 Task: Open Card IT Security Review in Board Brand Development Best Practices to Workspace Coworking Spaces and add a team member Softage.1@softage.net, a label Red, a checklist Big Data, an attachment from your computer, a color Red and finally, add a card description 'Develop and launch new email marketing campaign for lead generation' and a comment 'Let us approach this task with a sense of risk-taking, recognizing that calculated risks can lead to new opportunities and growth.'. Add a start date 'Jan 01, 1900' with a due date 'Jan 08, 1900'
Action: Mouse moved to (71, 294)
Screenshot: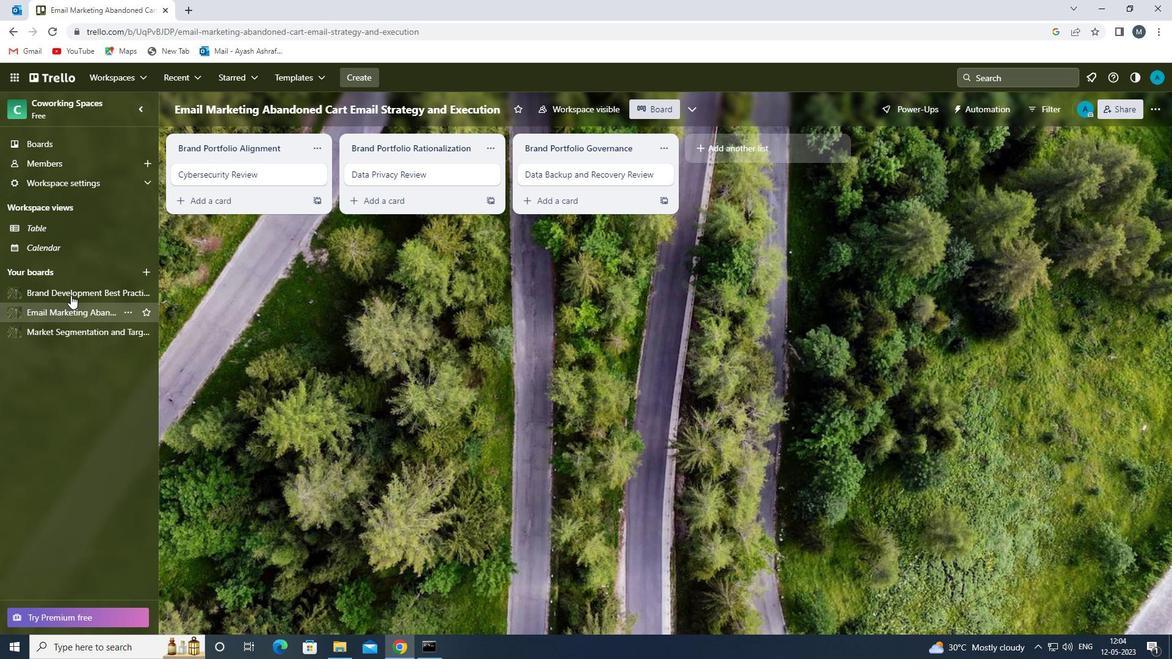 
Action: Mouse pressed left at (71, 294)
Screenshot: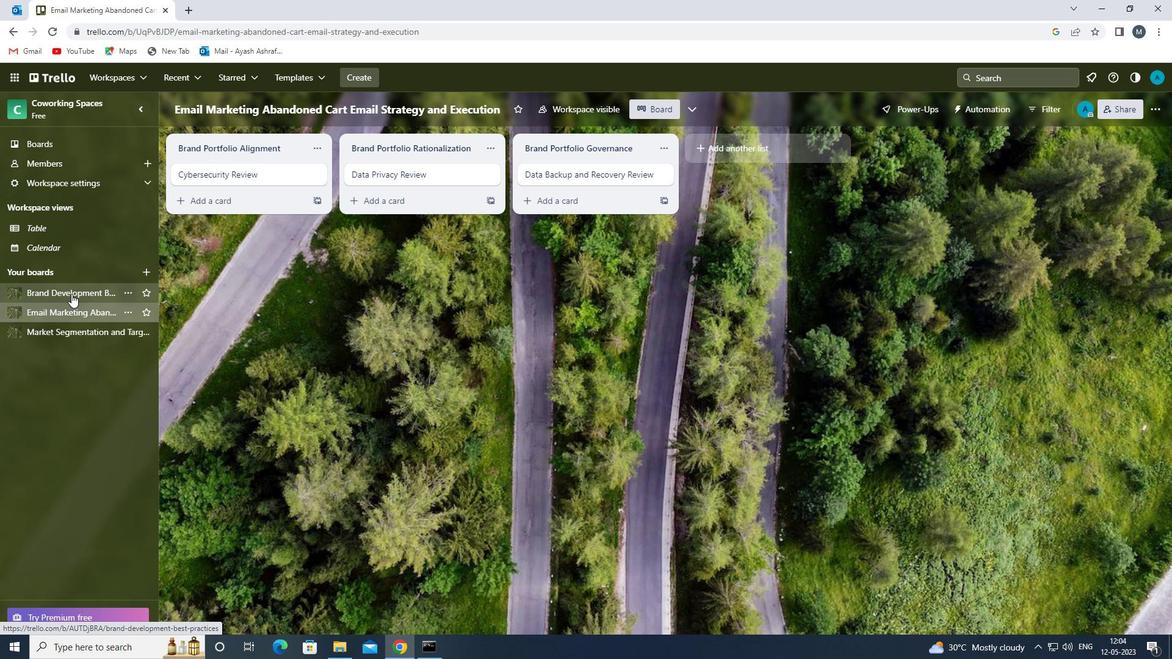 
Action: Mouse moved to (221, 175)
Screenshot: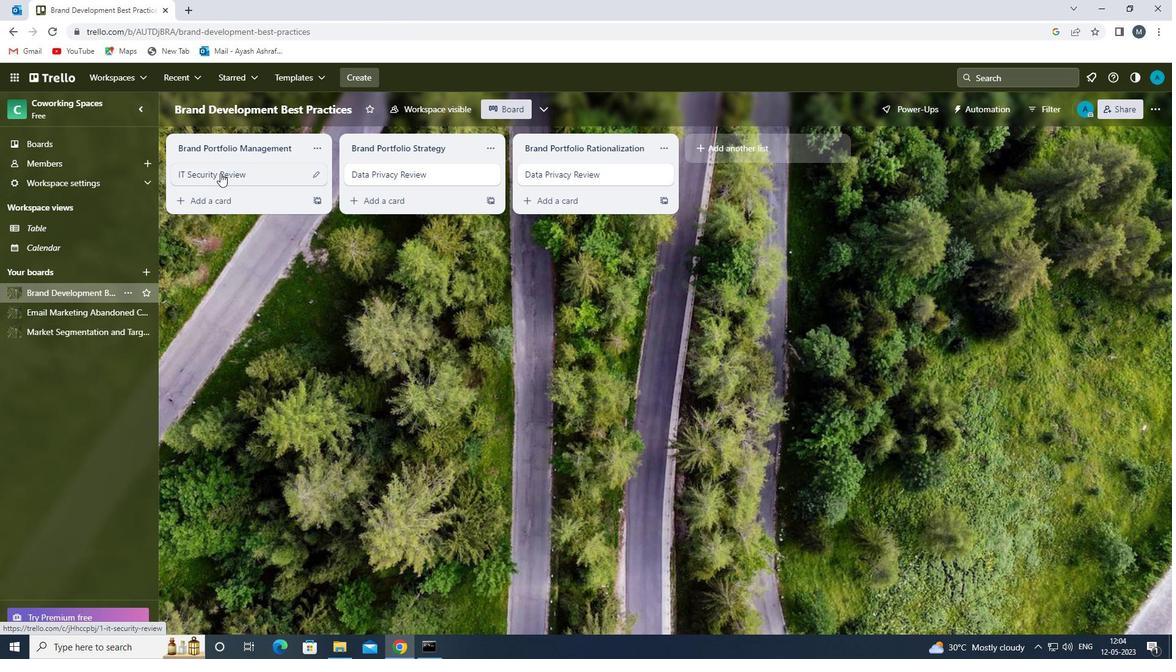 
Action: Mouse pressed left at (221, 175)
Screenshot: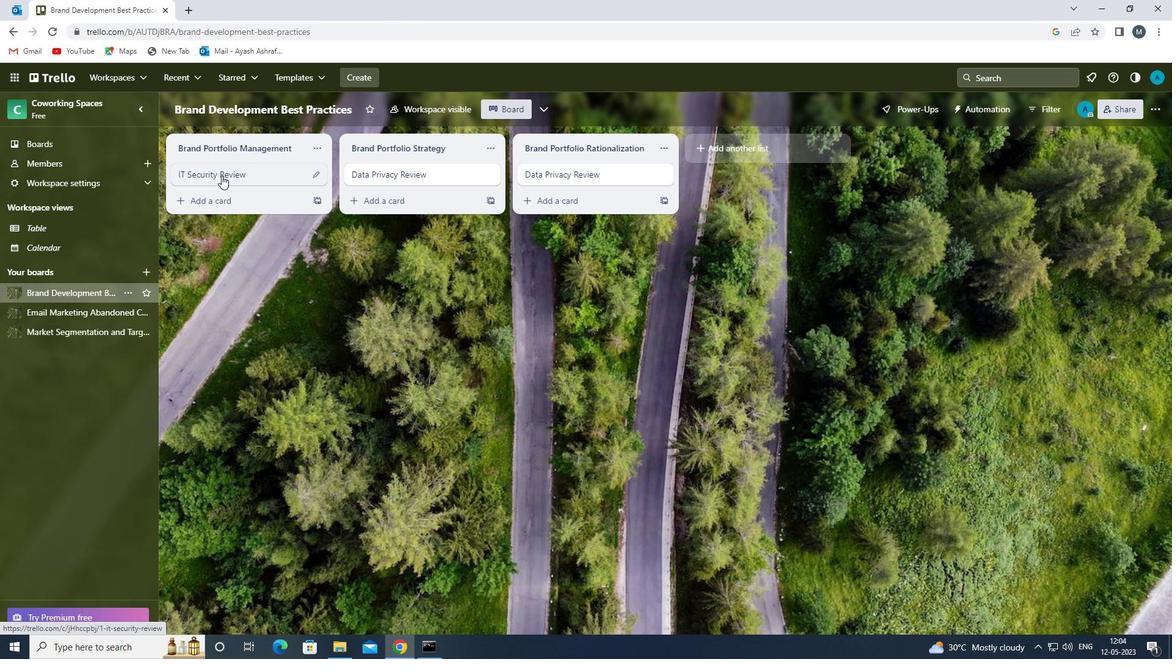 
Action: Mouse moved to (743, 172)
Screenshot: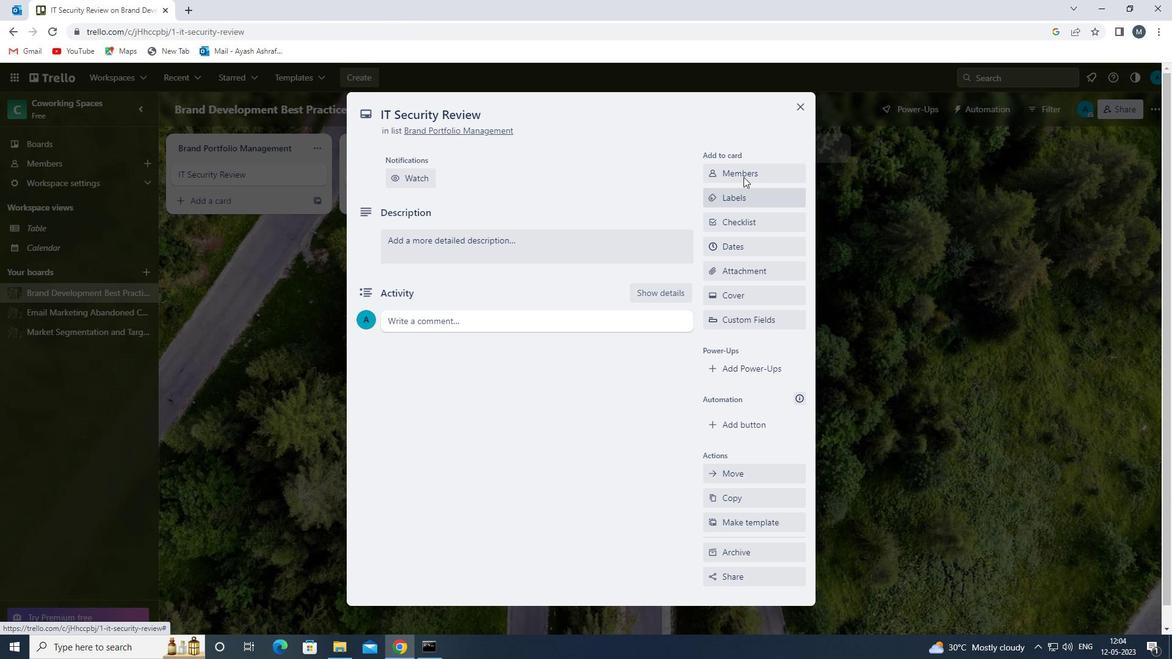 
Action: Mouse pressed left at (743, 172)
Screenshot: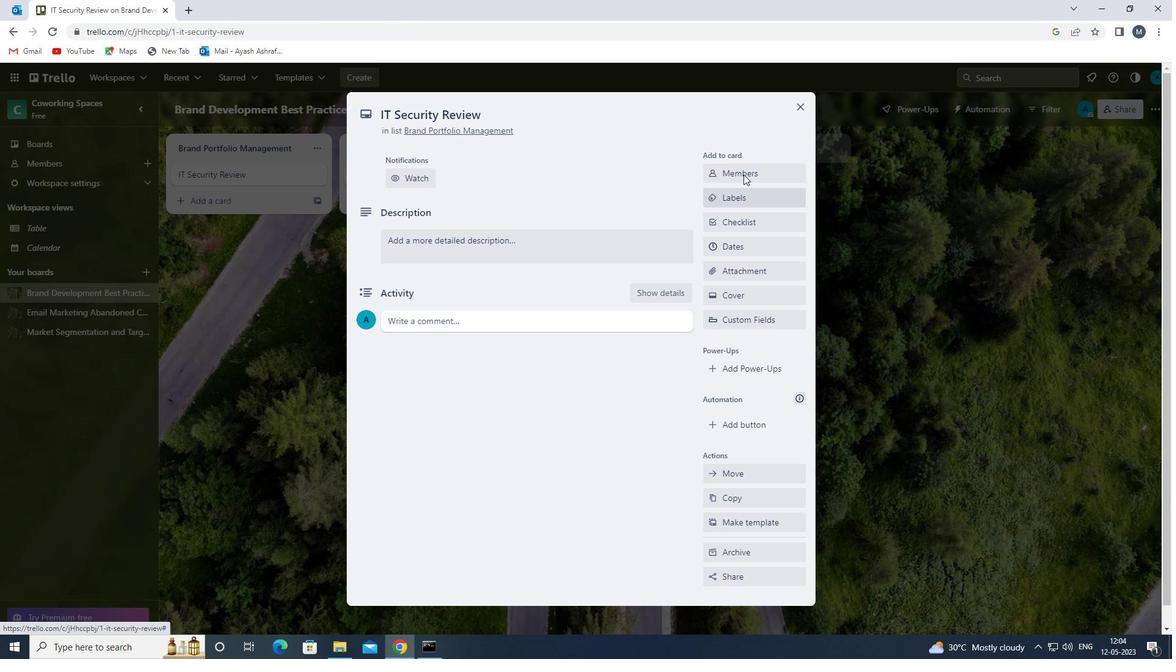 
Action: Mouse moved to (752, 211)
Screenshot: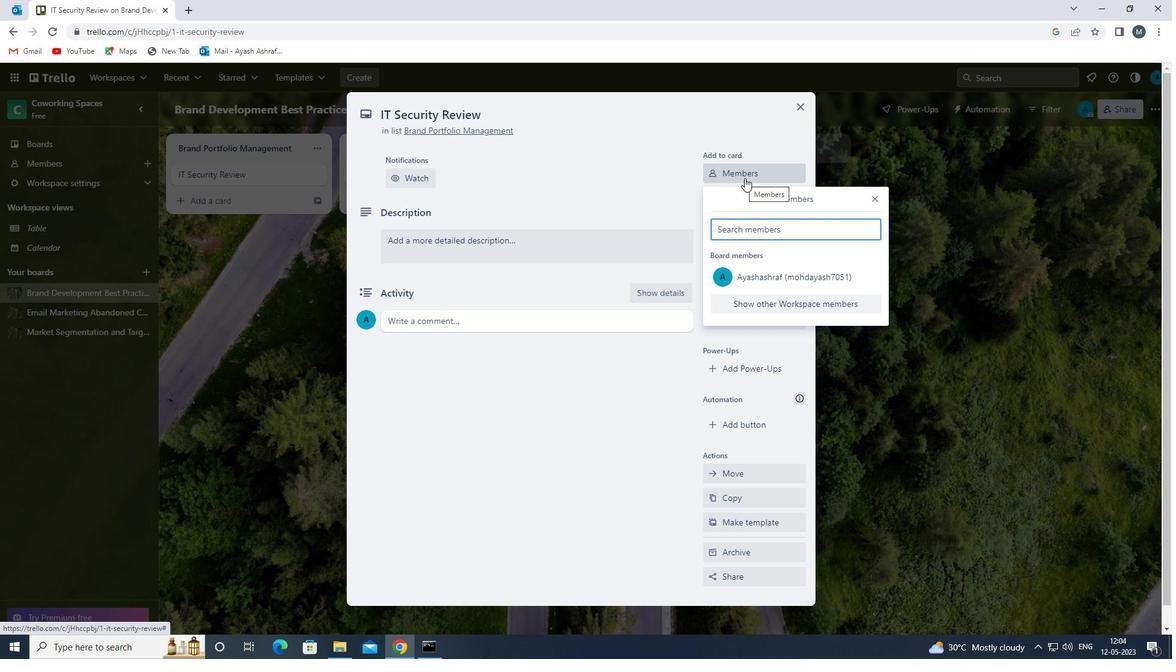 
Action: Key pressed s
Screenshot: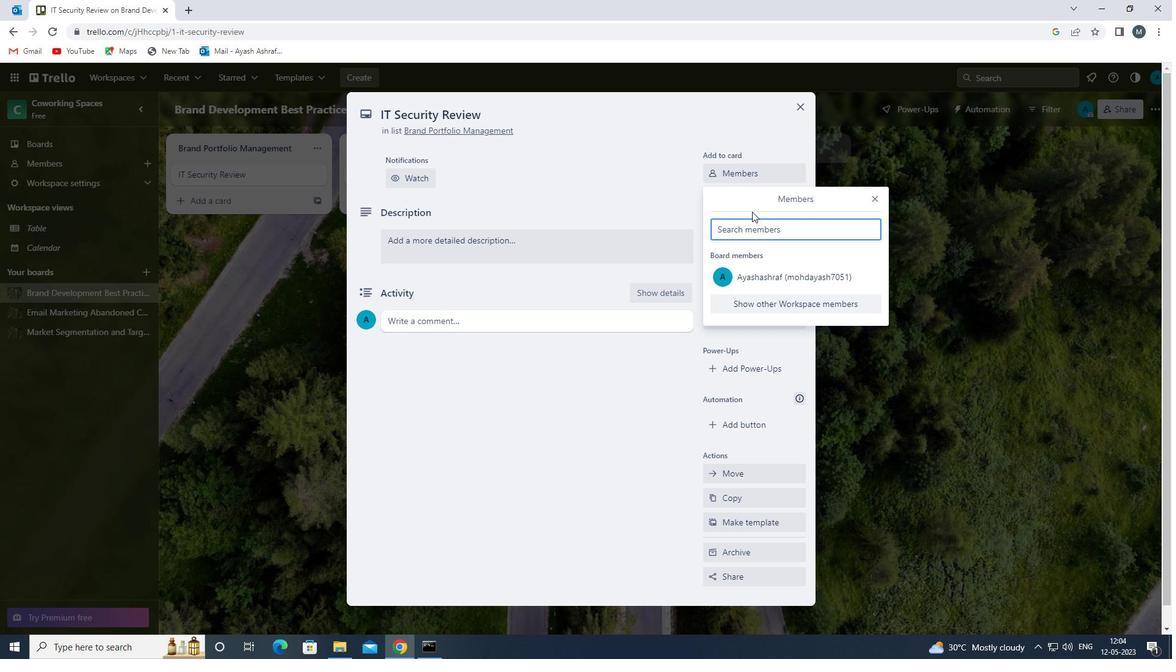 
Action: Mouse moved to (778, 344)
Screenshot: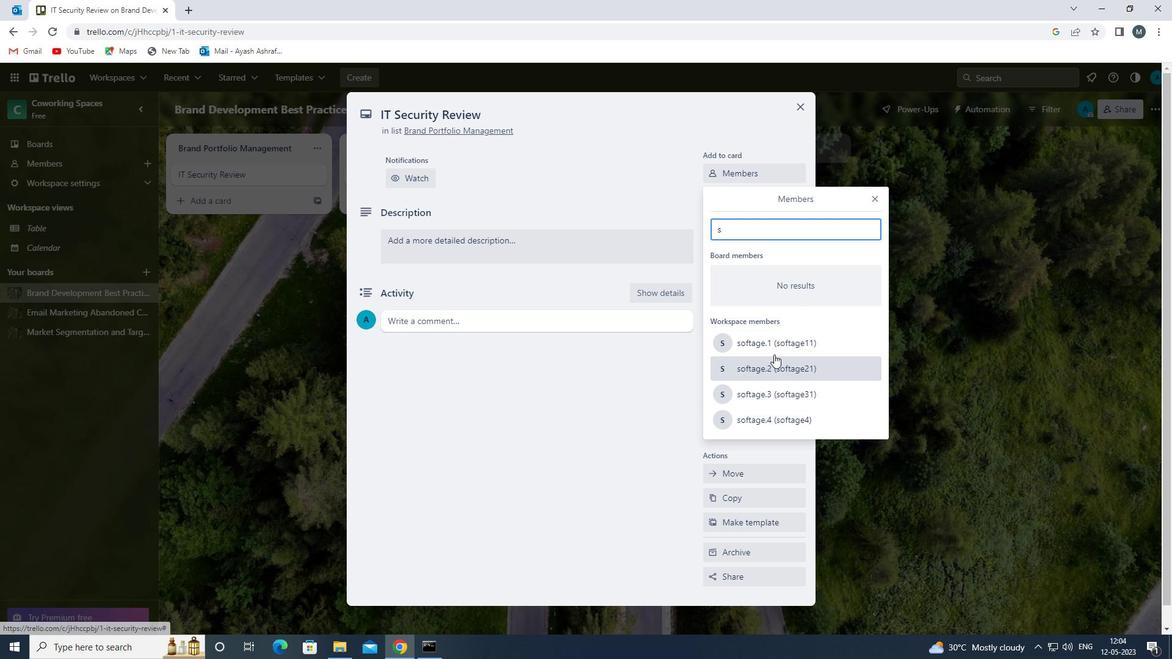 
Action: Mouse pressed left at (778, 344)
Screenshot: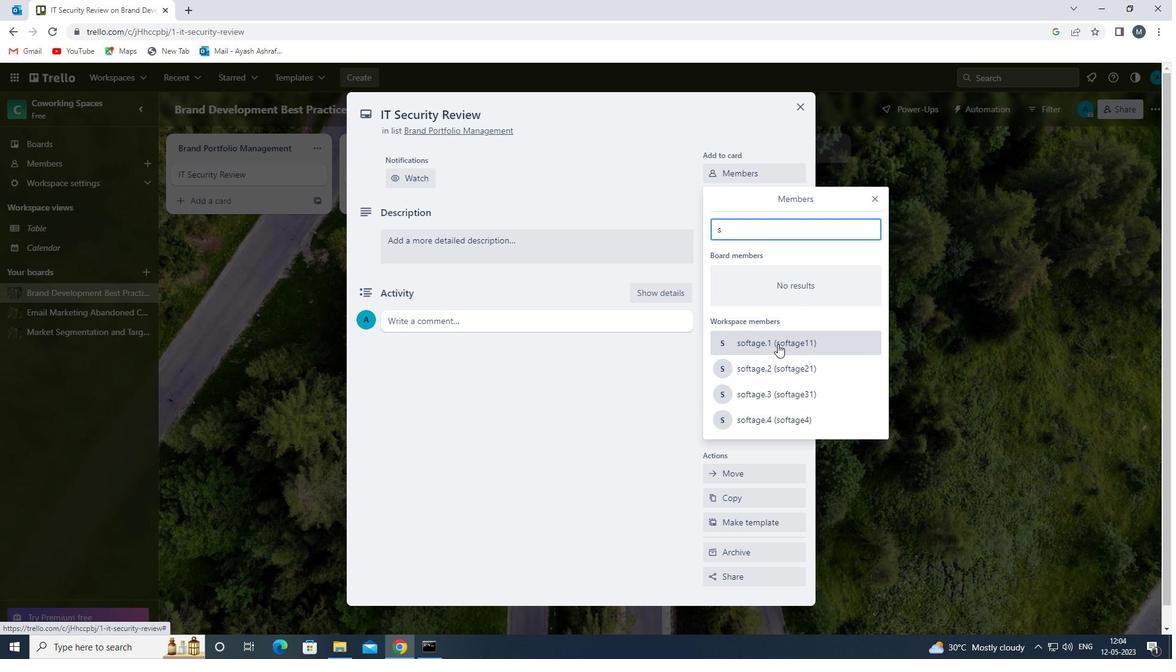 
Action: Mouse moved to (877, 201)
Screenshot: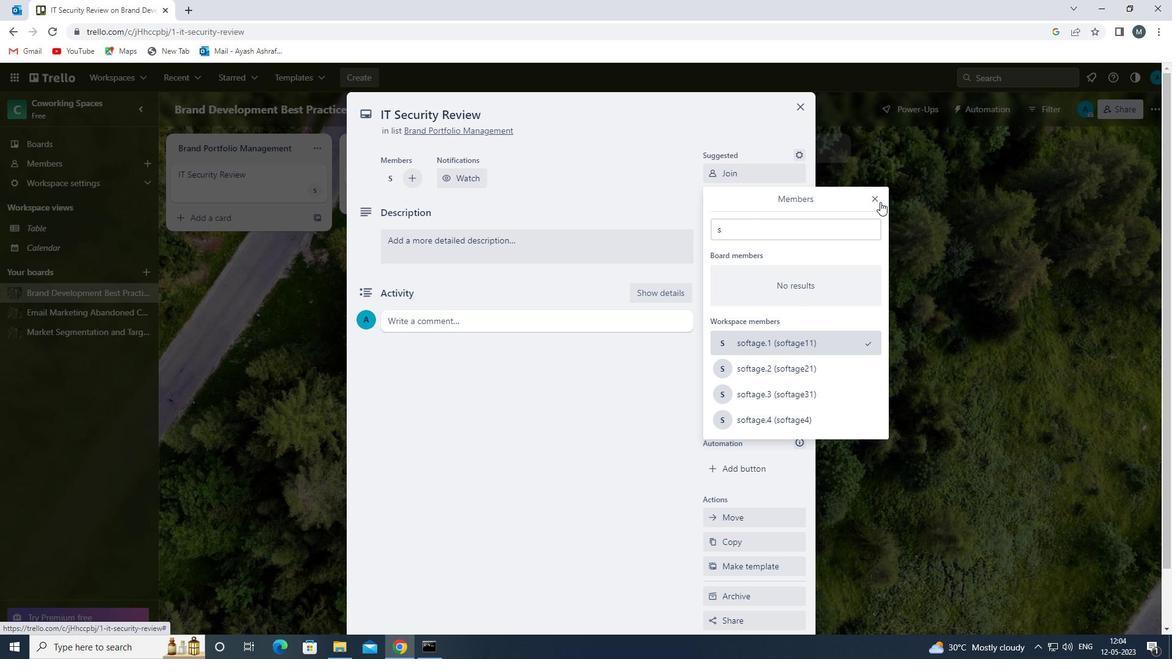 
Action: Mouse pressed left at (877, 201)
Screenshot: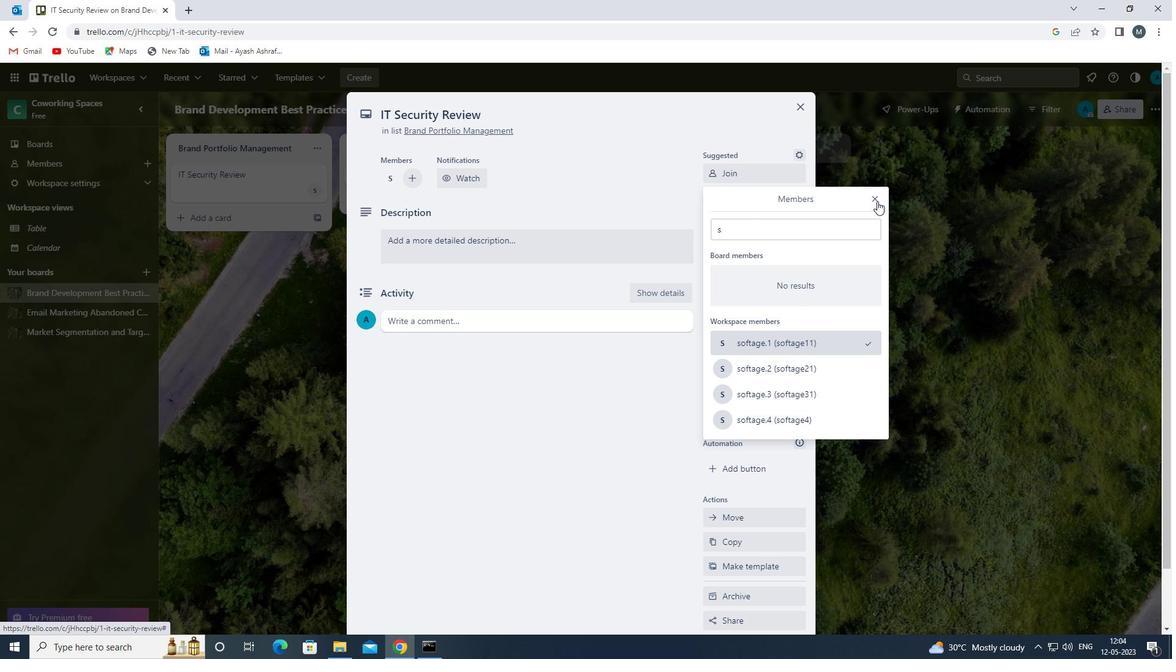 
Action: Mouse moved to (747, 237)
Screenshot: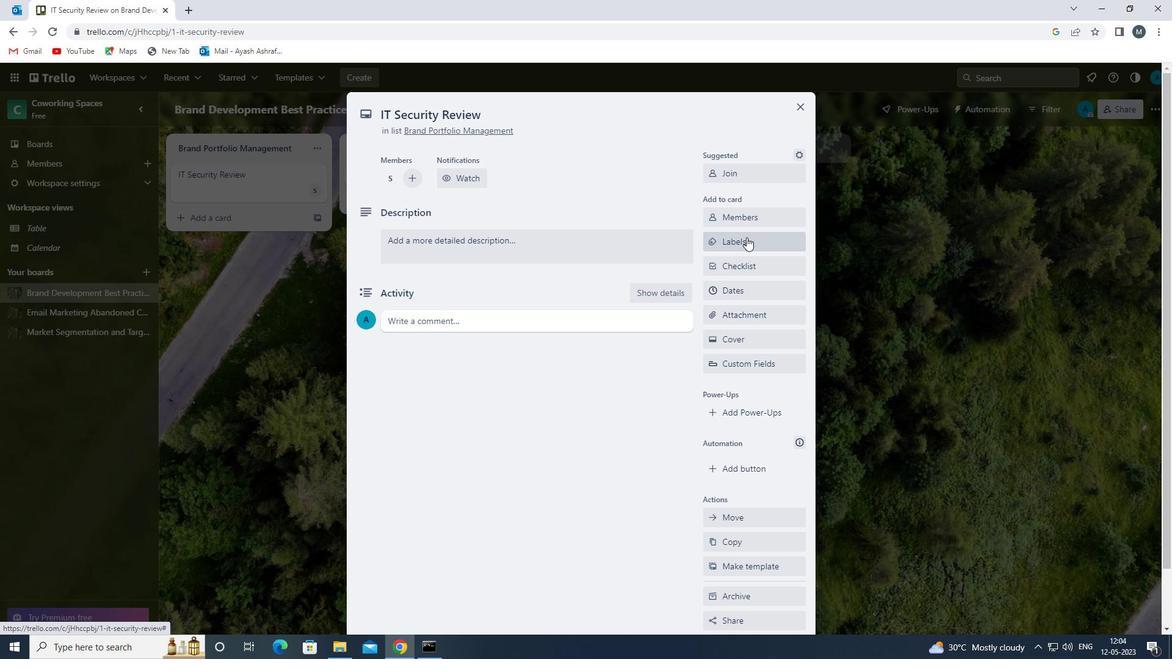 
Action: Mouse pressed left at (747, 237)
Screenshot: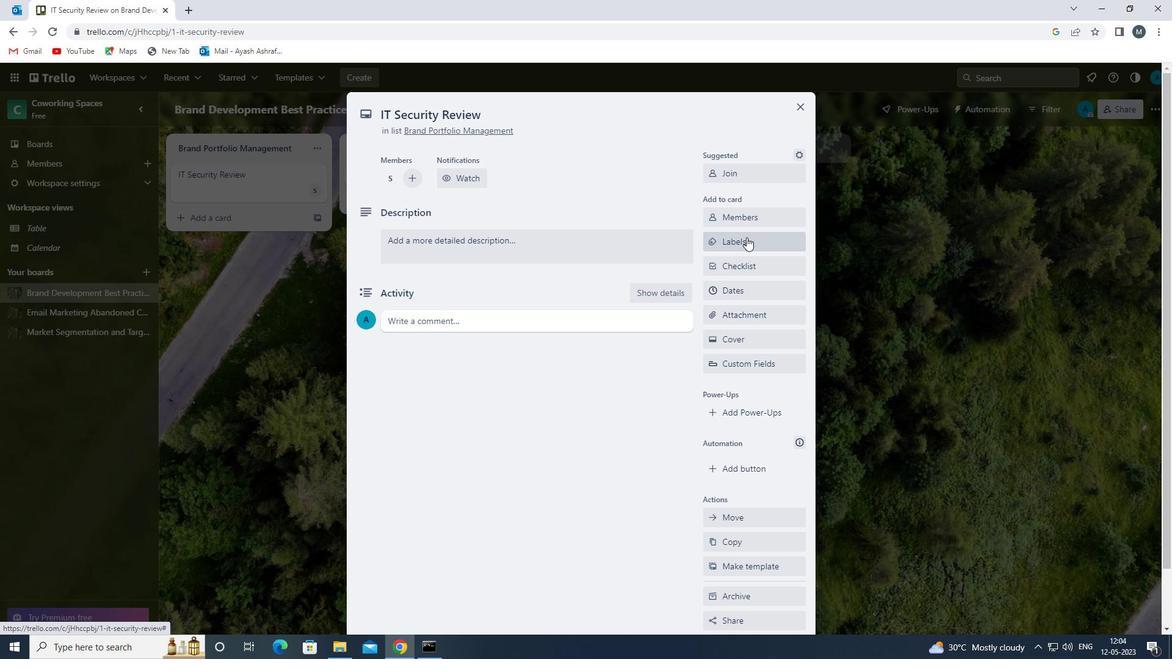 
Action: Mouse moved to (719, 408)
Screenshot: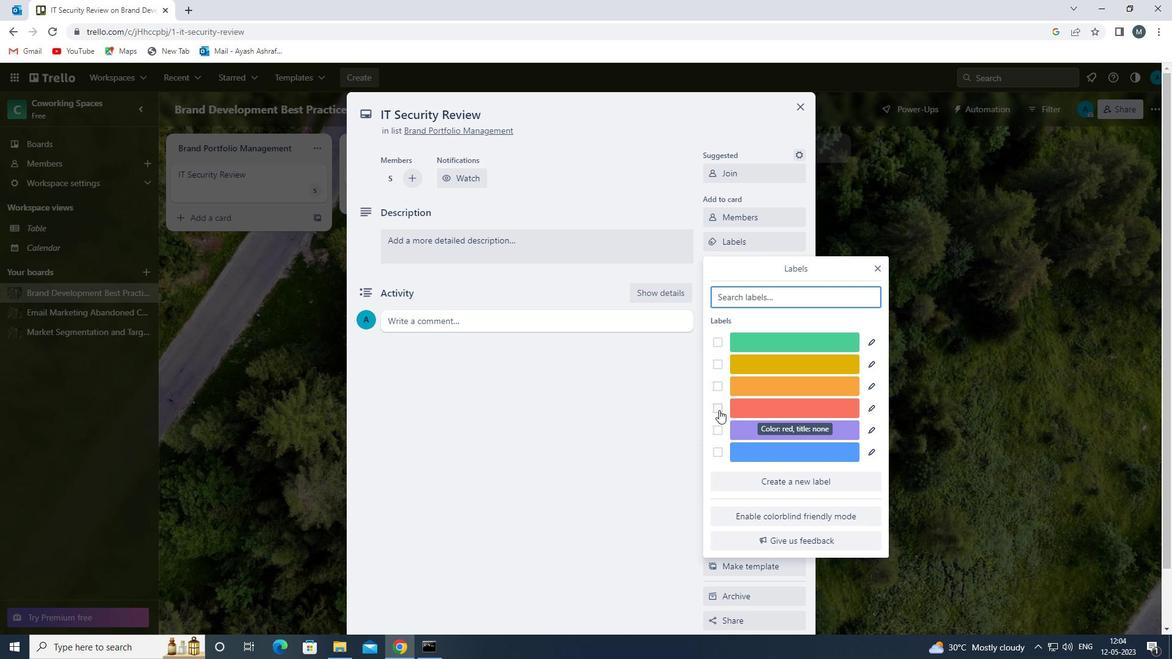 
Action: Mouse pressed left at (719, 408)
Screenshot: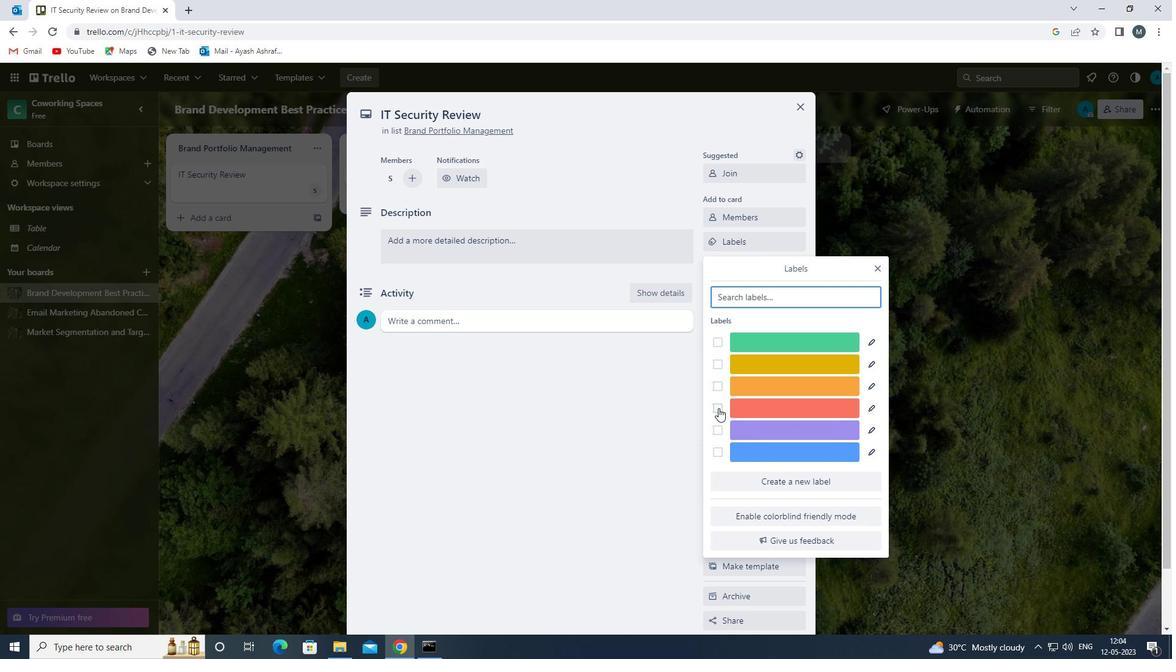 
Action: Mouse moved to (875, 270)
Screenshot: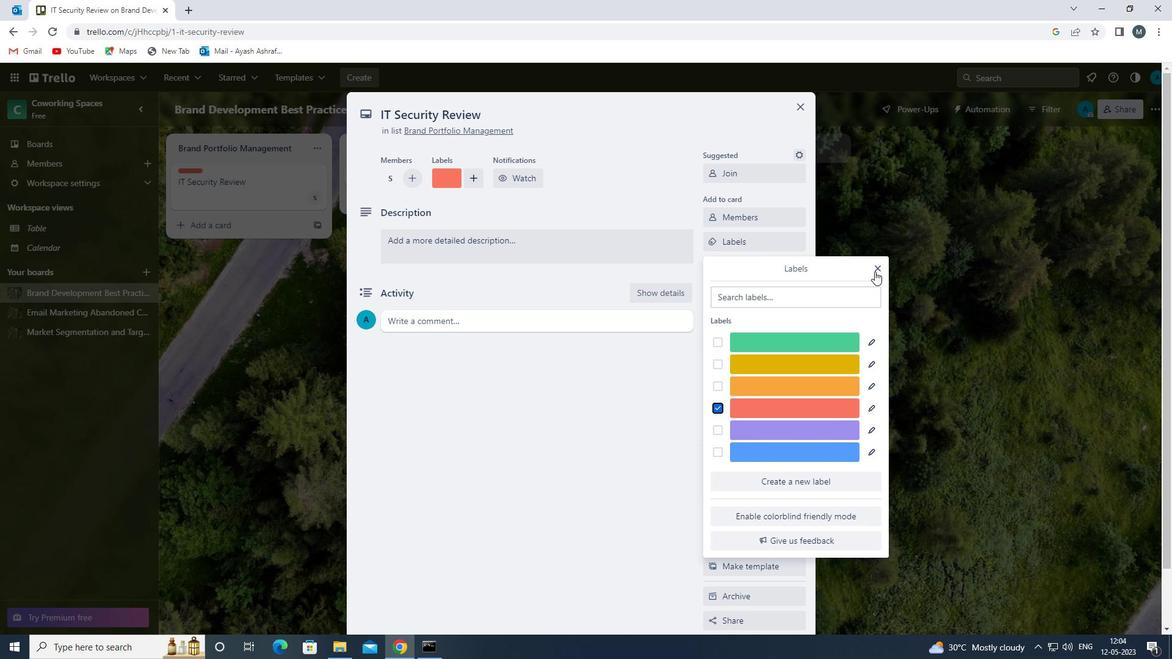 
Action: Mouse pressed left at (875, 270)
Screenshot: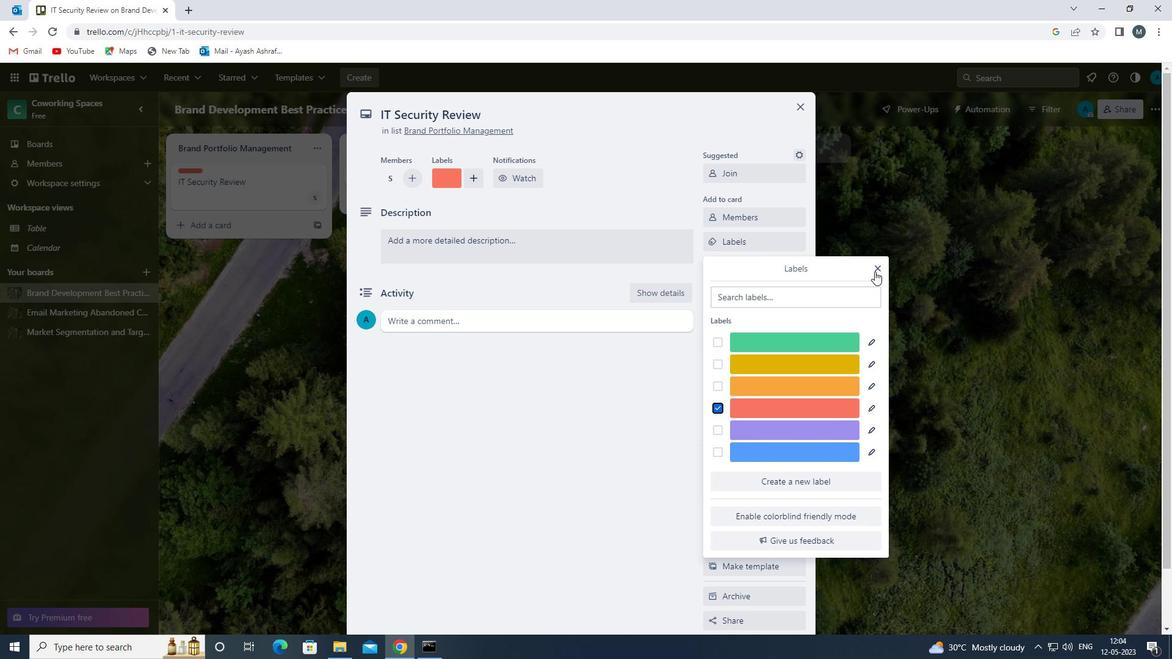 
Action: Mouse moved to (739, 268)
Screenshot: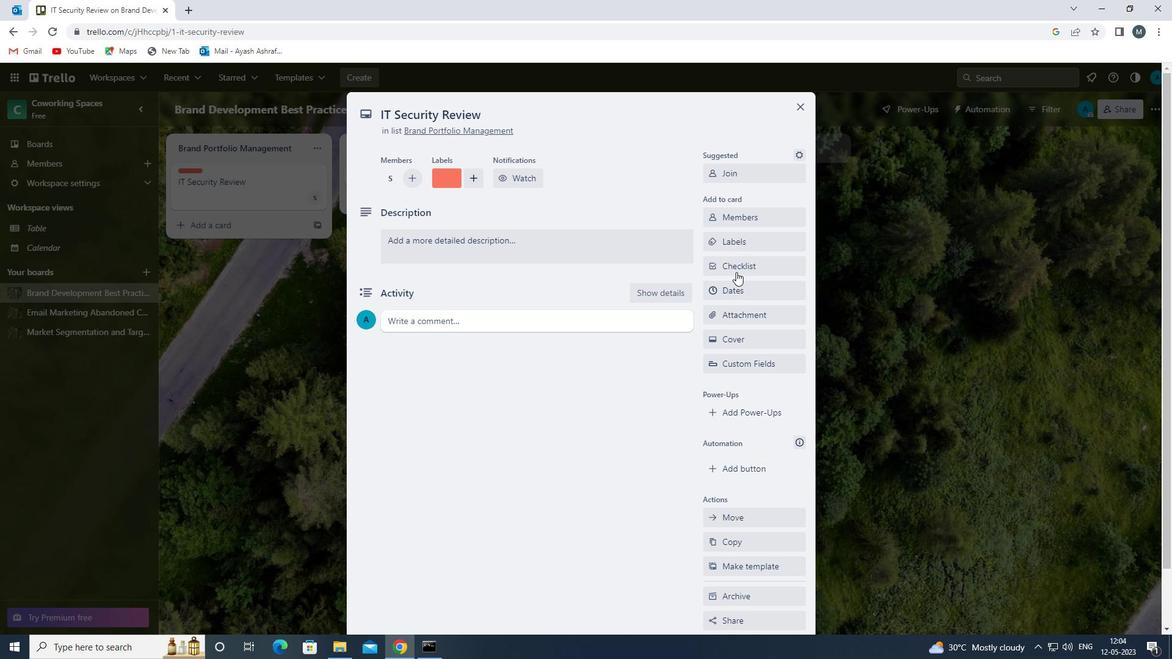 
Action: Mouse pressed left at (739, 268)
Screenshot: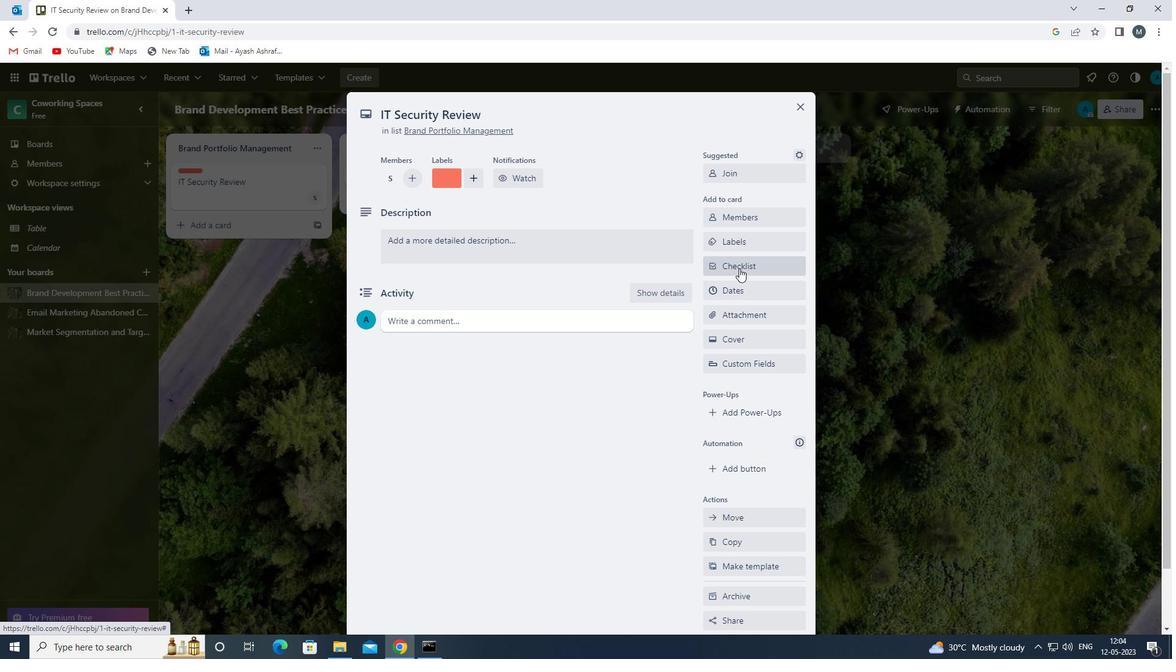 
Action: Mouse moved to (758, 305)
Screenshot: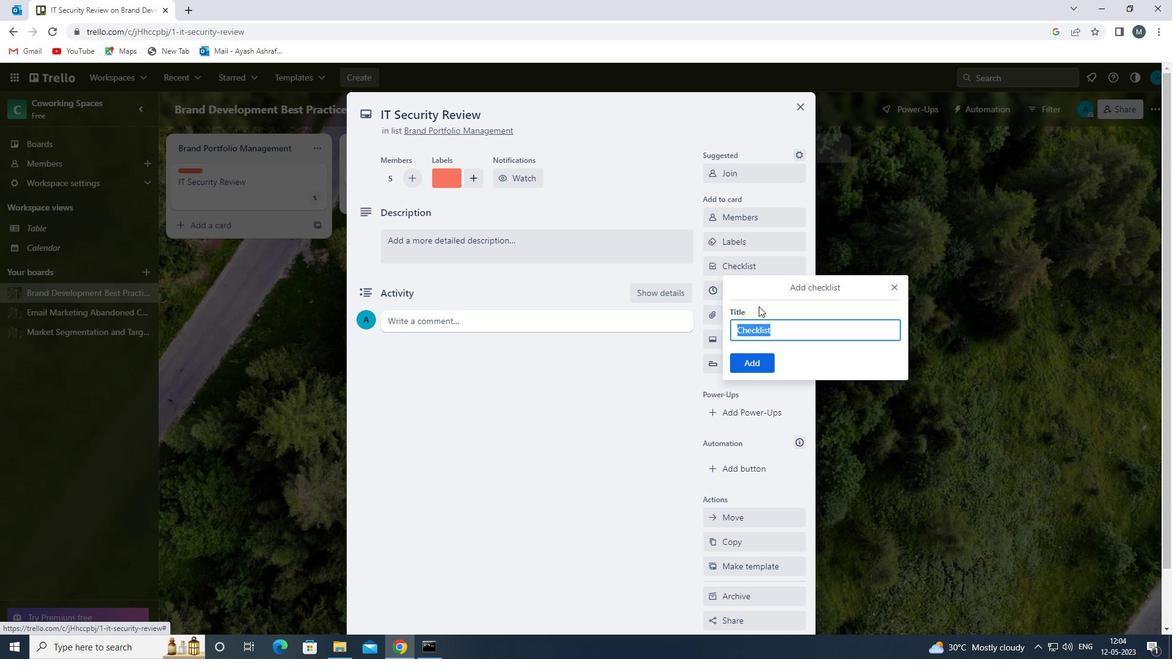 
Action: Key pressed <Key.shift>BIG<Key.space><Key.shift>DATA<Key.space>
Screenshot: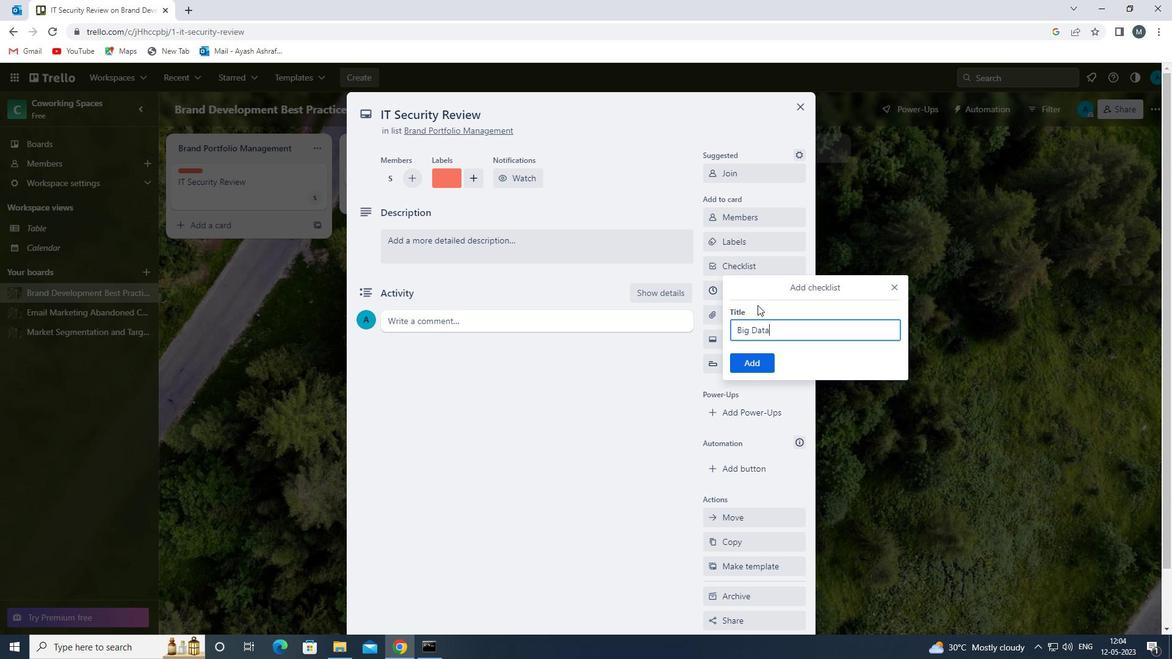
Action: Mouse moved to (761, 361)
Screenshot: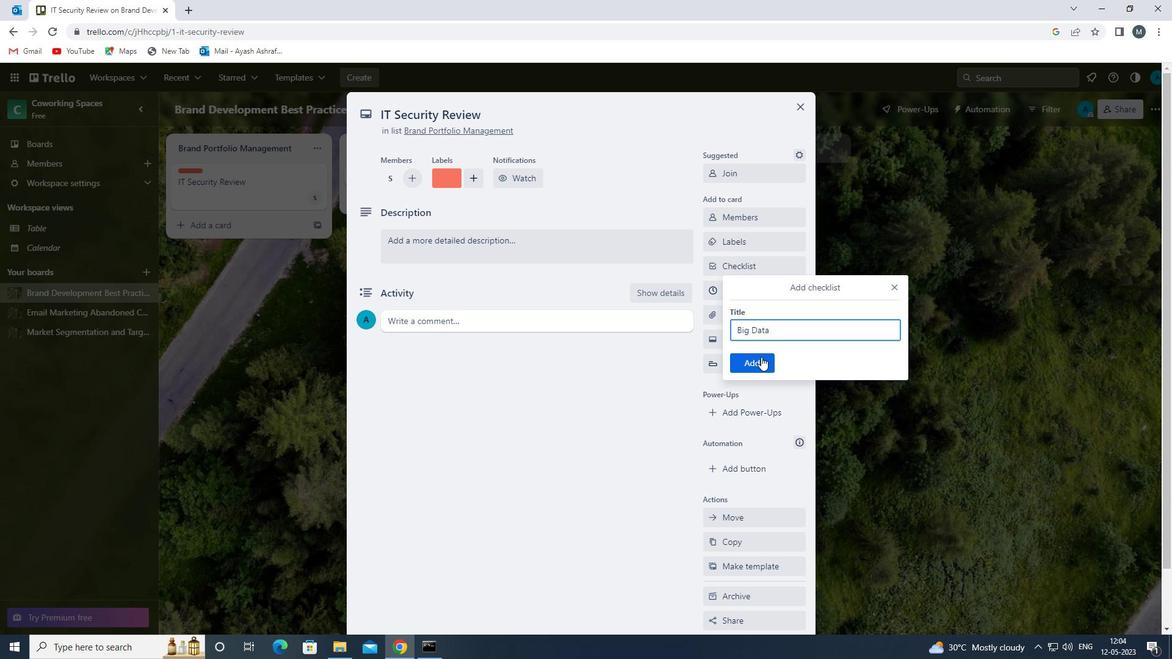 
Action: Mouse pressed left at (761, 361)
Screenshot: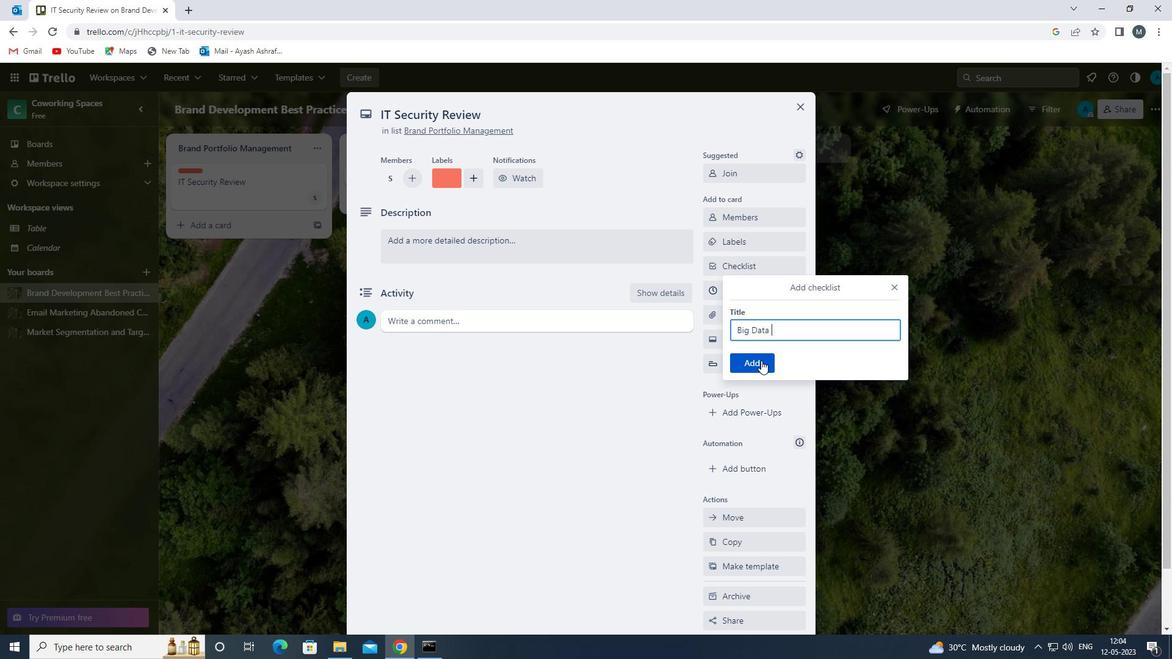 
Action: Mouse moved to (755, 318)
Screenshot: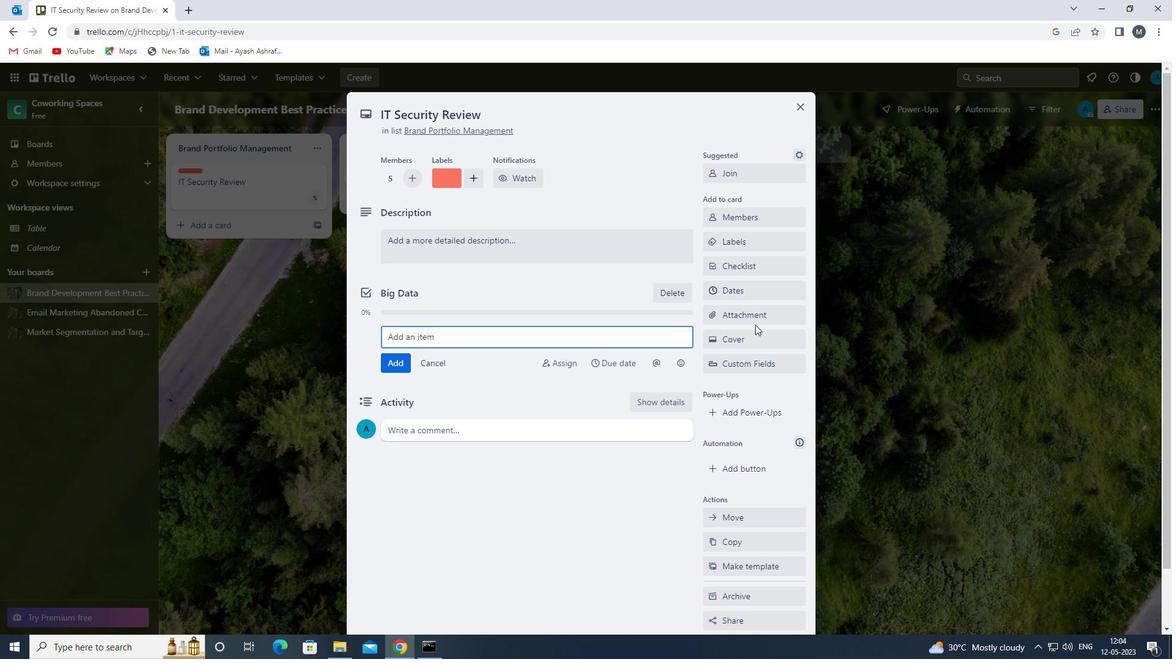 
Action: Mouse pressed left at (755, 318)
Screenshot: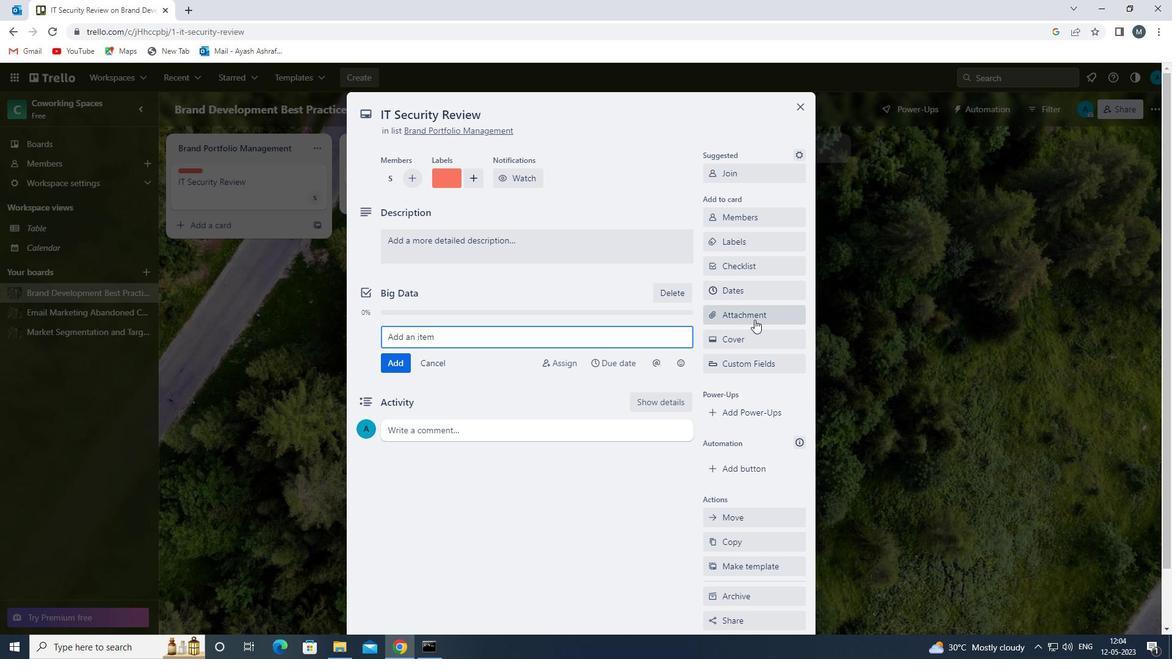 
Action: Mouse moved to (733, 364)
Screenshot: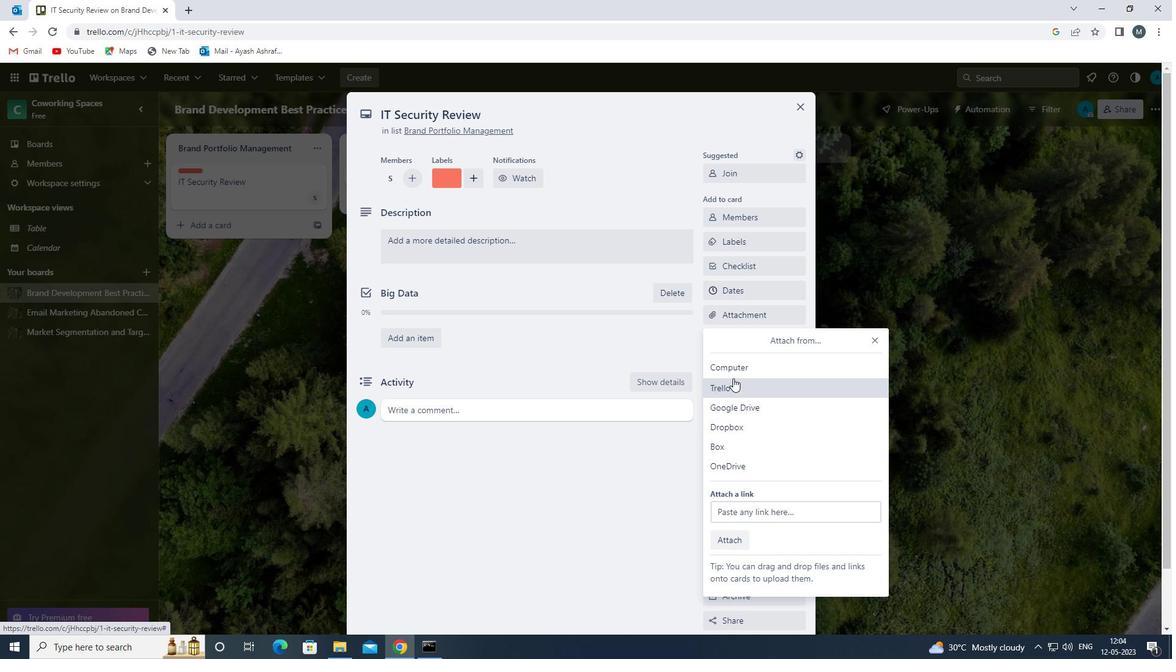 
Action: Mouse pressed left at (733, 364)
Screenshot: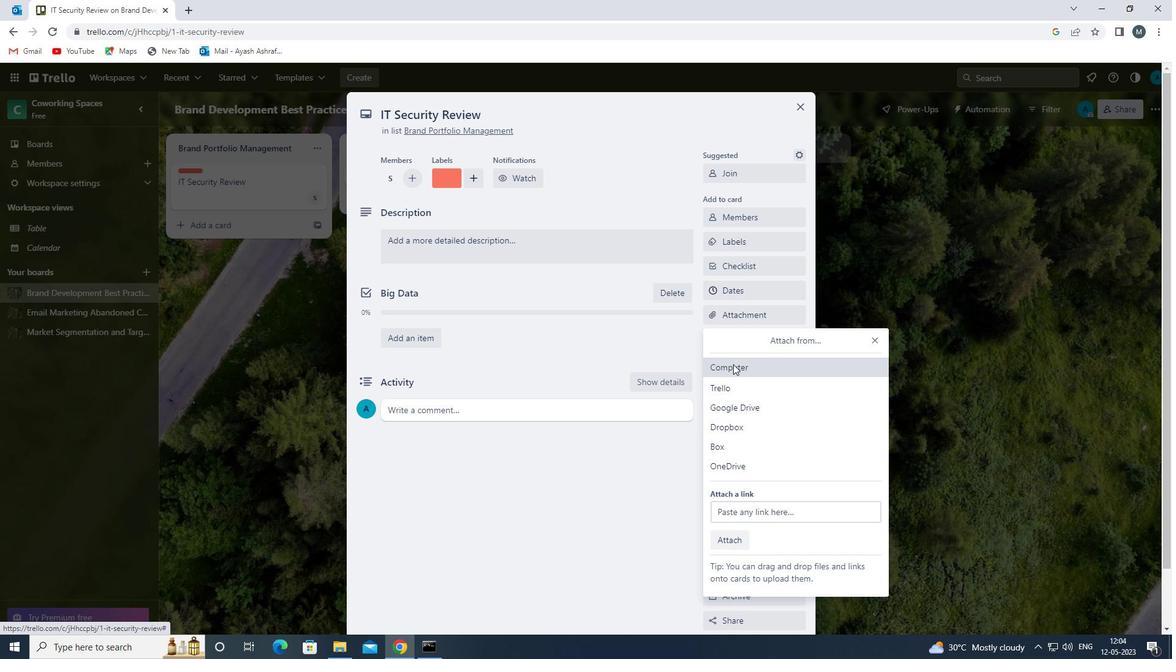 
Action: Mouse moved to (375, 226)
Screenshot: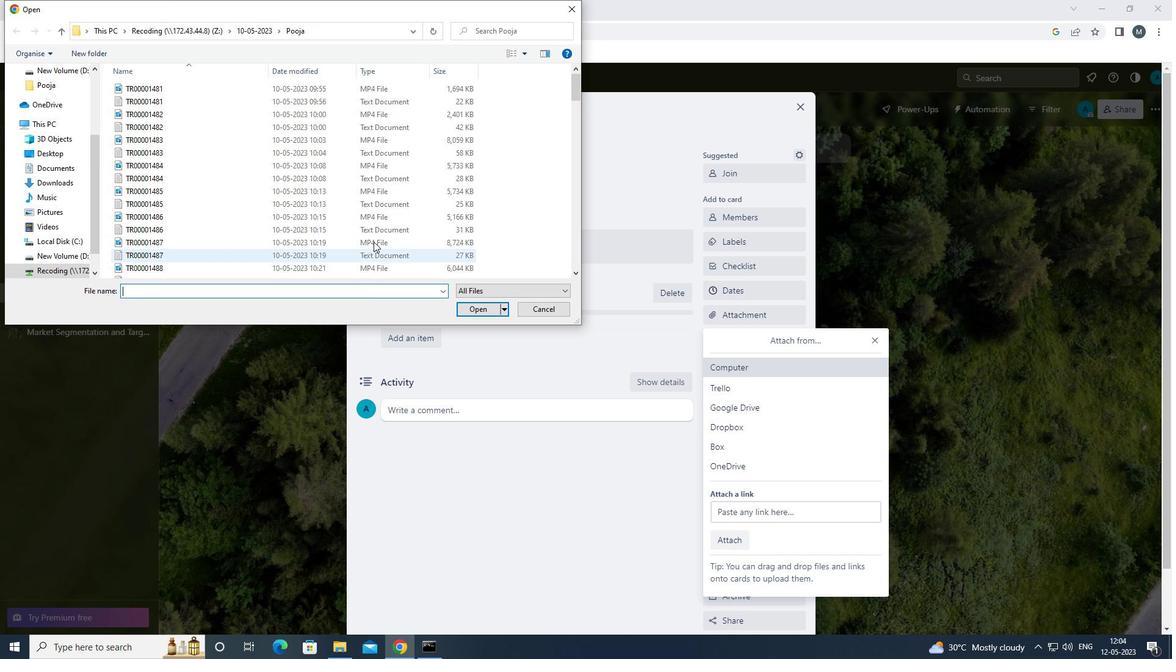 
Action: Mouse pressed left at (375, 226)
Screenshot: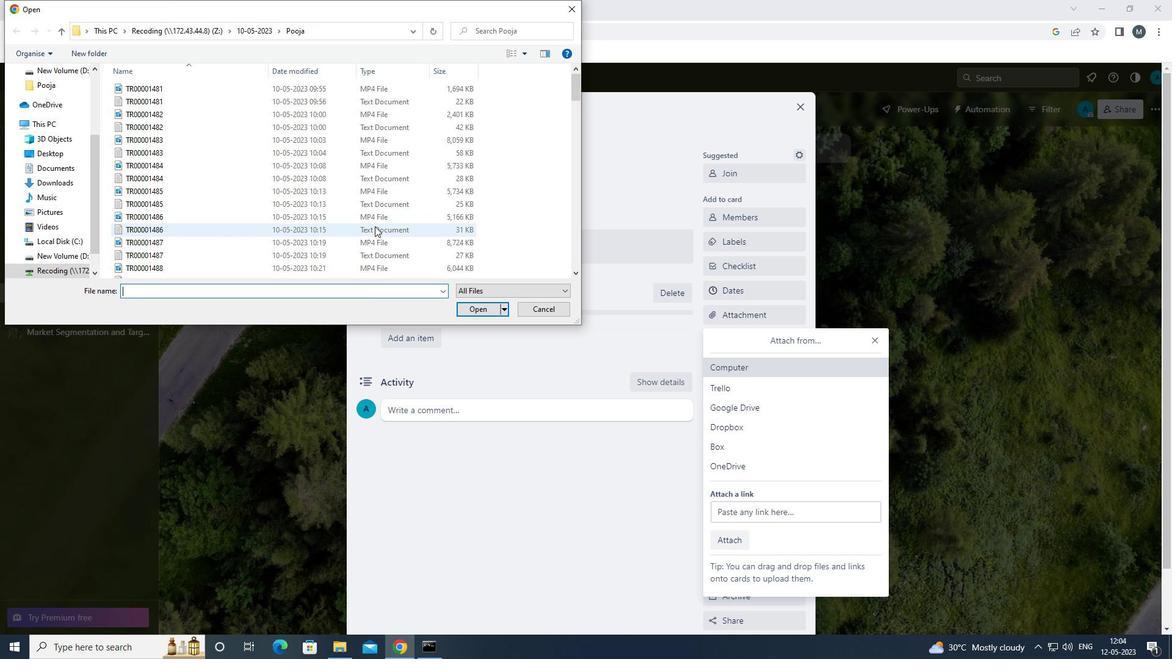 
Action: Mouse moved to (465, 313)
Screenshot: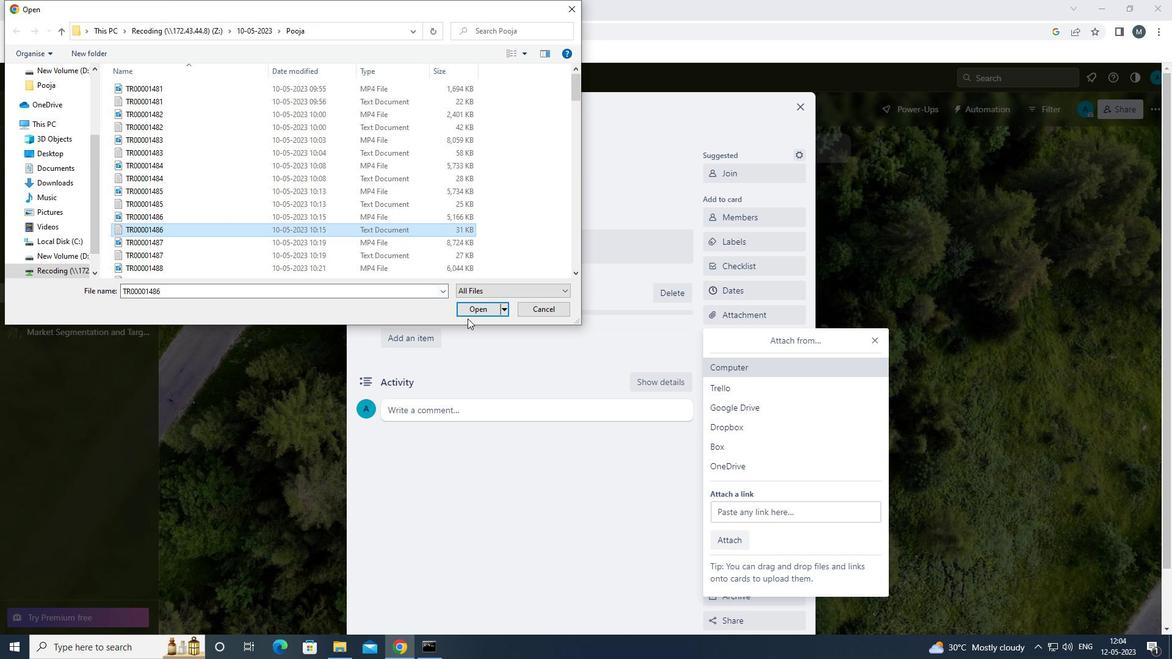 
Action: Mouse pressed left at (465, 313)
Screenshot: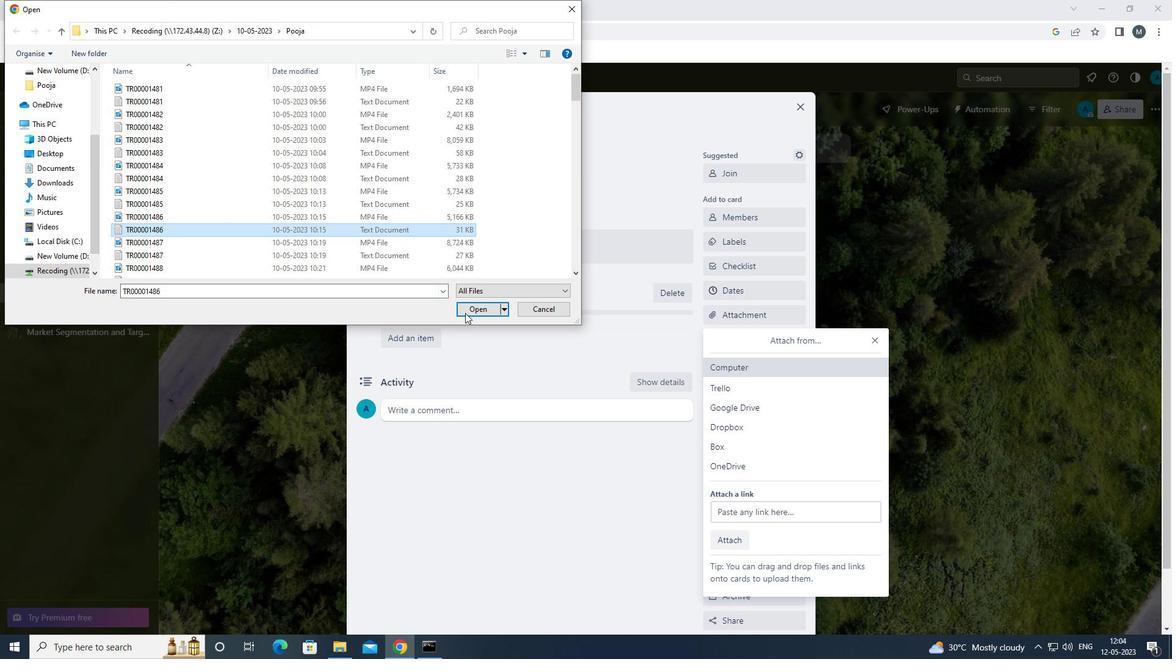 
Action: Mouse moved to (742, 340)
Screenshot: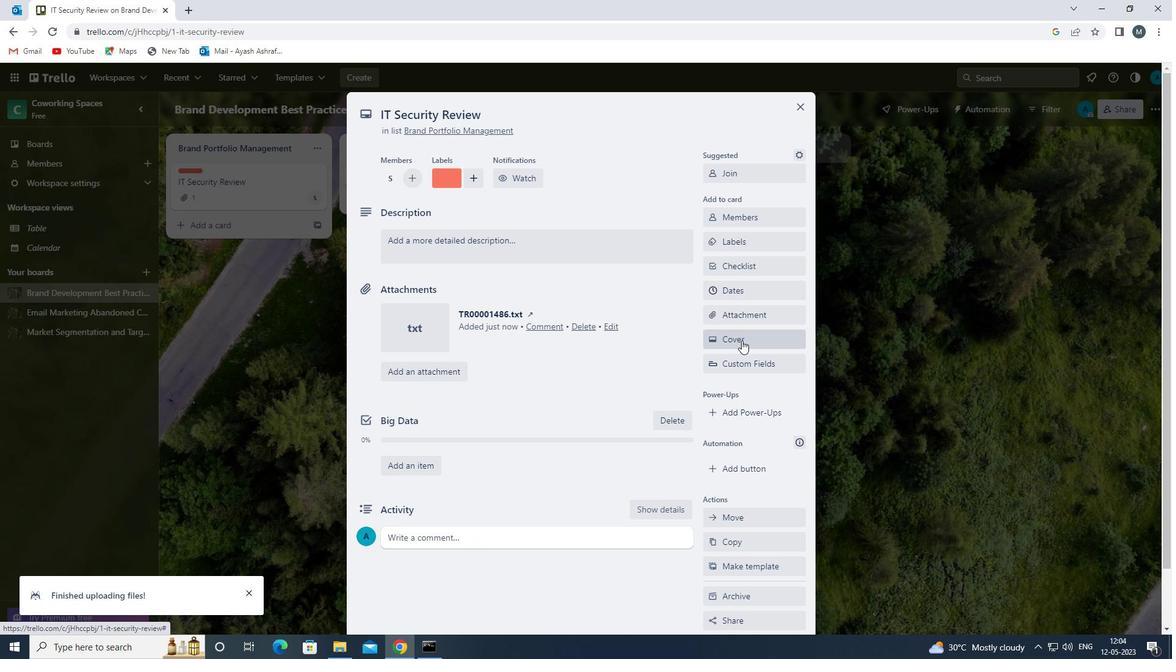 
Action: Mouse pressed left at (742, 340)
Screenshot: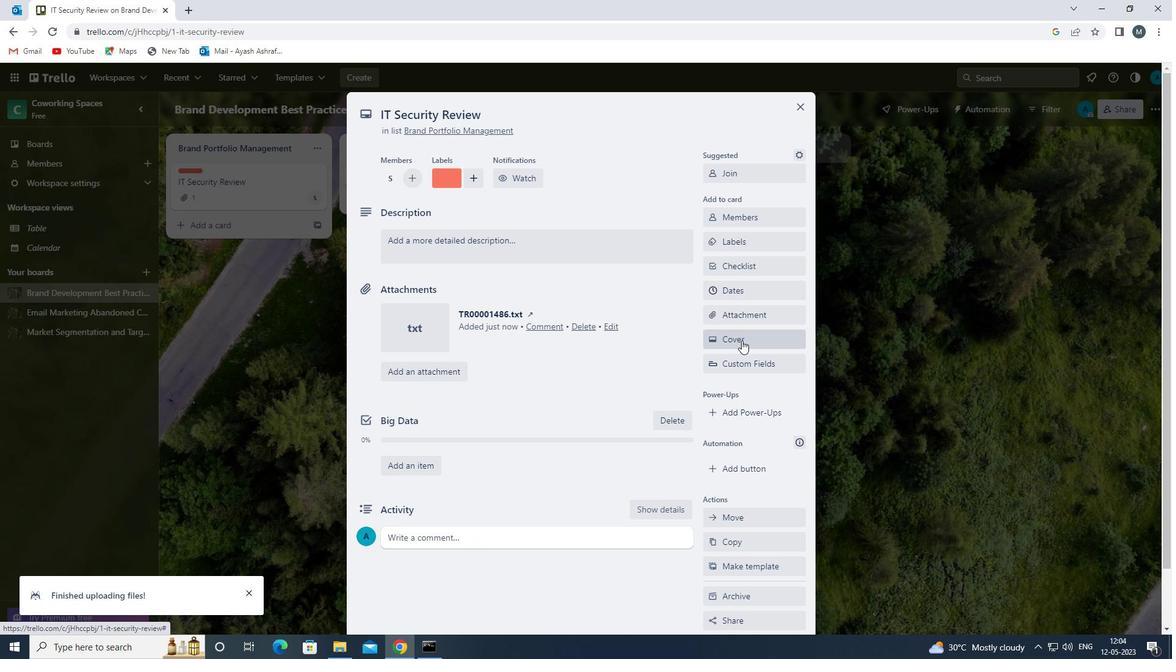 
Action: Mouse moved to (829, 388)
Screenshot: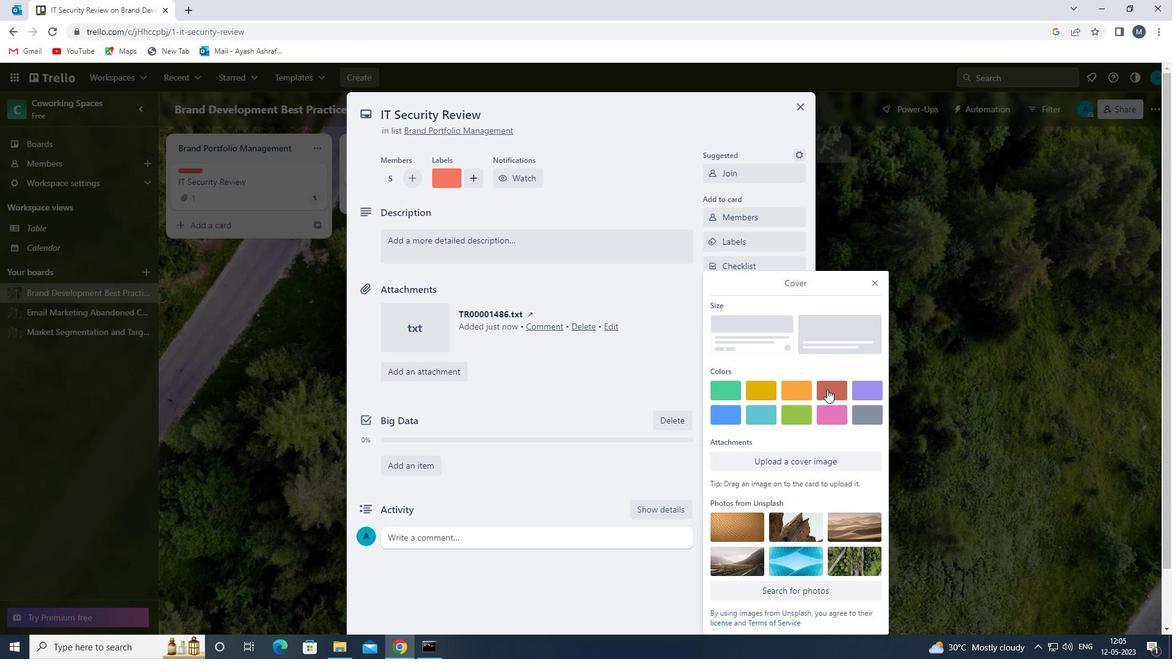 
Action: Mouse pressed left at (829, 388)
Screenshot: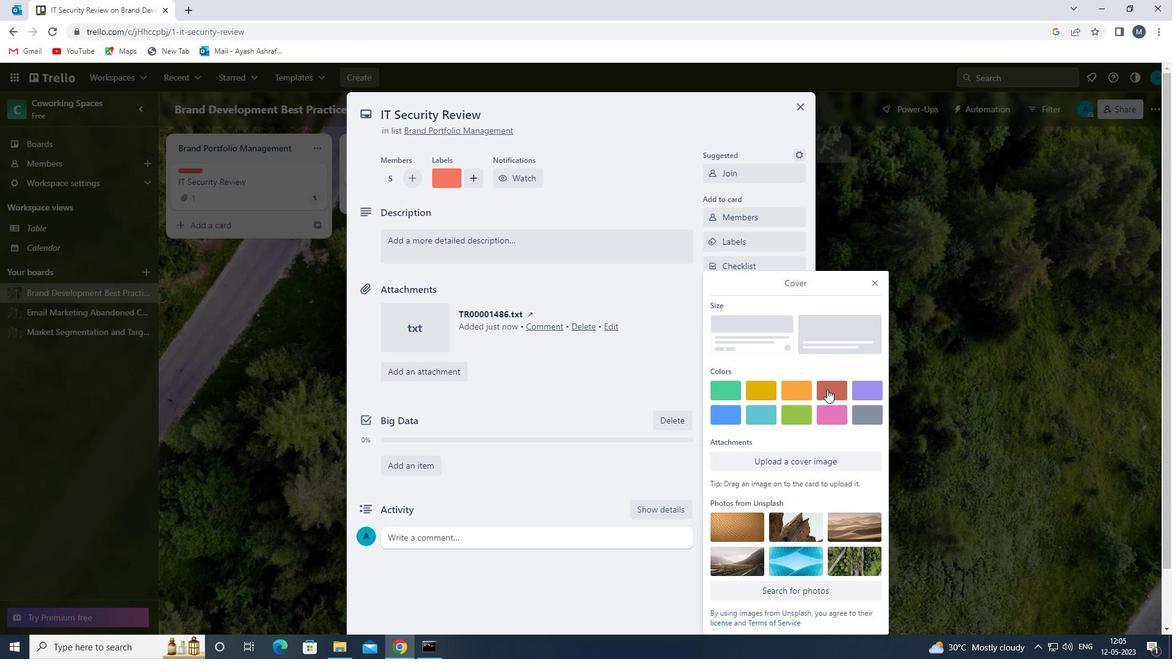 
Action: Mouse moved to (878, 259)
Screenshot: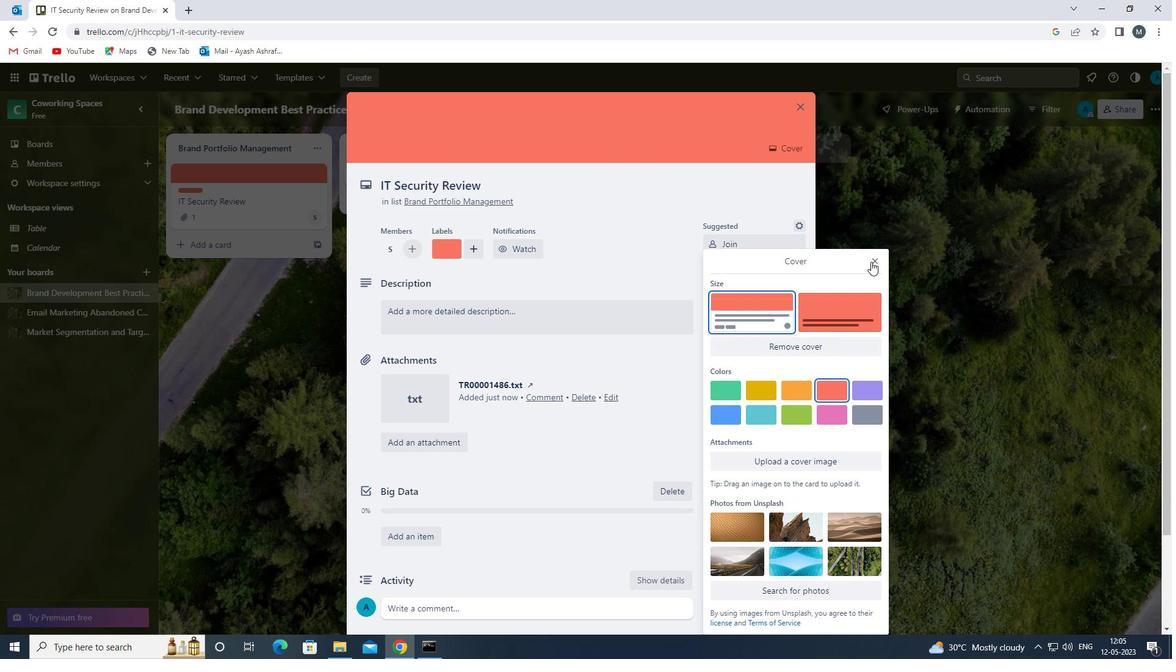 
Action: Mouse pressed left at (878, 259)
Screenshot: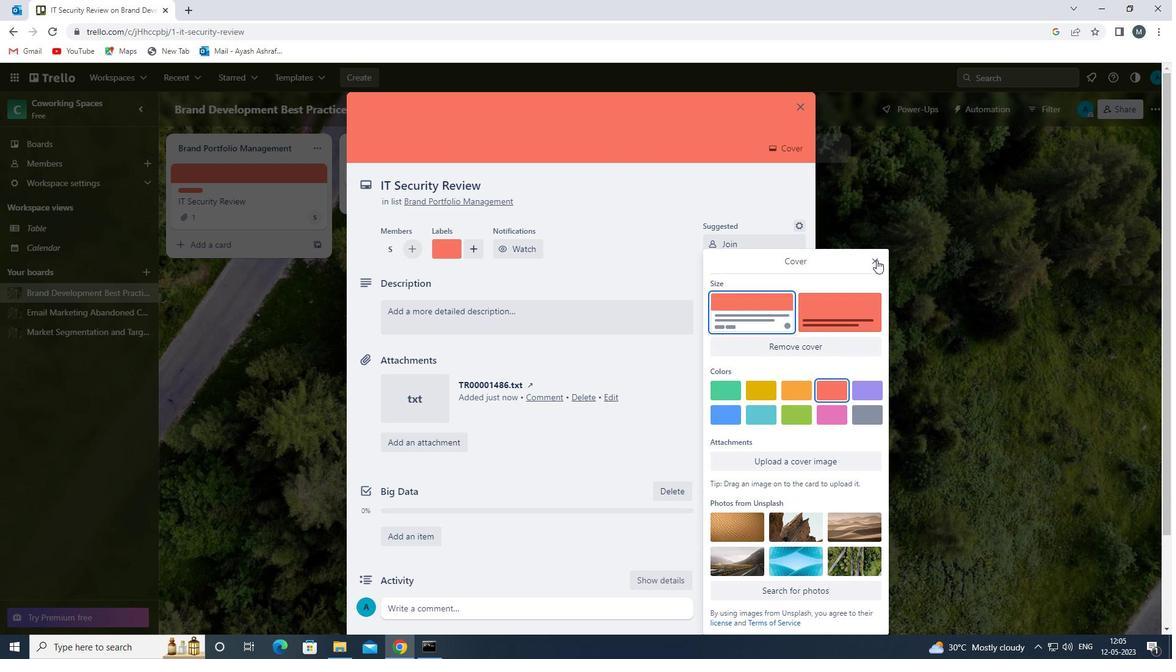 
Action: Mouse moved to (514, 323)
Screenshot: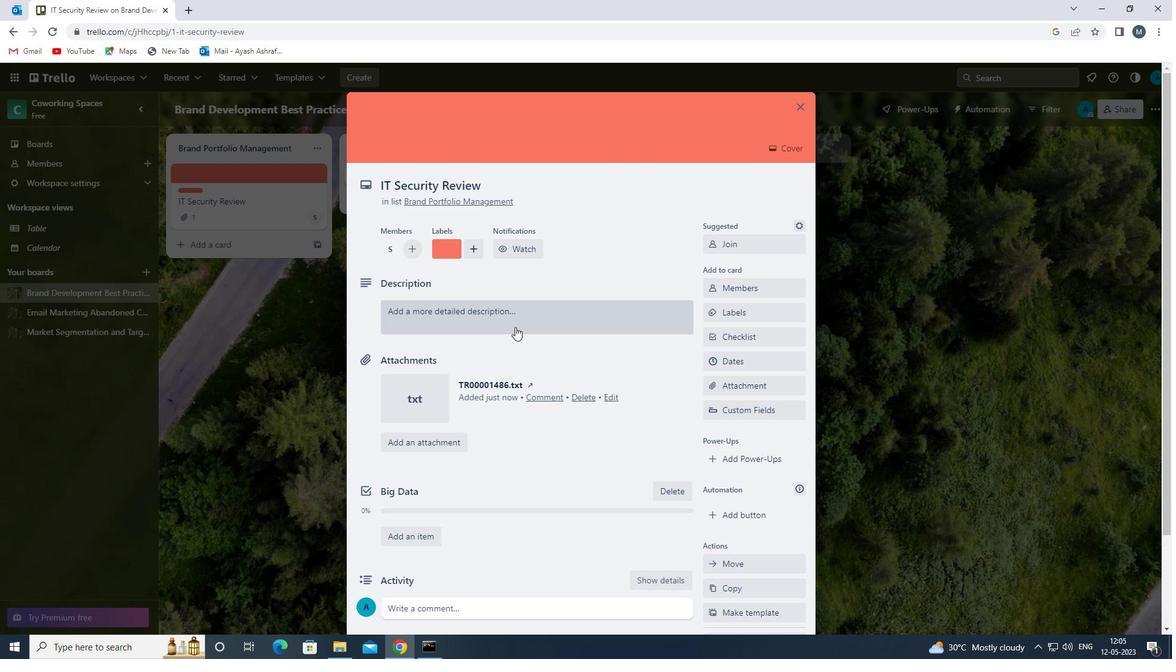 
Action: Mouse pressed left at (514, 323)
Screenshot: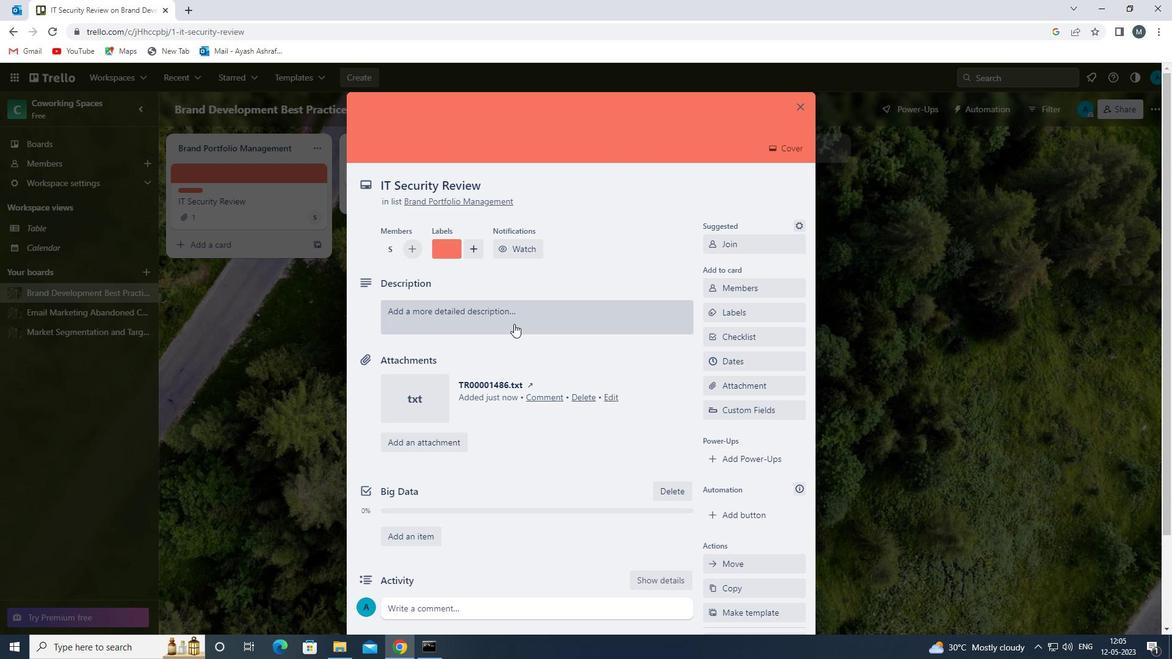 
Action: Mouse moved to (453, 361)
Screenshot: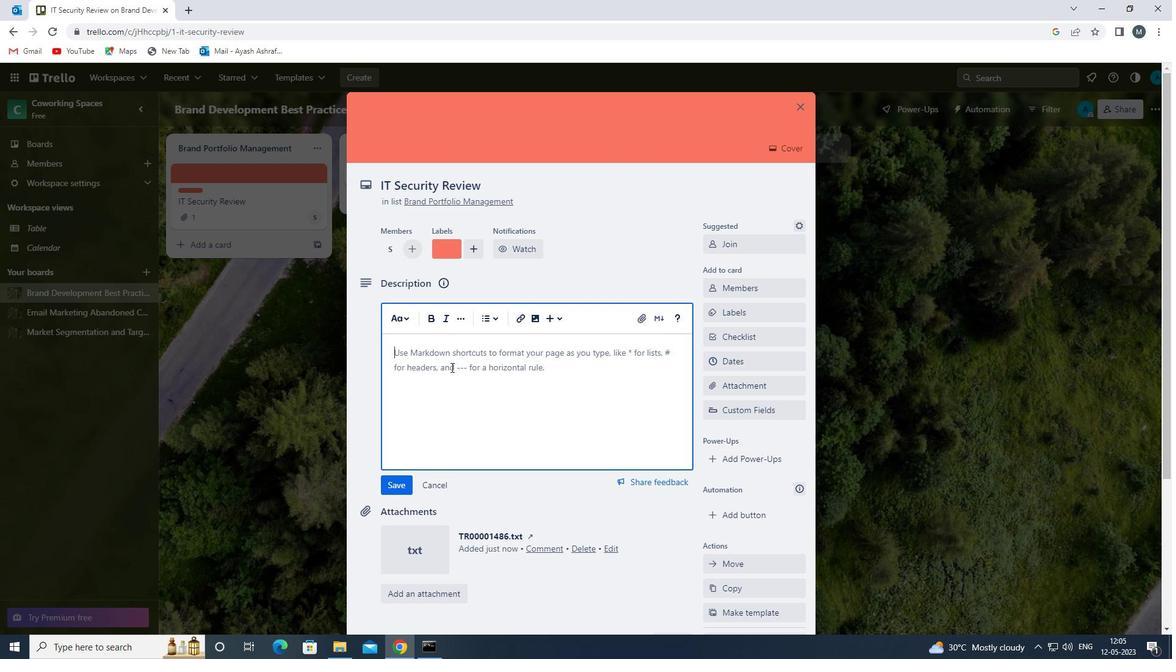
Action: Mouse pressed left at (453, 361)
Screenshot: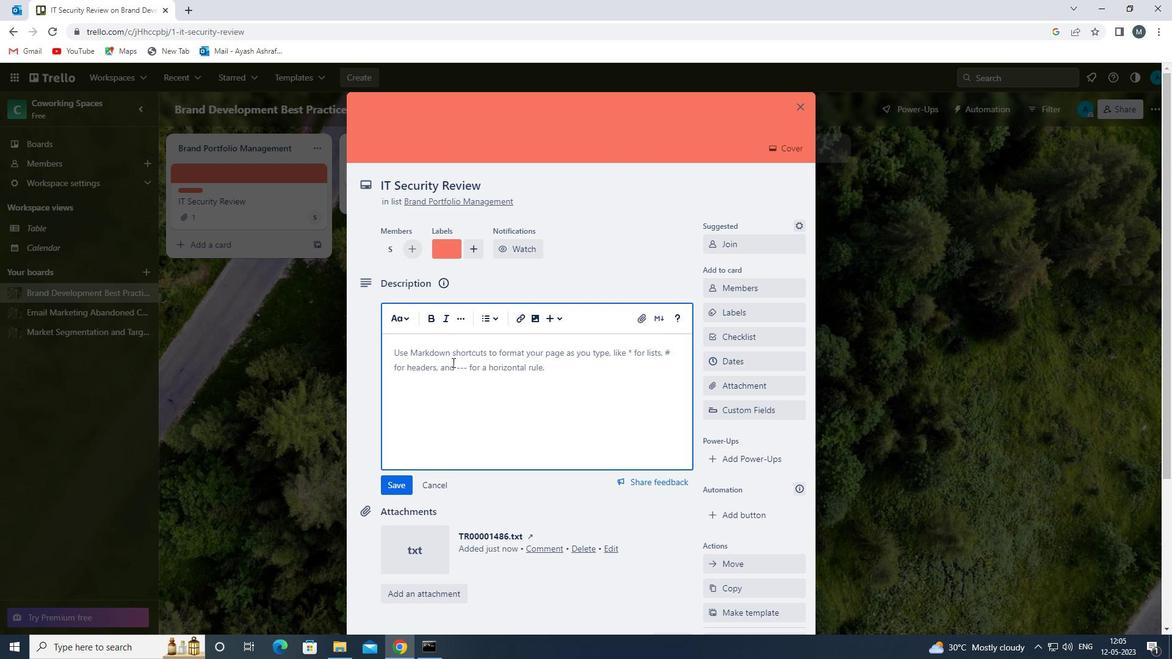 
Action: Mouse moved to (453, 370)
Screenshot: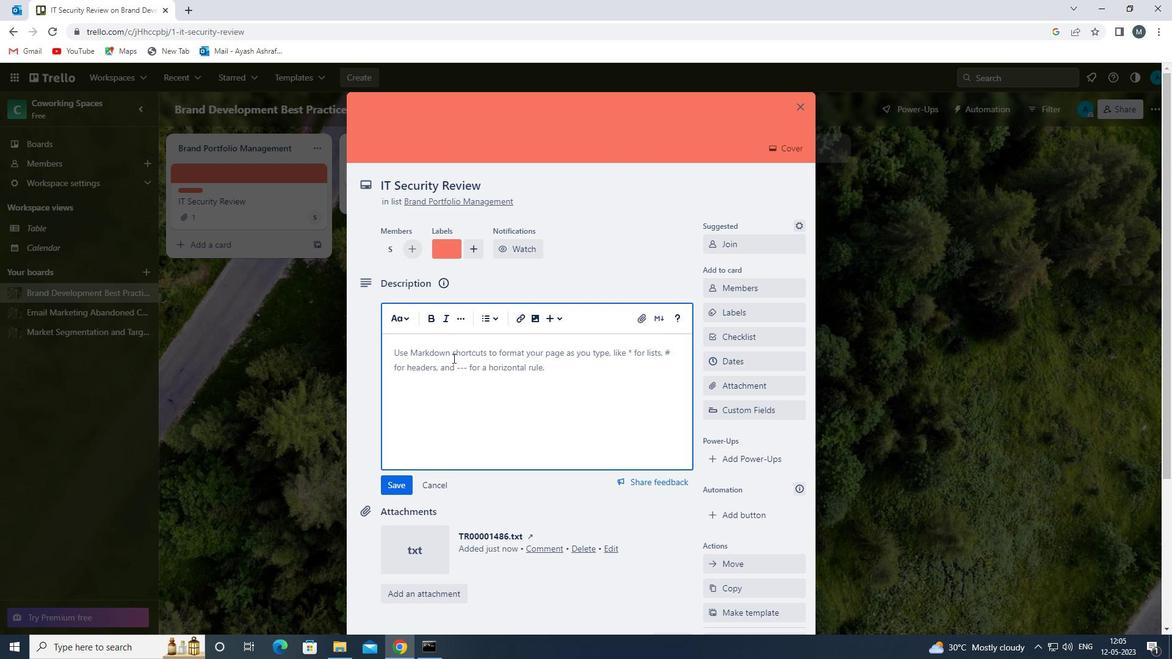 
Action: Key pressed <Key.shift>DEVELOP<Key.space>AND<Key.space><Key.shift><Key.shift><Key.shift><Key.shift><Key.shift><Key.shift><Key.shift><Key.shift><Key.shift><Key.shift><Key.shift><Key.shift><Key.shift><Key.shift><Key.shift>LAUNCH<Key.space><Key.backspace><Key.backspace><Key.backspace><Key.backspace><Key.backspace><Key.backspace><Key.backspace>LAUNCH<Key.space>NEW<Key.space>EMAIL<Key.space>MARKETING<Key.space>CAMPAIGN<Key.space>FOR<Key.space>LEAD<Key.space>GENR<Key.backspace>ERATION<Key.space>
Screenshot: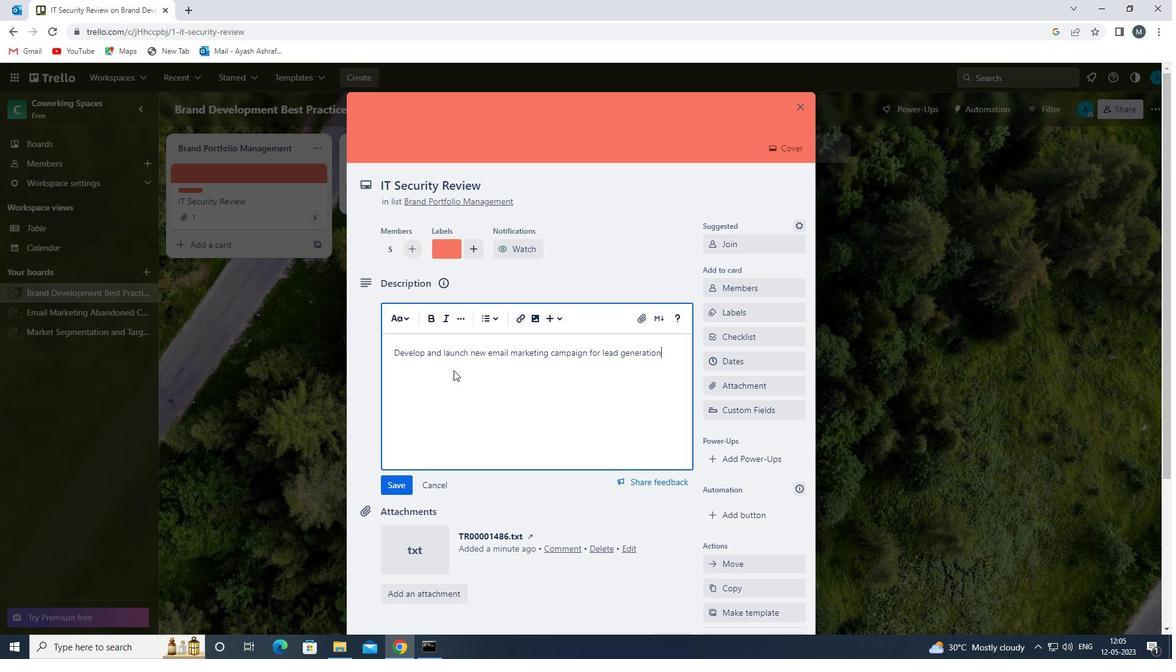 
Action: Mouse moved to (387, 485)
Screenshot: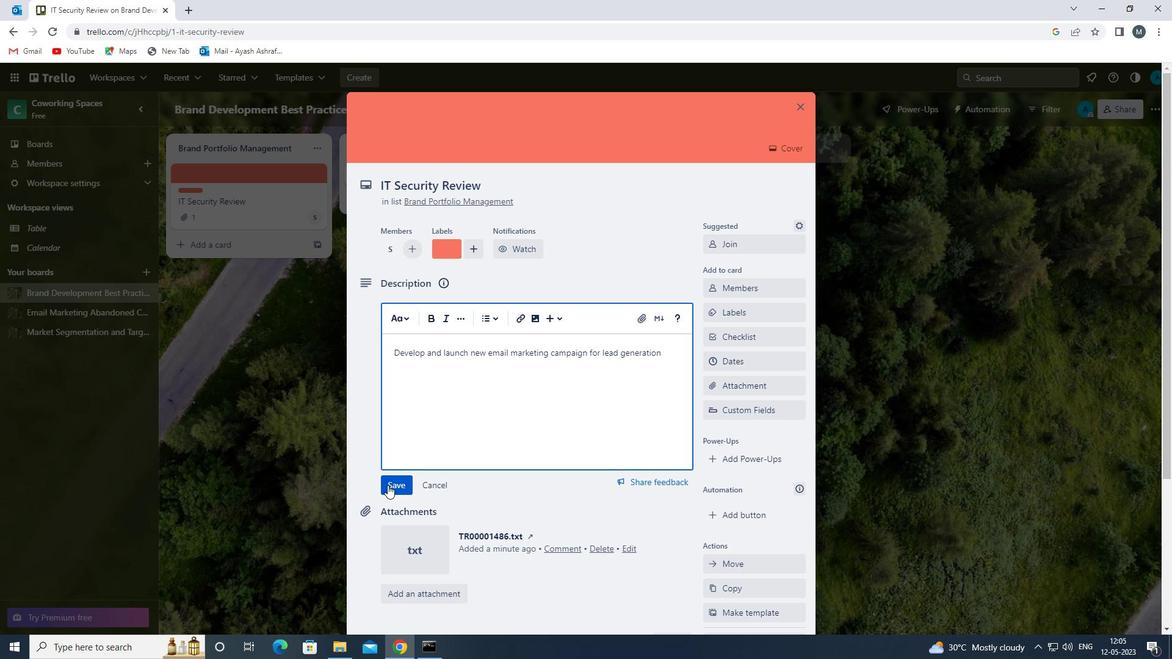 
Action: Mouse pressed left at (387, 485)
Screenshot: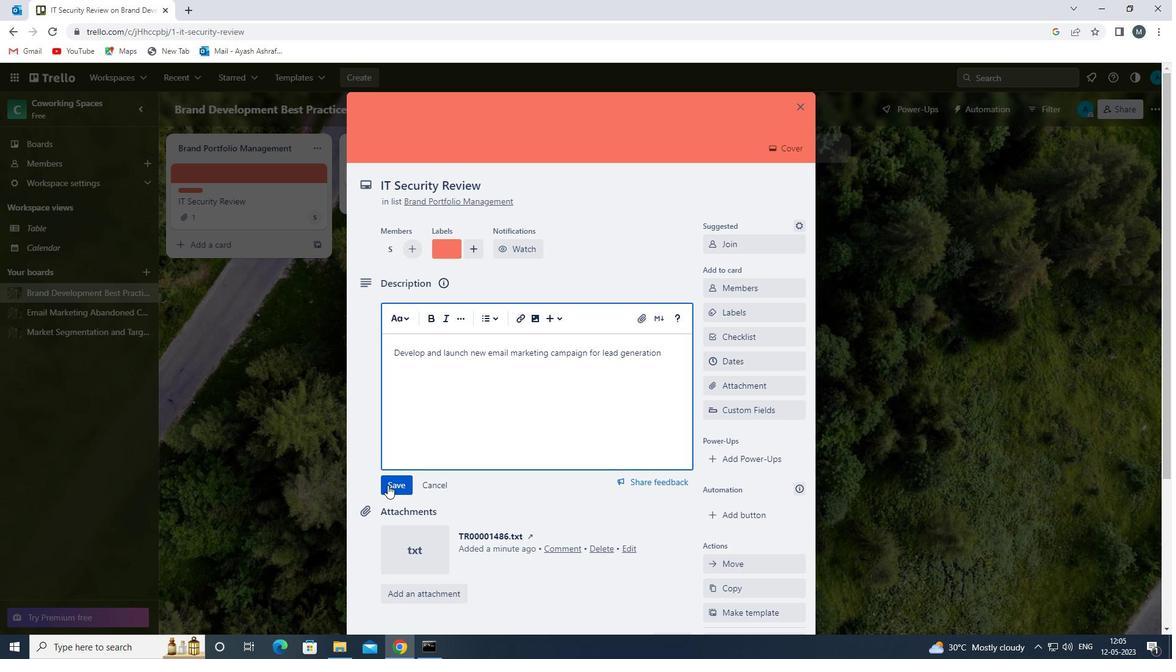 
Action: Mouse moved to (412, 463)
Screenshot: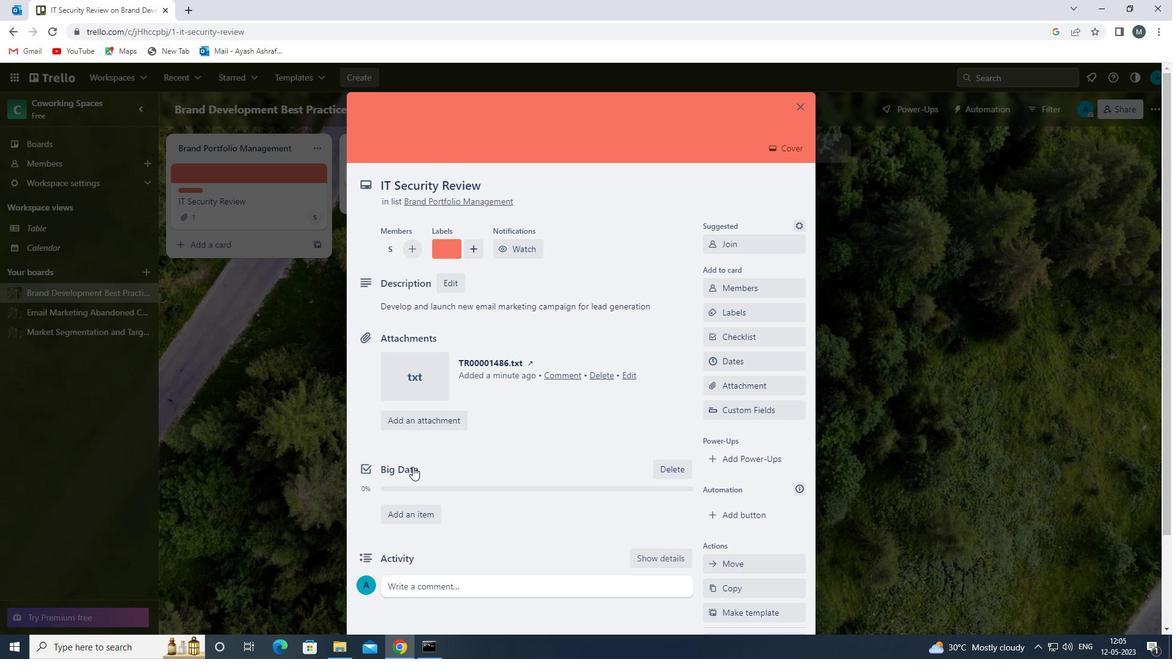 
Action: Mouse scrolled (412, 463) with delta (0, 0)
Screenshot: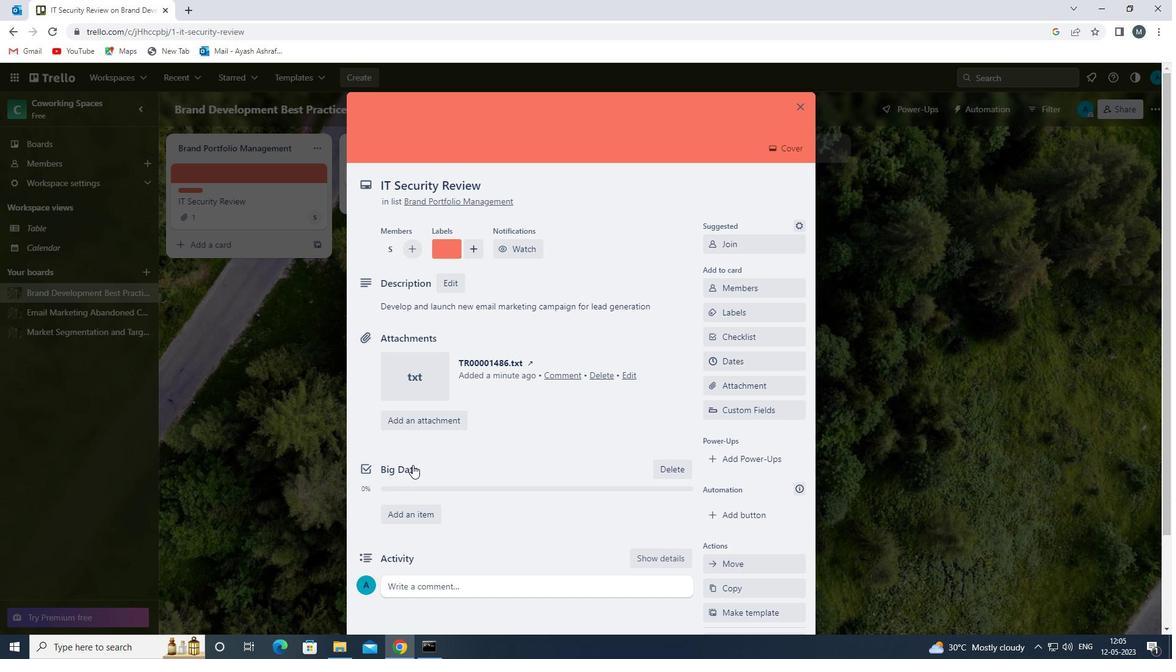 
Action: Mouse moved to (446, 522)
Screenshot: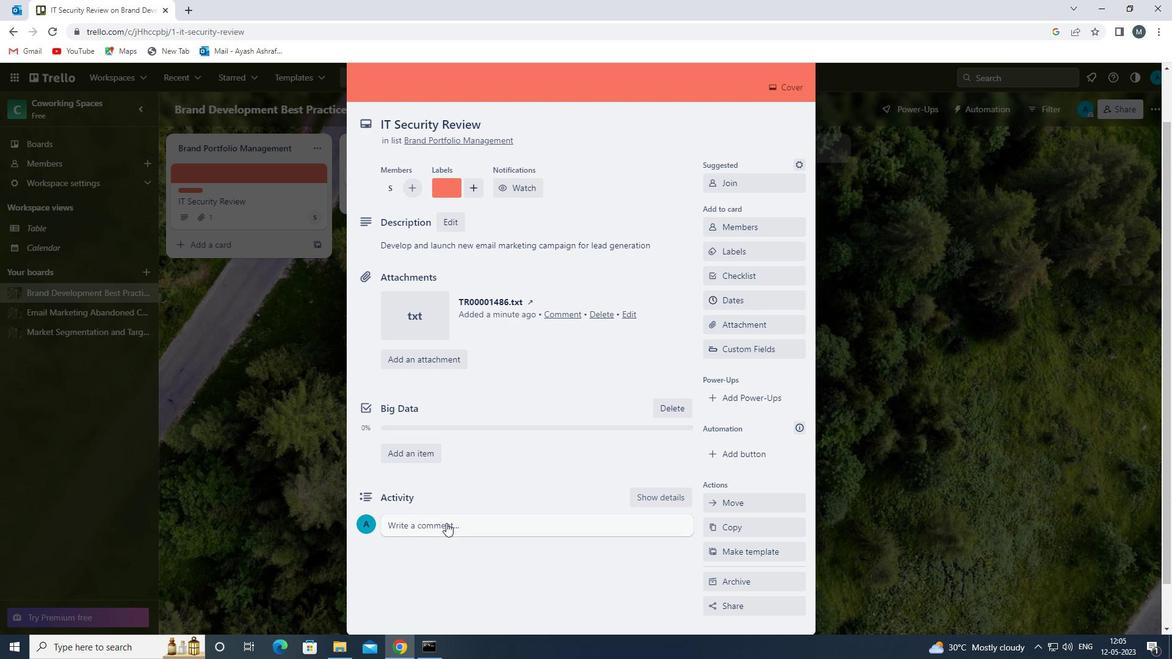 
Action: Mouse pressed left at (446, 522)
Screenshot: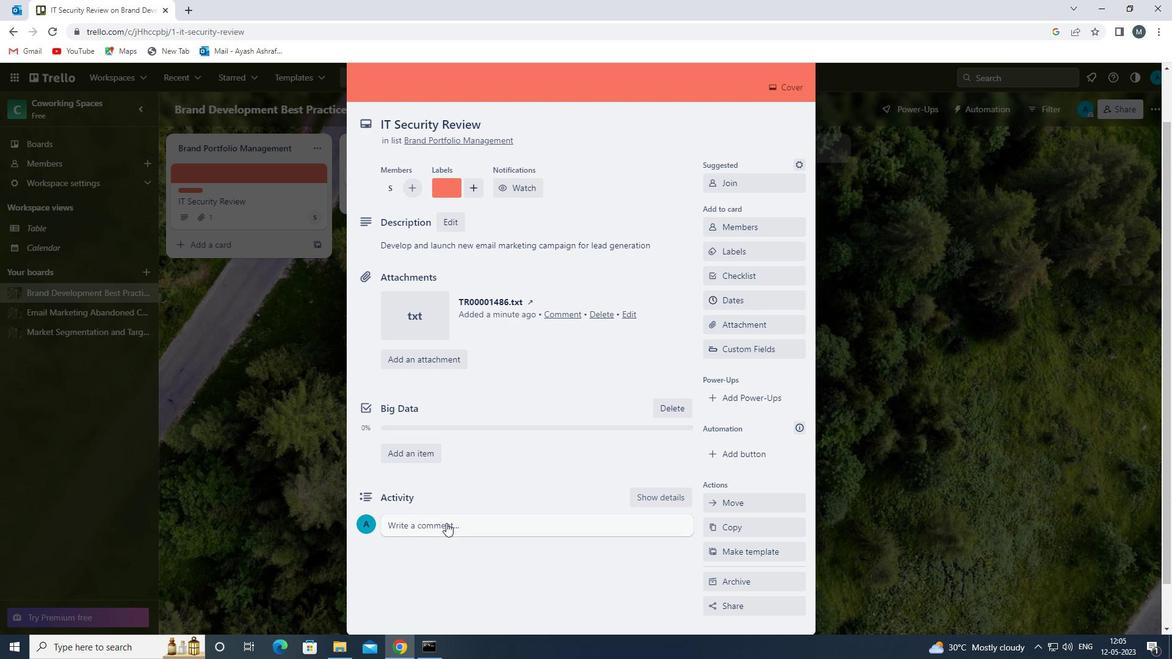 
Action: Mouse moved to (449, 507)
Screenshot: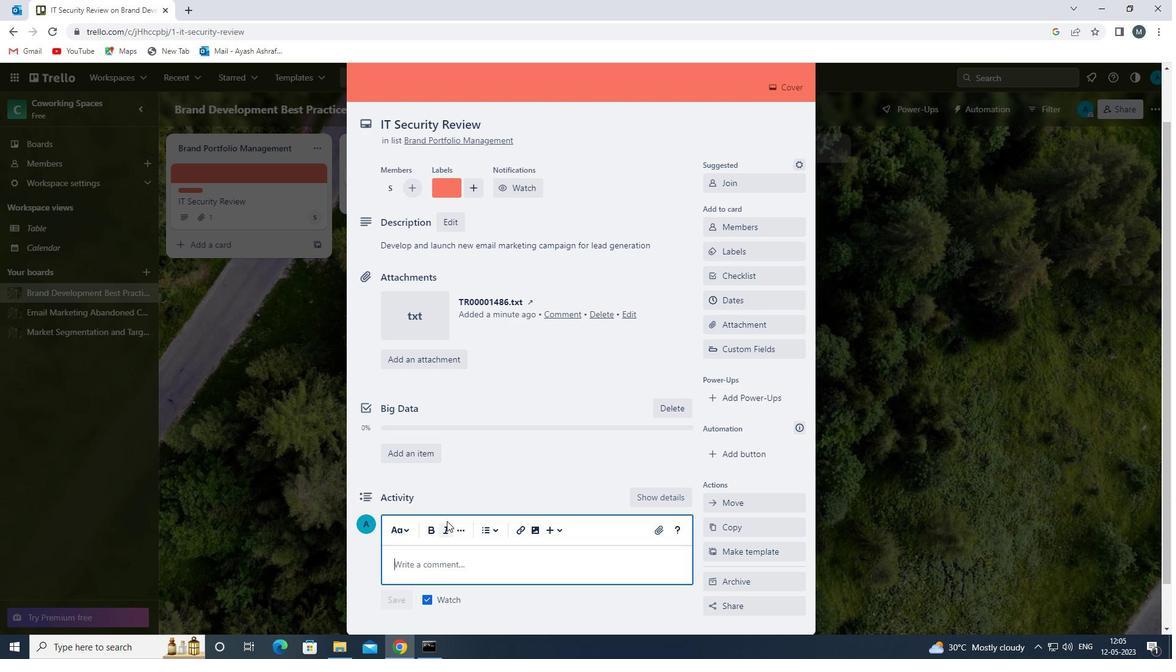 
Action: Mouse scrolled (449, 506) with delta (0, 0)
Screenshot: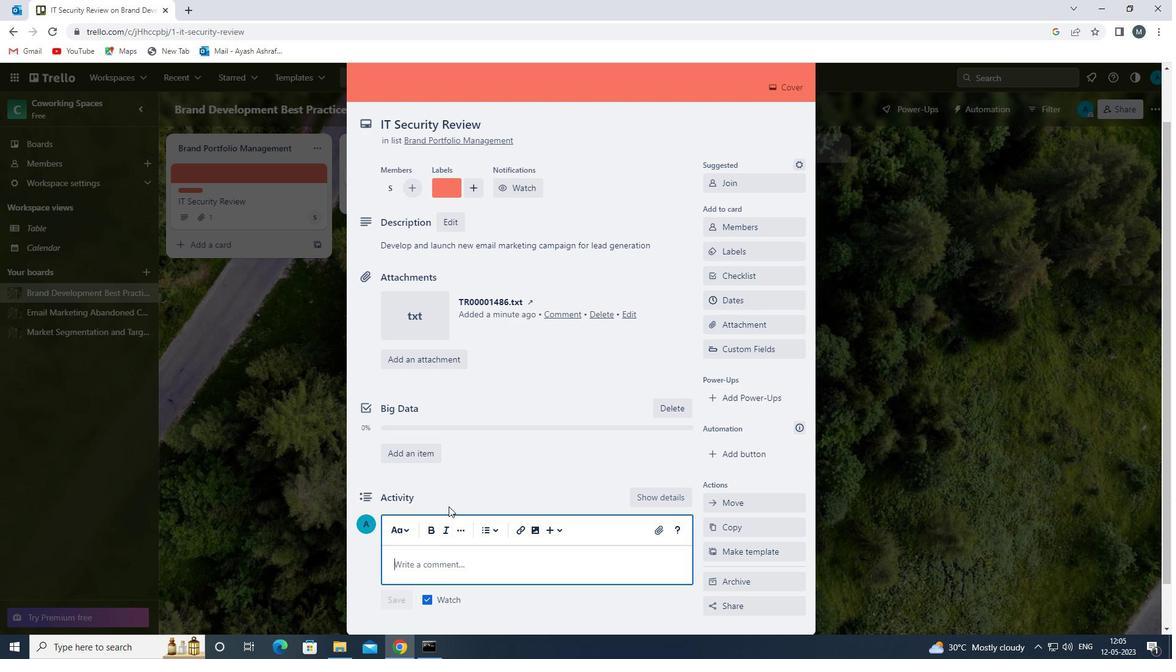 
Action: Mouse moved to (440, 519)
Screenshot: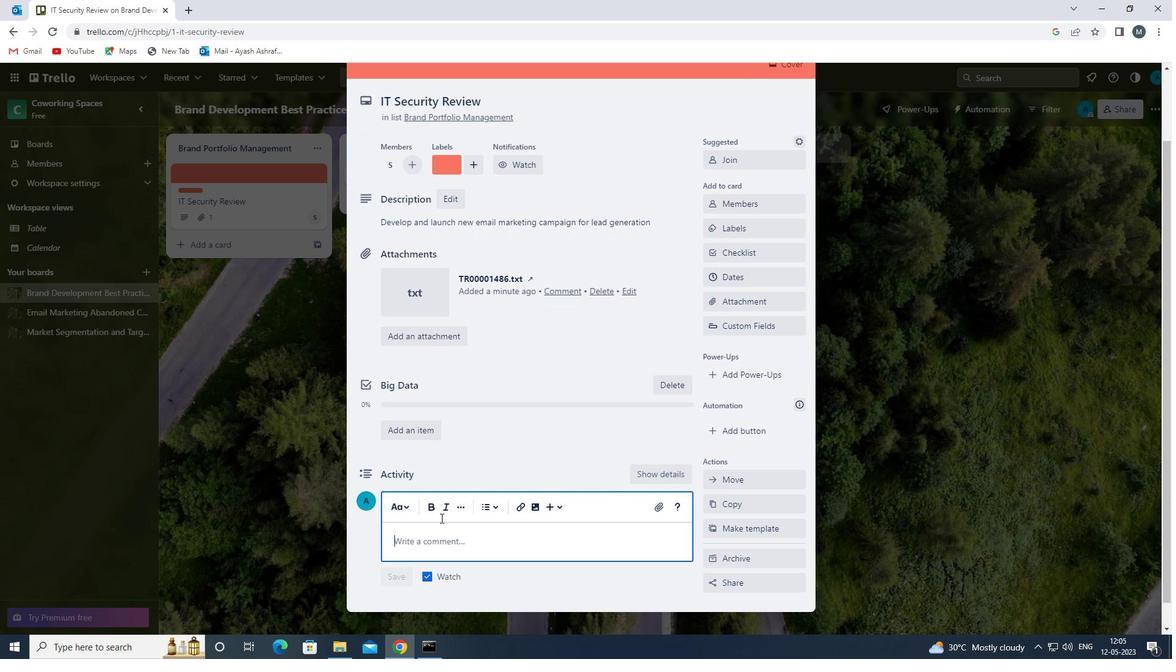 
Action: Mouse pressed left at (440, 519)
Screenshot: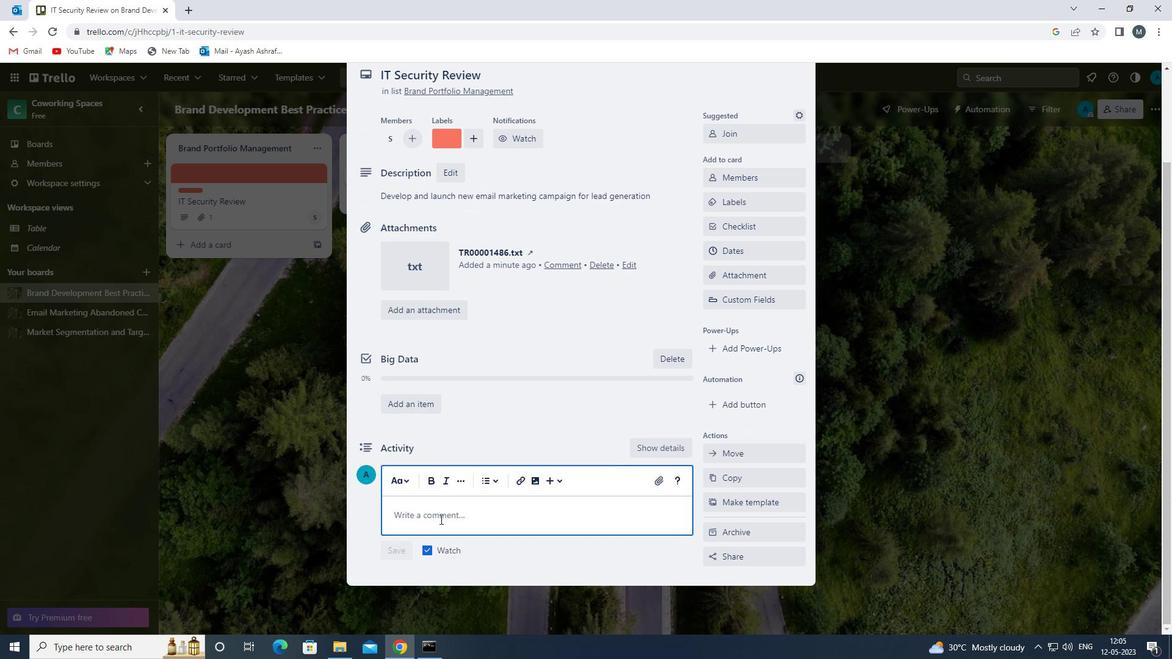 
Action: Key pressed <Key.shift>LET<Key.space>US<Key.space>APPROACH<Key.space>THIS<Key.space>TASK<Key.space>WITH<Key.space>A<Key.space>SENSE<Key.space>OF<Key.space>RISK-TAKING<Key.space><Key.backspace>,<Key.space>RECOGNIZING<Key.space>THAT<Key.space>CALCULATED<Key.space>RISKS<Key.space>CAN<Key.space>LEAD<Key.space>TO<Key.space>NEW<Key.space>OPPORTUNITIES<Key.space>AND<Key.space>F<Key.backspace>GE<Key.backspace>ROWTRH<Key.space><Key.backspace><Key.backspace><Key.backspace>H<Key.space><Key.backspace>.
Screenshot: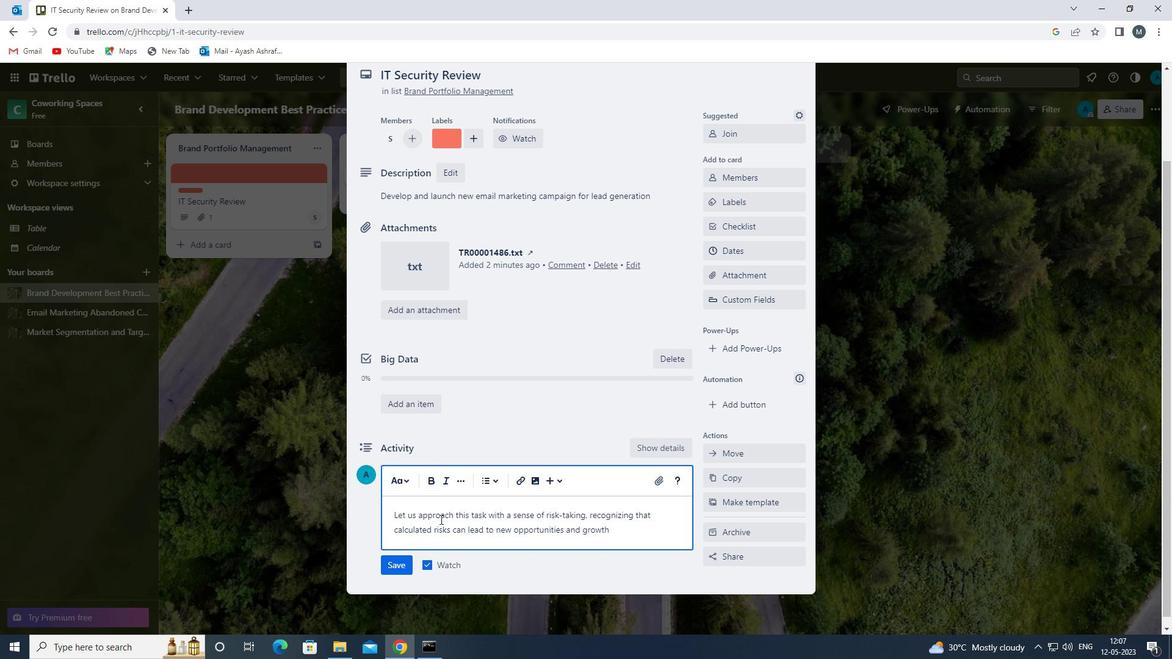 
Action: Mouse moved to (394, 563)
Screenshot: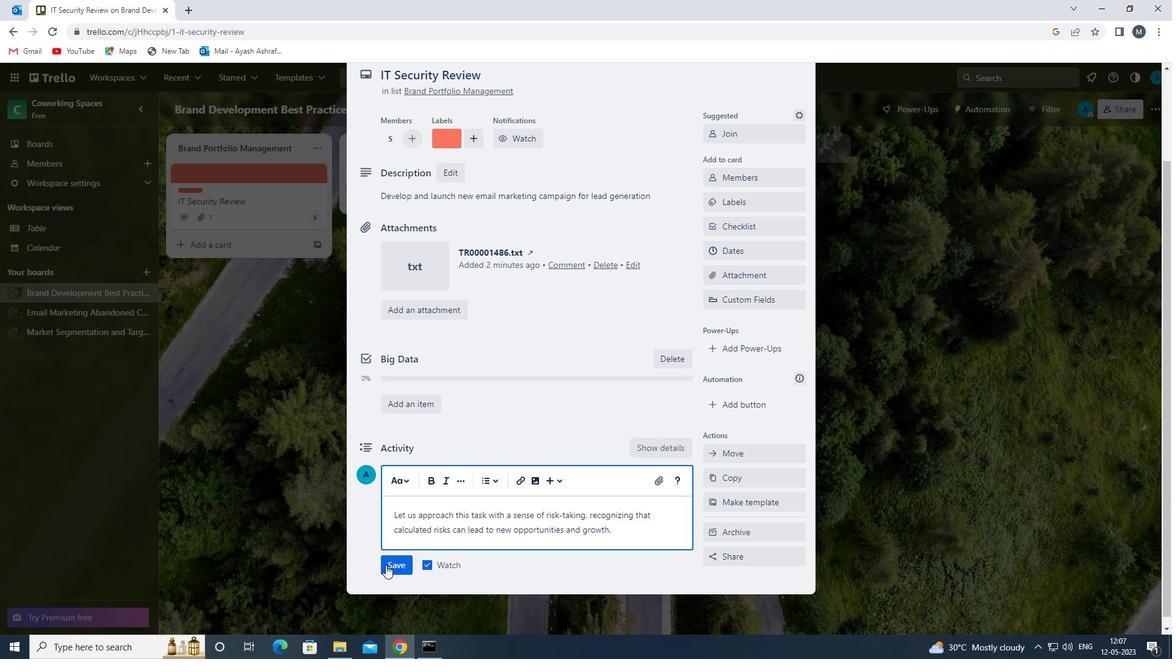 
Action: Mouse pressed left at (394, 563)
Screenshot: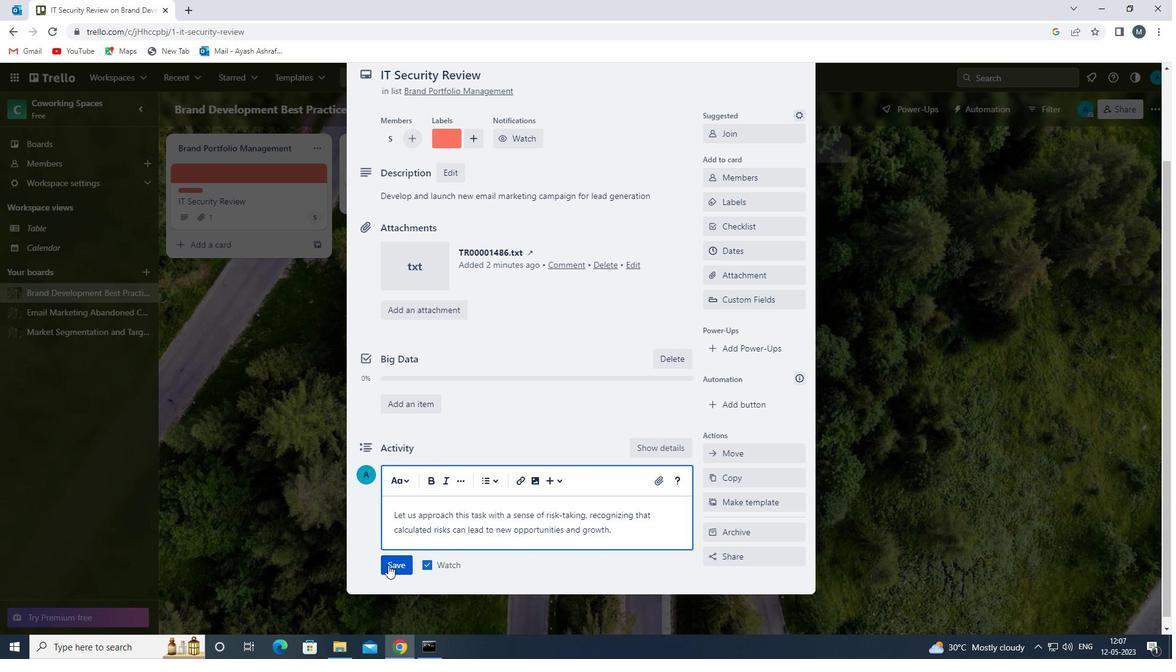 
Action: Mouse moved to (741, 255)
Screenshot: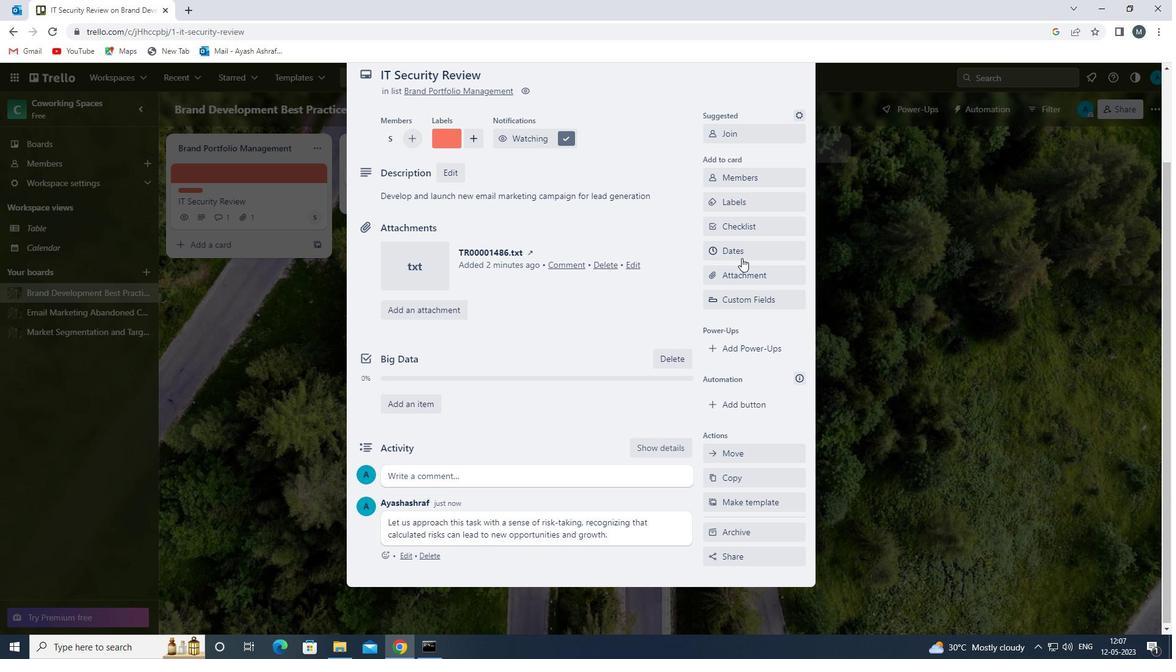 
Action: Mouse pressed left at (741, 255)
Screenshot: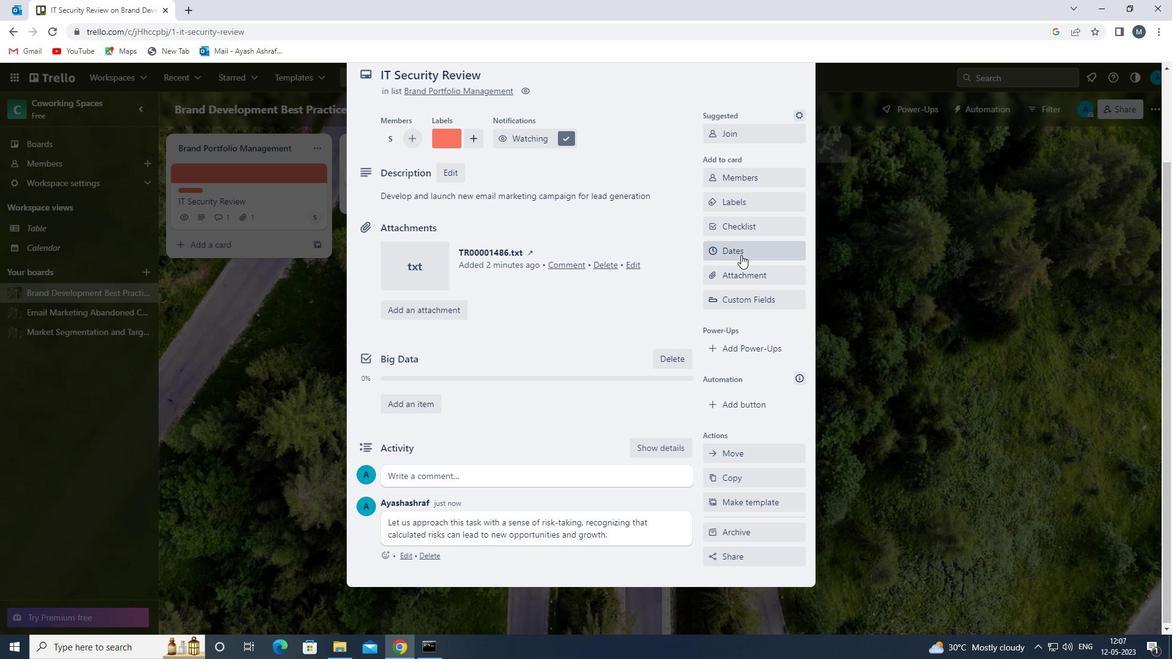 
Action: Mouse moved to (714, 331)
Screenshot: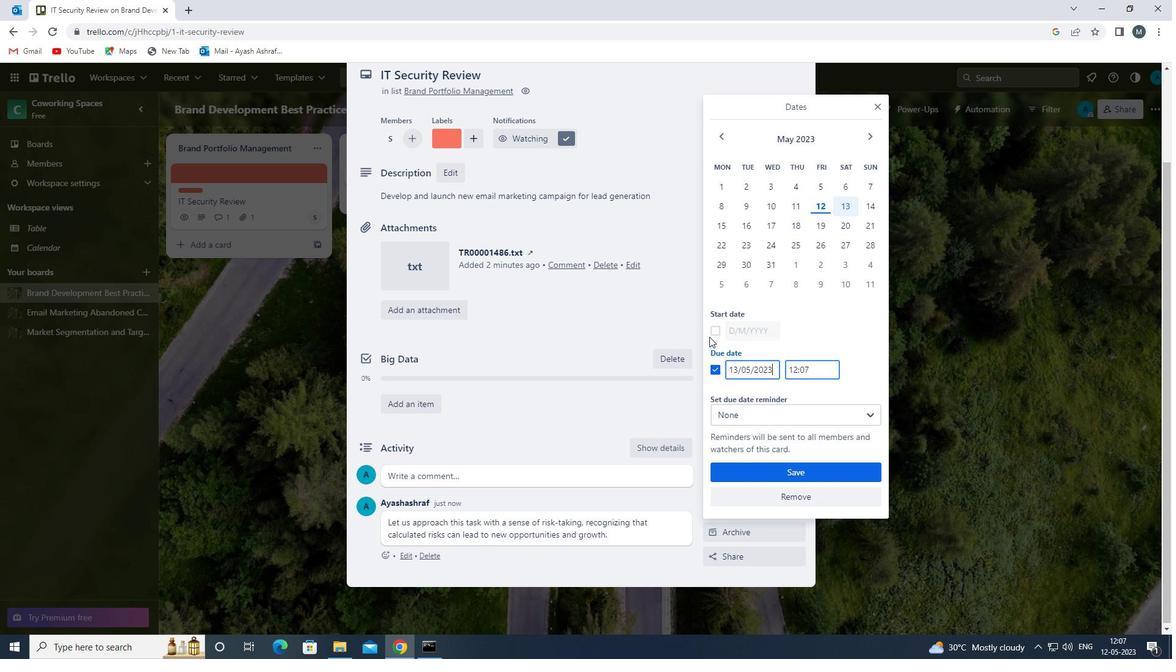 
Action: Mouse pressed left at (714, 331)
Screenshot: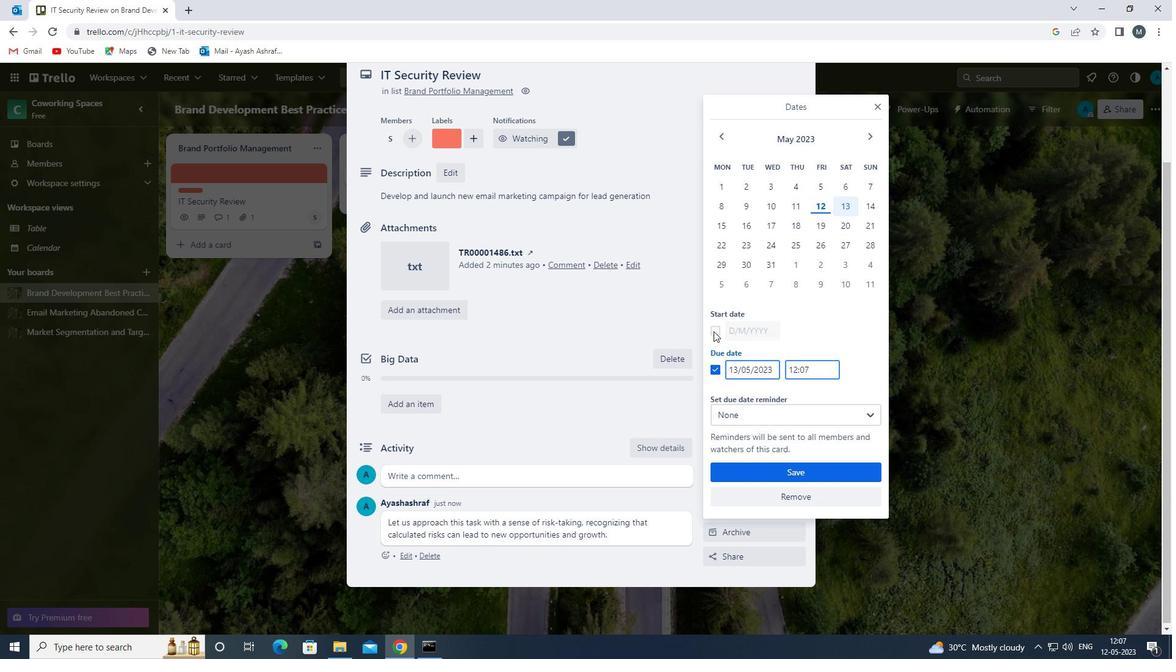 
Action: Mouse moved to (737, 331)
Screenshot: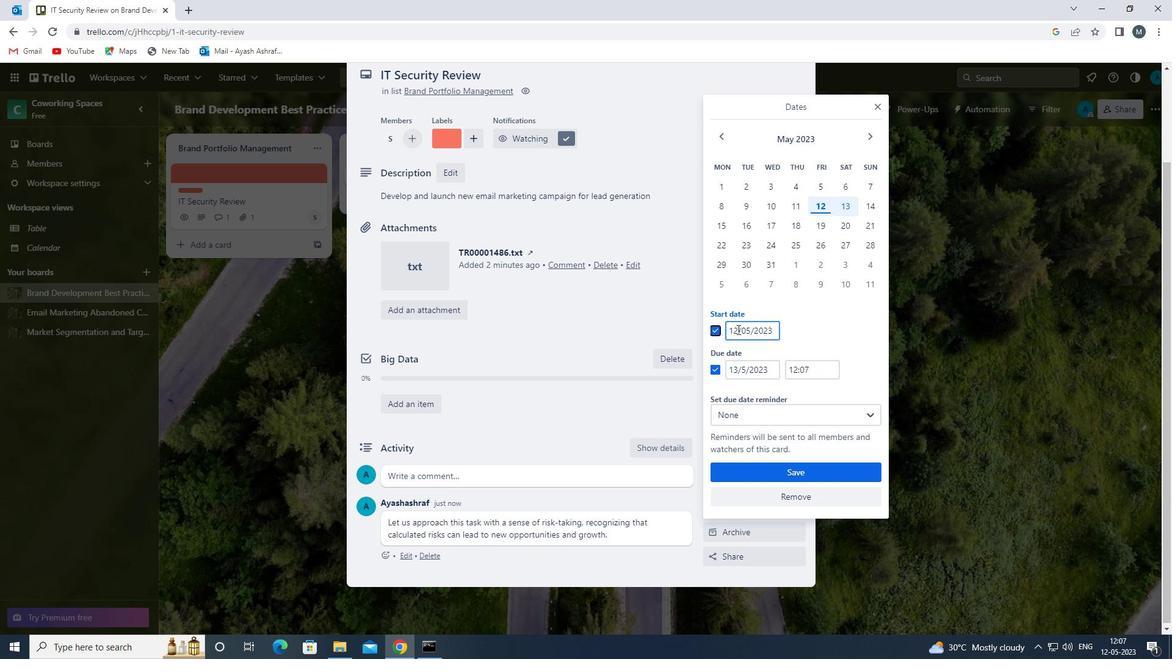 
Action: Mouse pressed left at (737, 331)
Screenshot: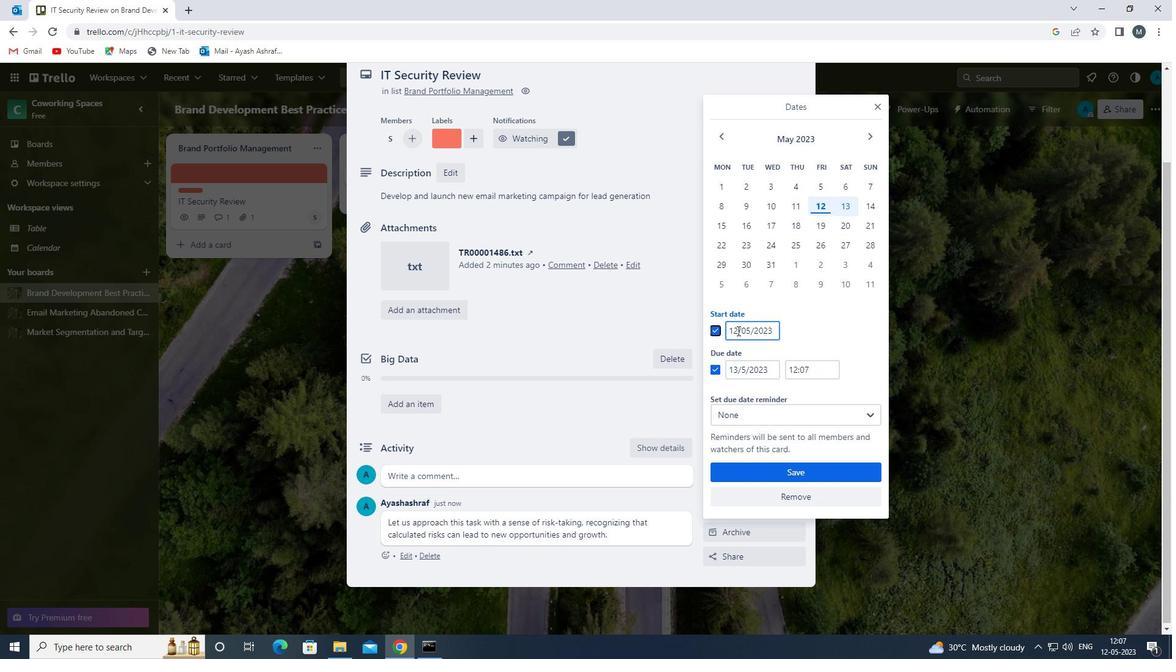 
Action: Mouse moved to (741, 332)
Screenshot: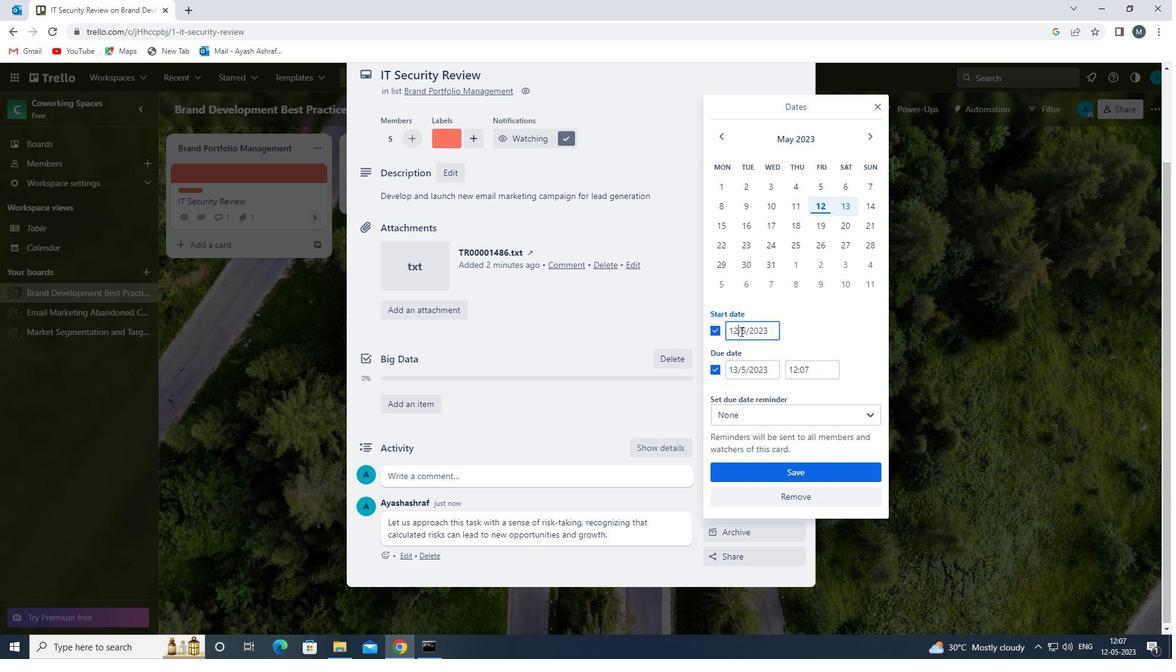 
Action: Key pressed <<96>><<97>>
Screenshot: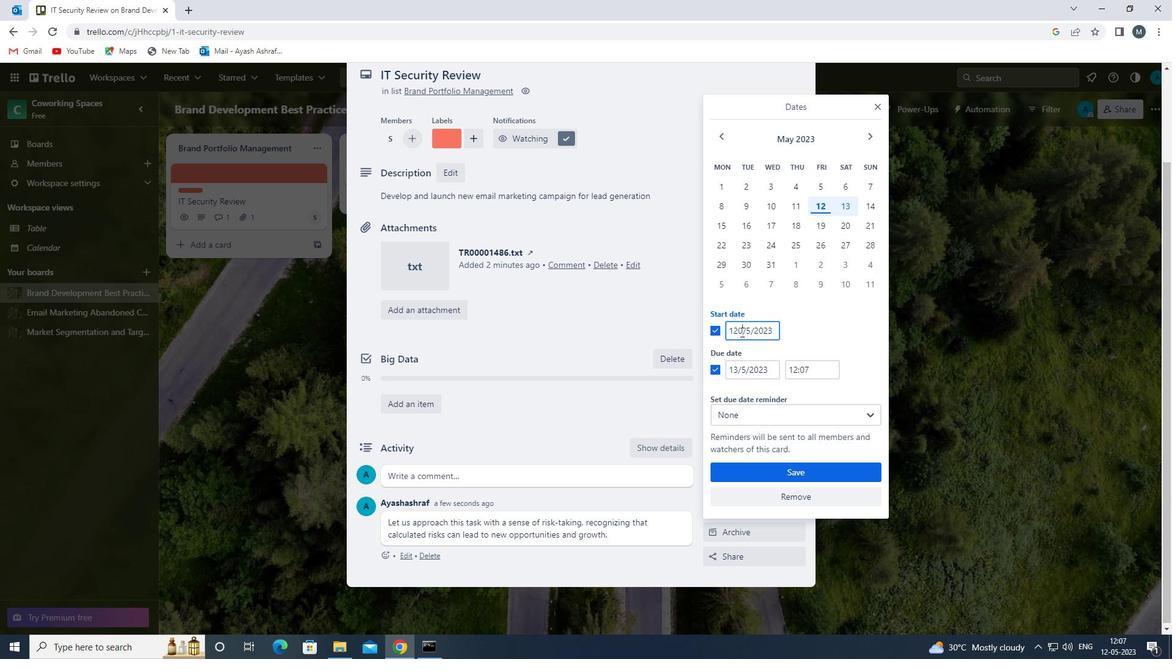 
Action: Mouse moved to (736, 332)
Screenshot: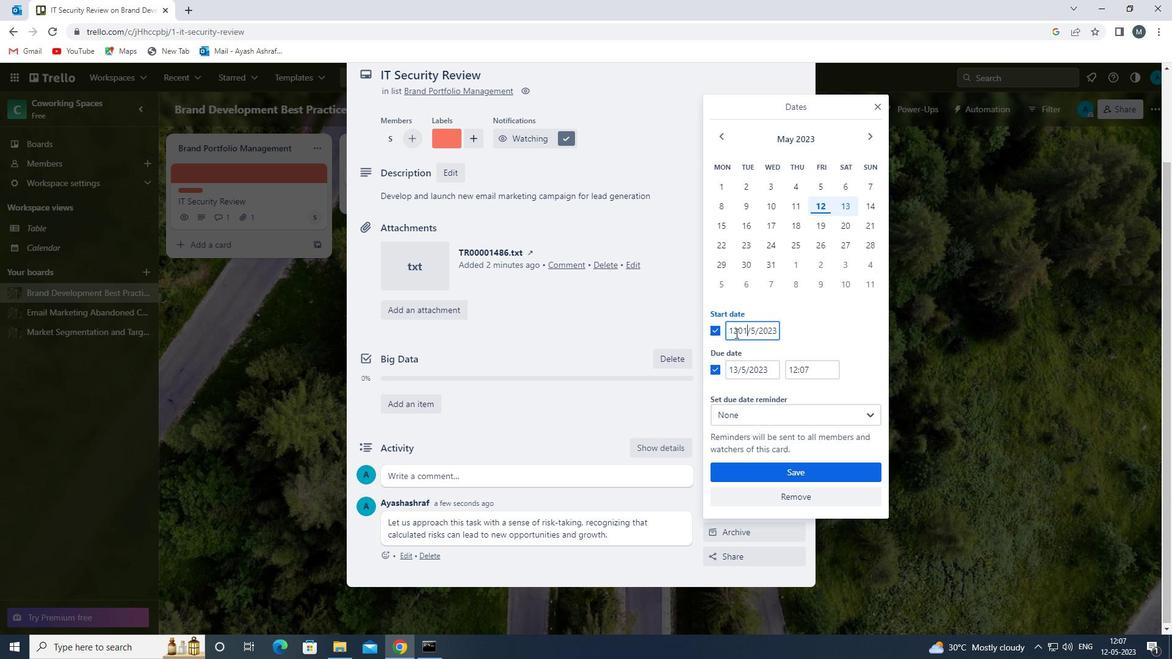 
Action: Mouse pressed left at (736, 332)
Screenshot: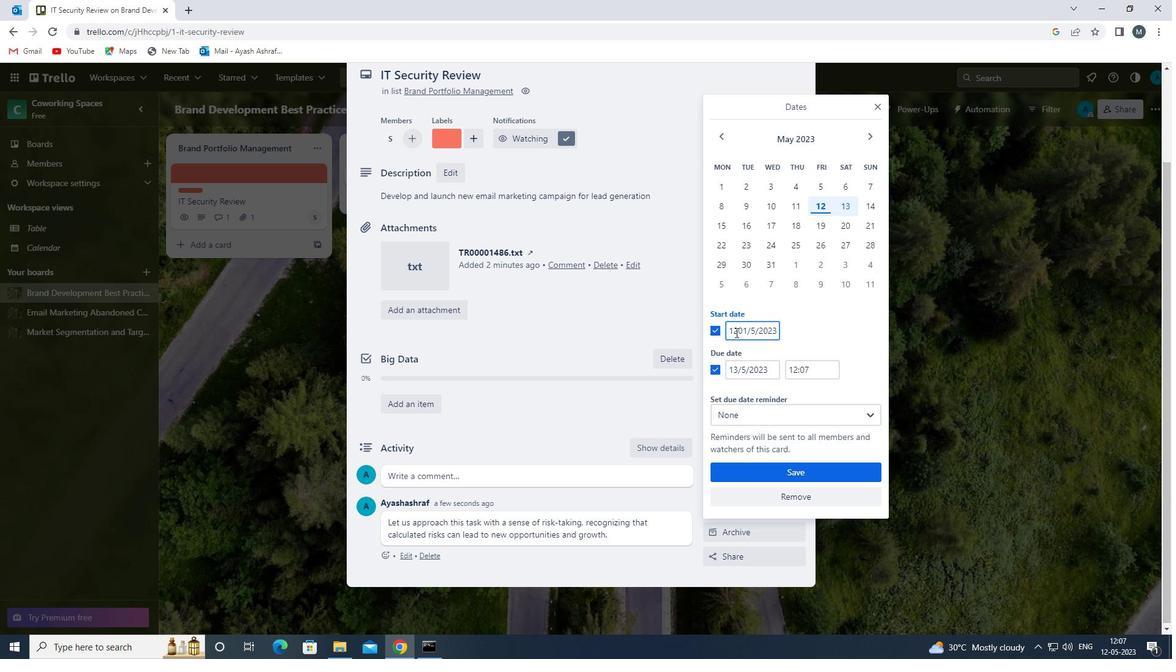 
Action: Mouse moved to (739, 332)
Screenshot: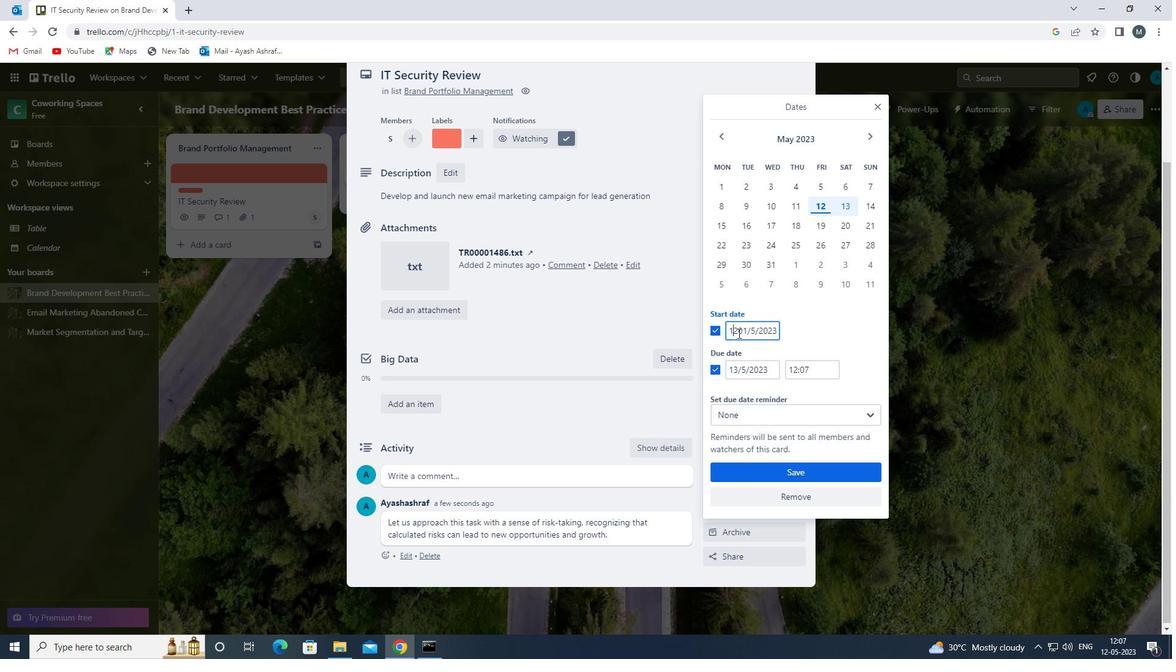 
Action: Mouse pressed left at (739, 332)
Screenshot: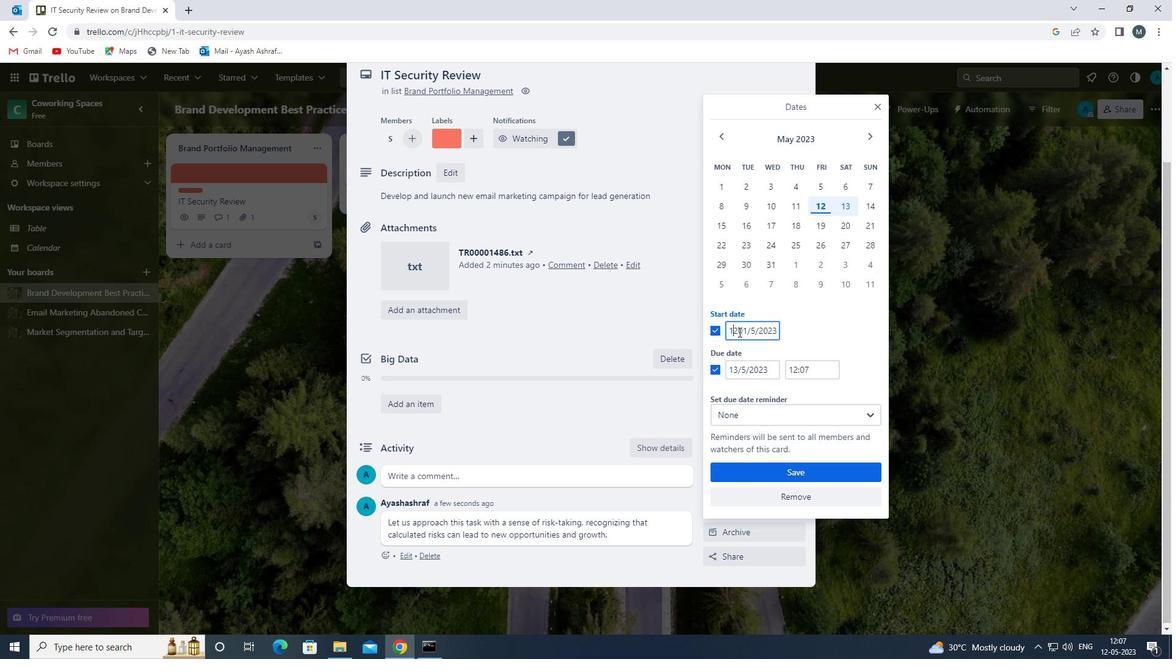 
Action: Mouse moved to (744, 331)
Screenshot: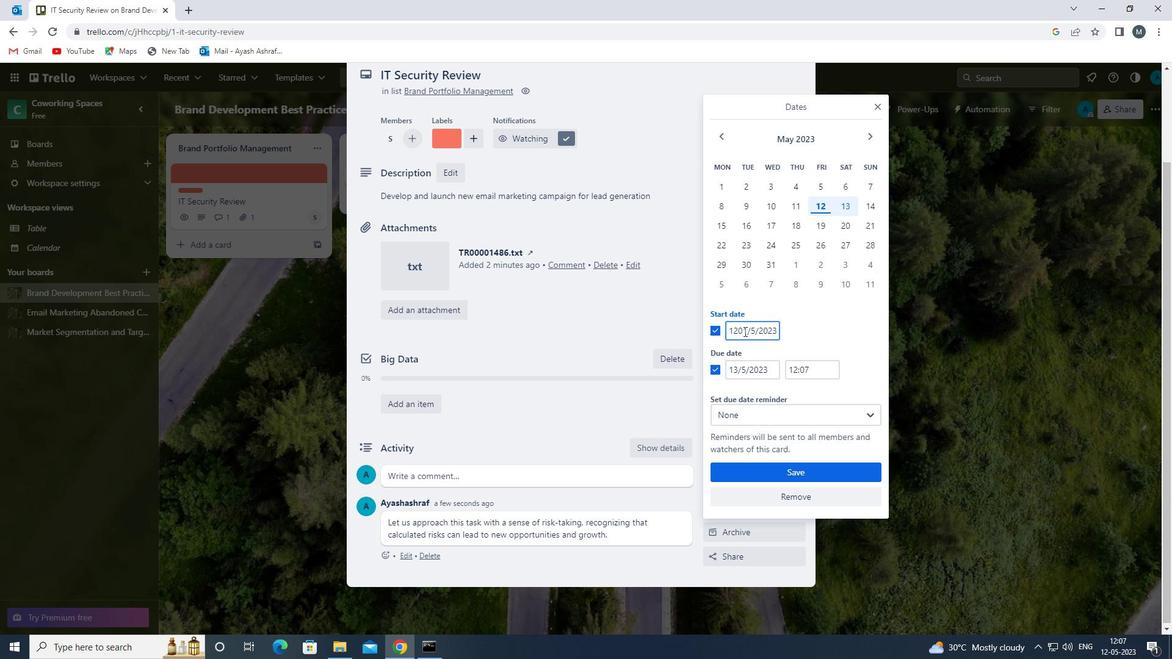 
Action: Key pressed <Key.backspace><Key.backspace>
Screenshot: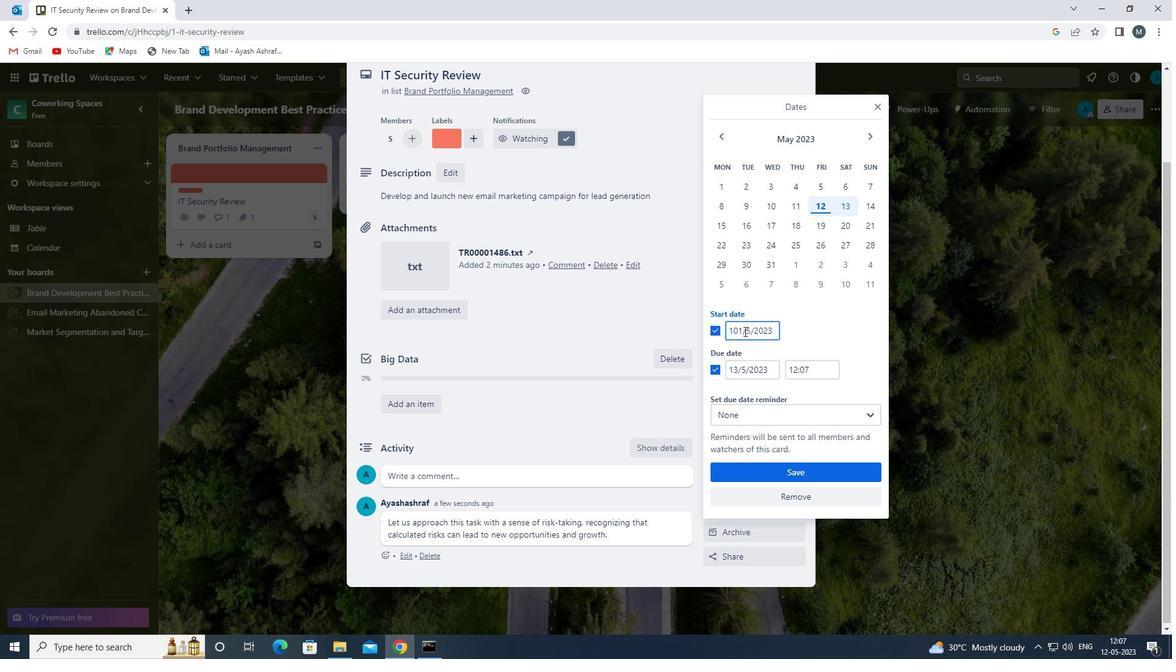 
Action: Mouse moved to (745, 331)
Screenshot: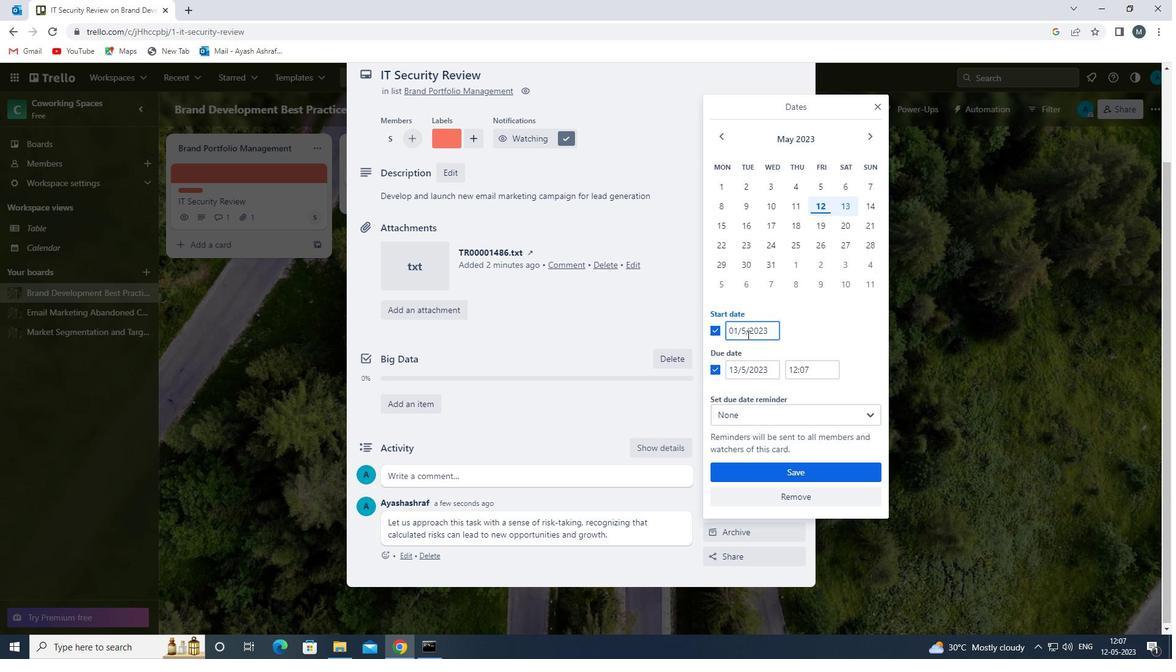 
Action: Mouse pressed left at (745, 331)
Screenshot: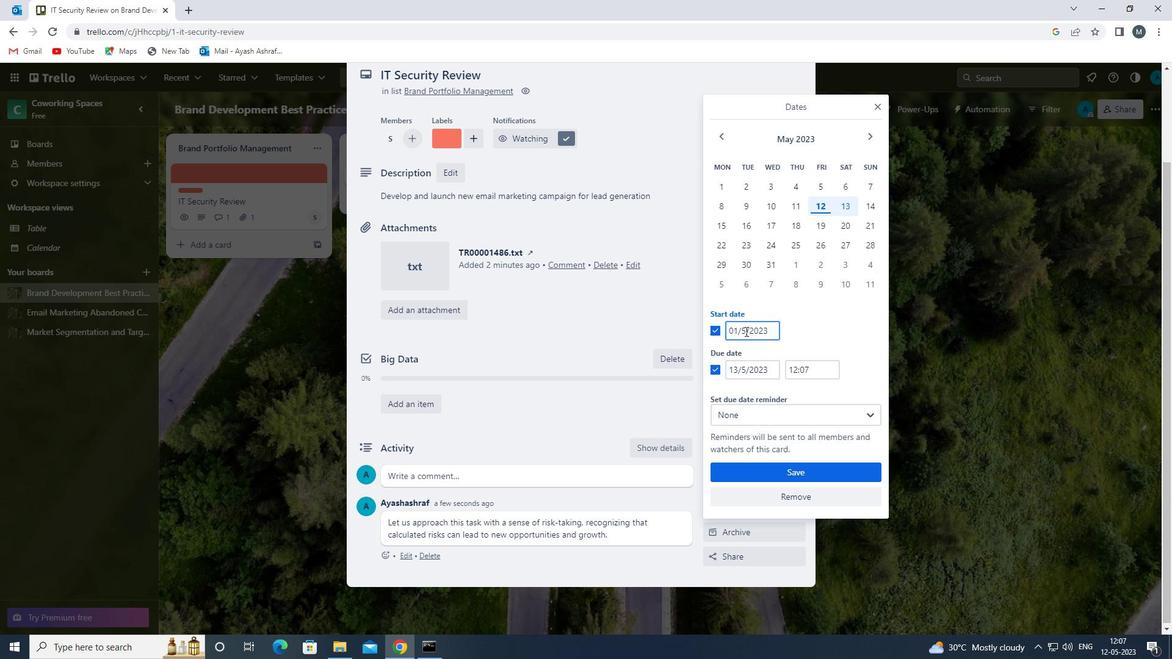 
Action: Mouse moved to (752, 332)
Screenshot: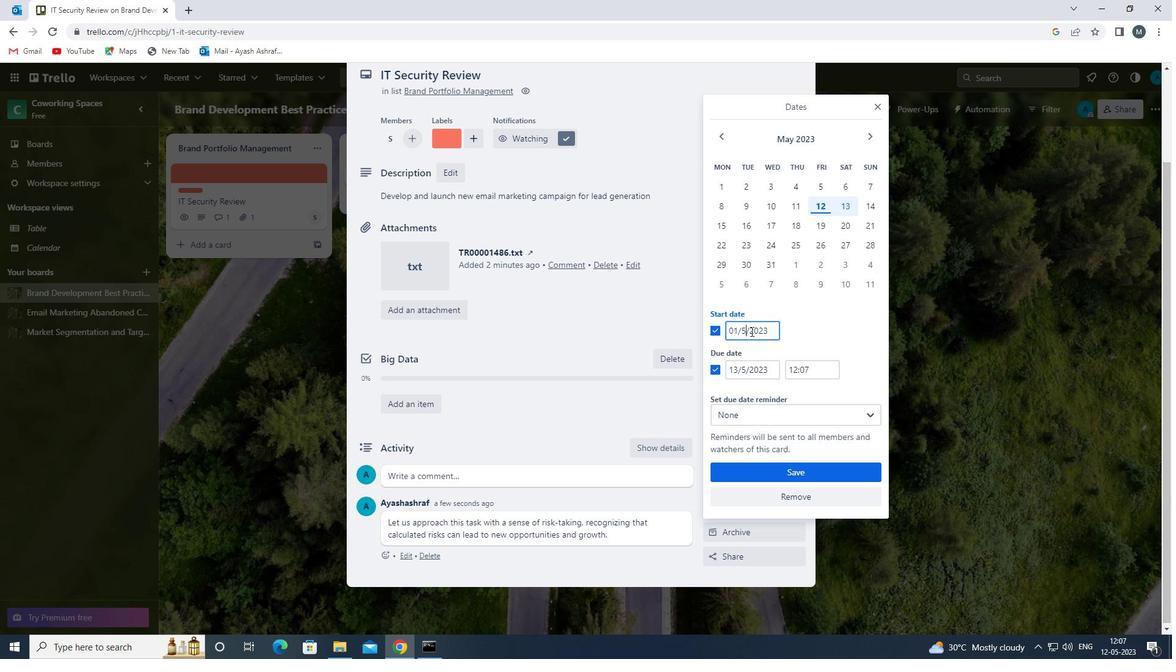 
Action: Key pressed <Key.backspace><<96>><<97>>
Screenshot: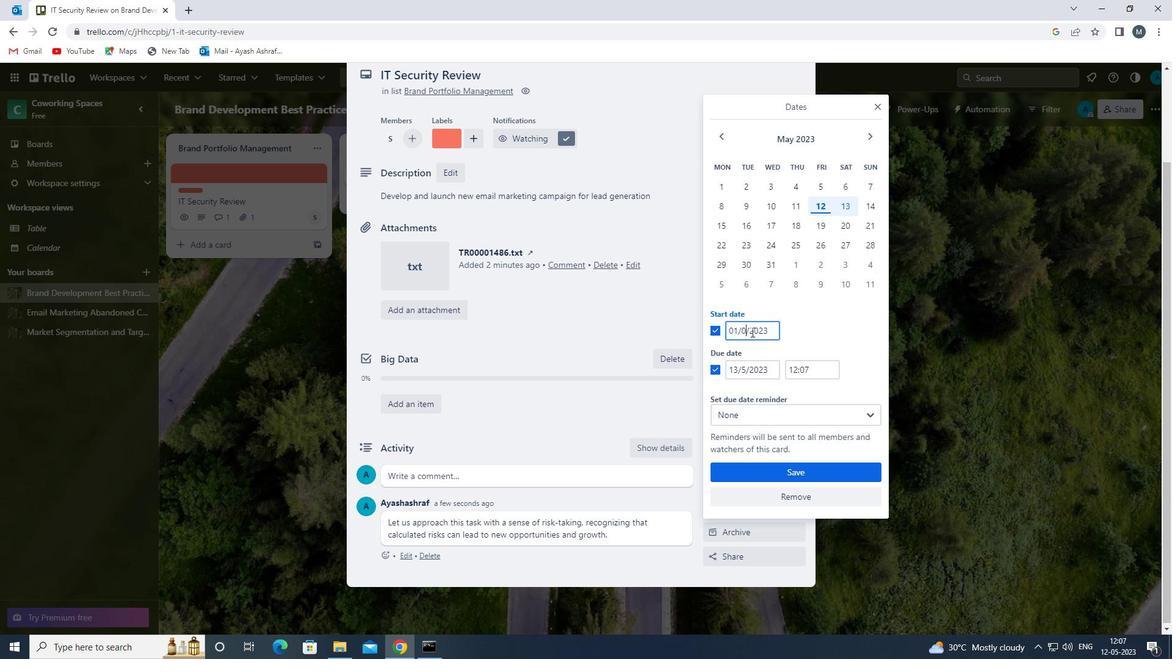 
Action: Mouse moved to (737, 370)
Screenshot: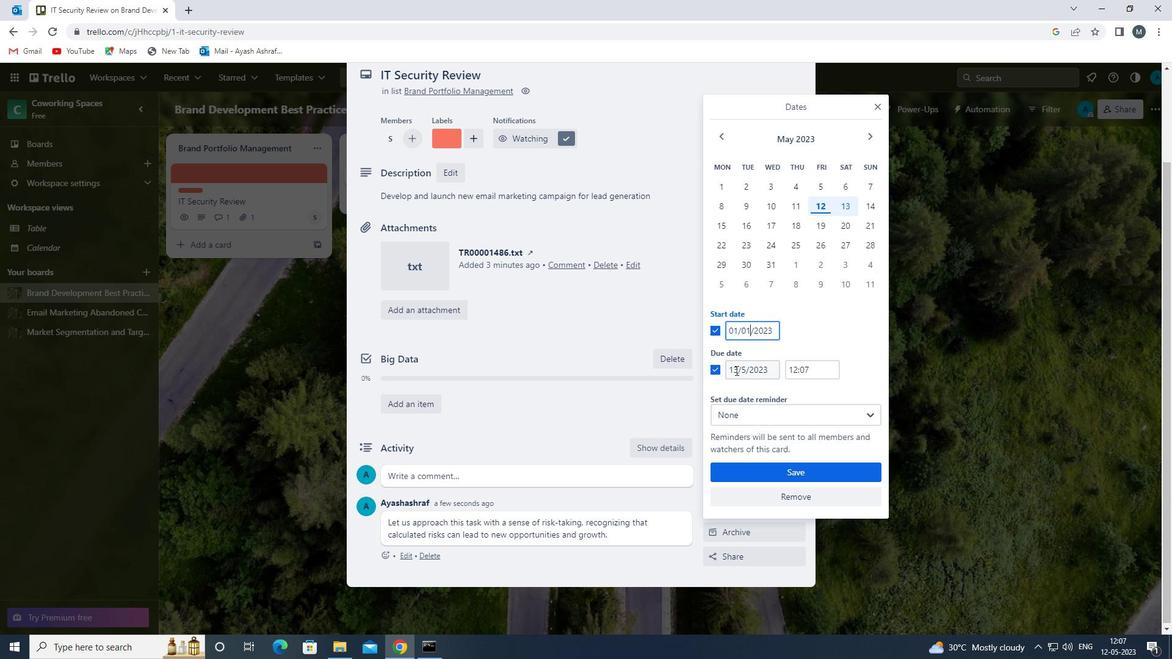 
Action: Mouse pressed left at (737, 370)
Screenshot: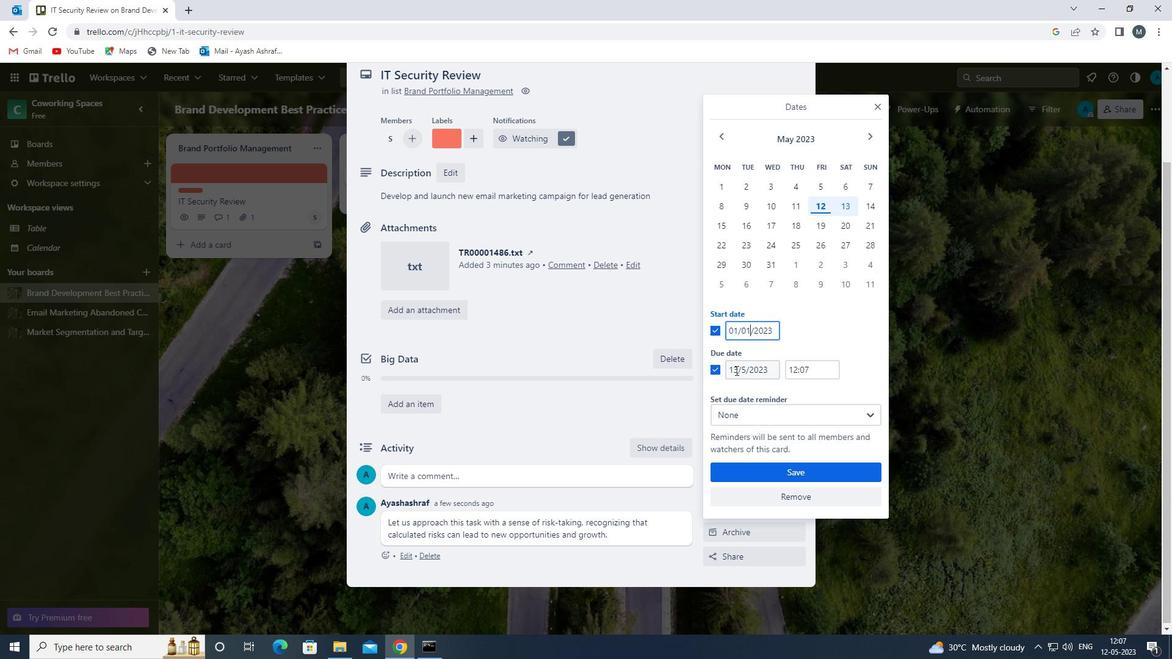 
Action: Mouse moved to (739, 370)
Screenshot: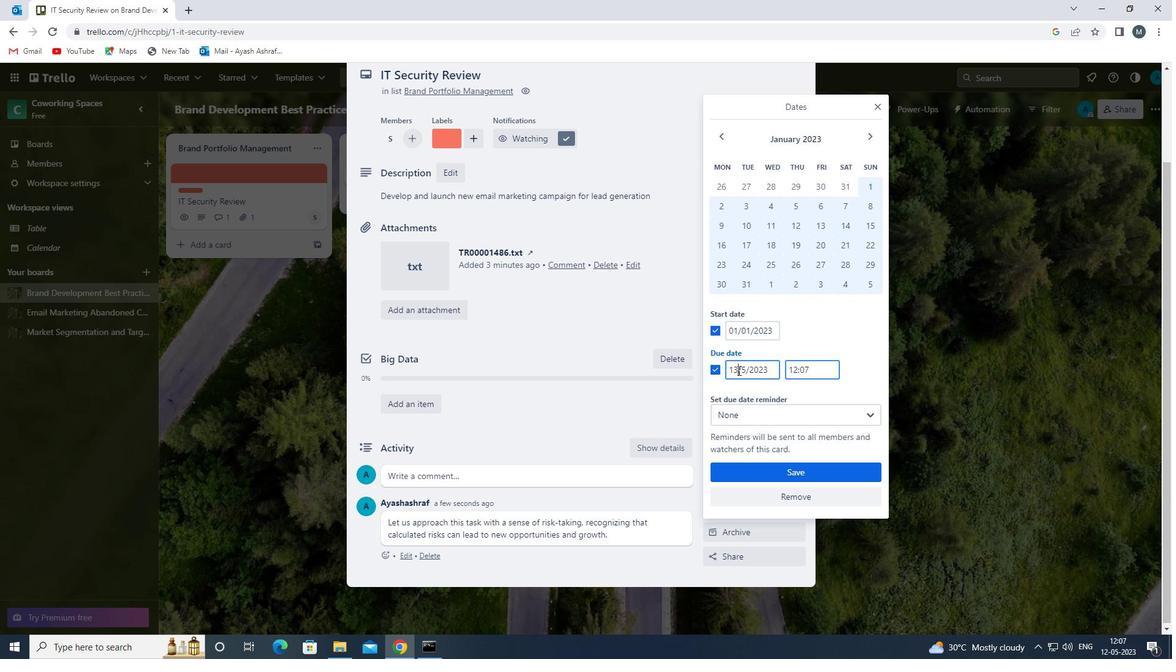 
Action: Key pressed <Key.backspace><Key.backspace>08
Screenshot: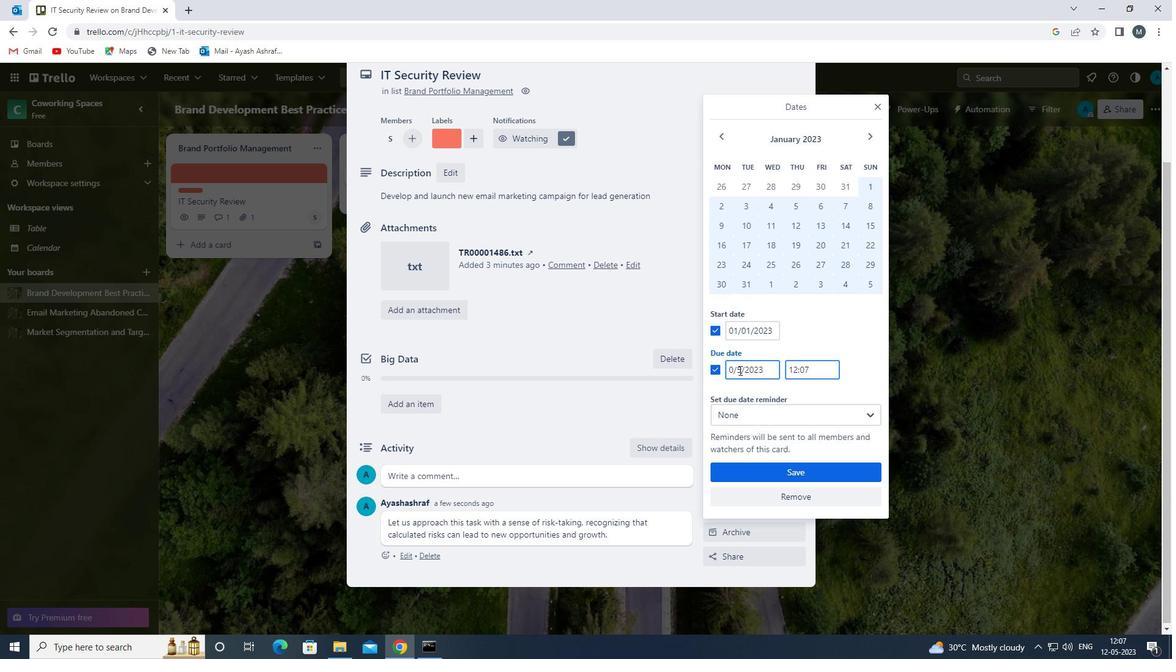 
Action: Mouse moved to (744, 370)
Screenshot: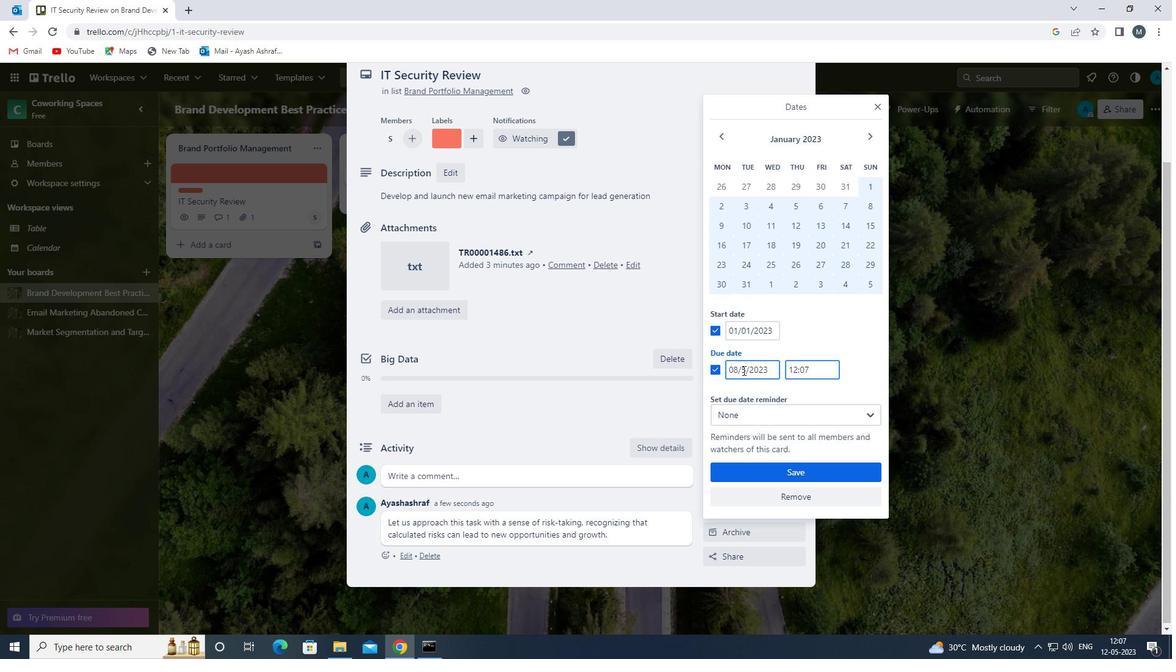 
Action: Mouse pressed left at (744, 370)
Screenshot: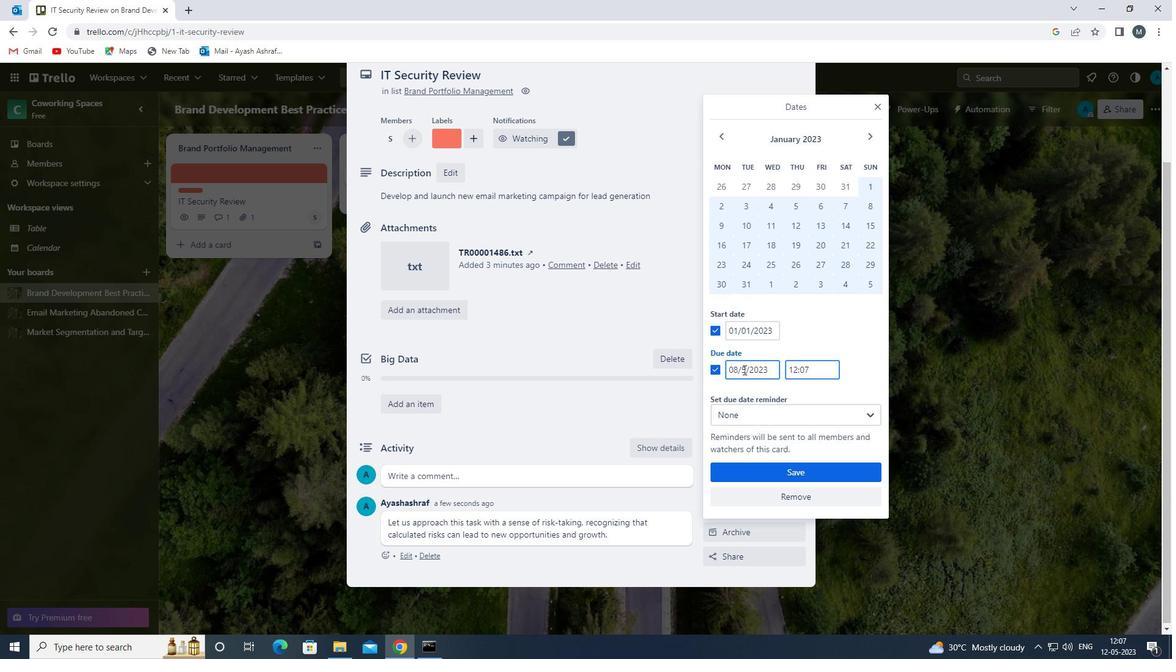 
Action: Mouse moved to (746, 372)
Screenshot: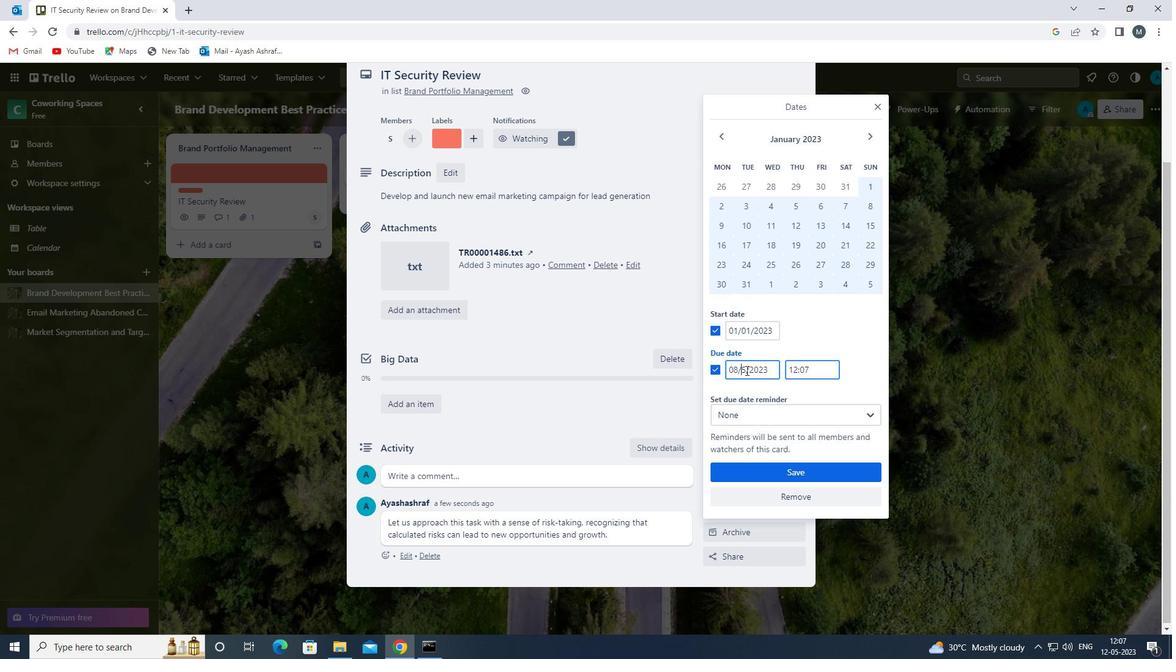 
Action: Mouse pressed left at (746, 372)
Screenshot: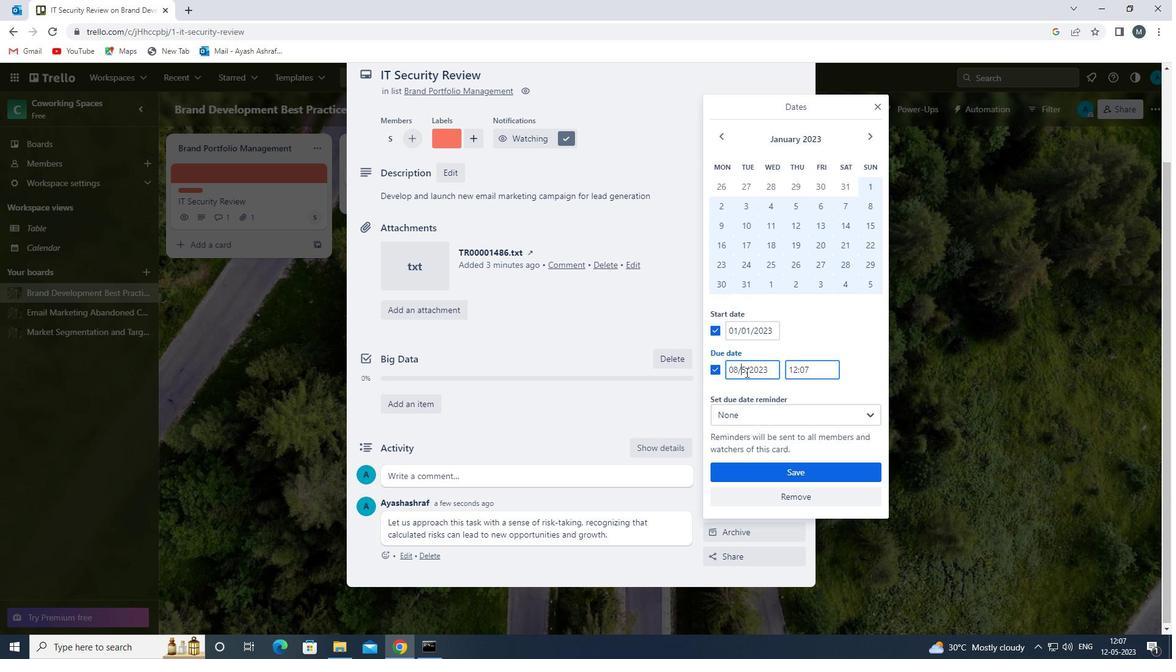 
Action: Mouse moved to (745, 375)
Screenshot: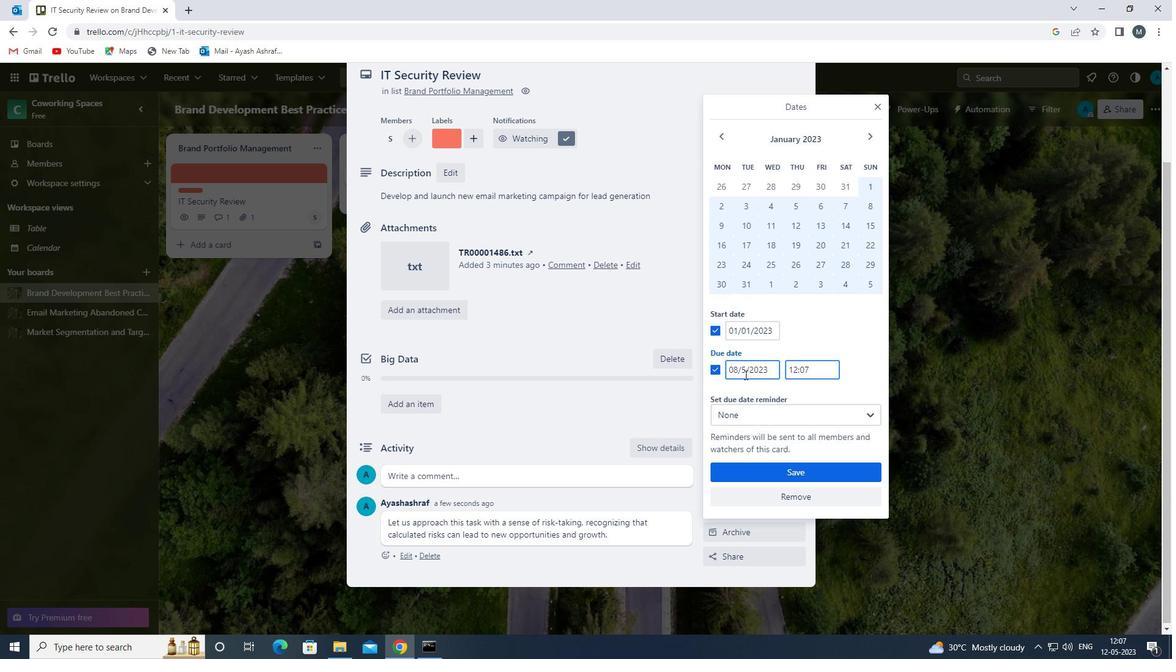 
Action: Key pressed <Key.backspace>
Screenshot: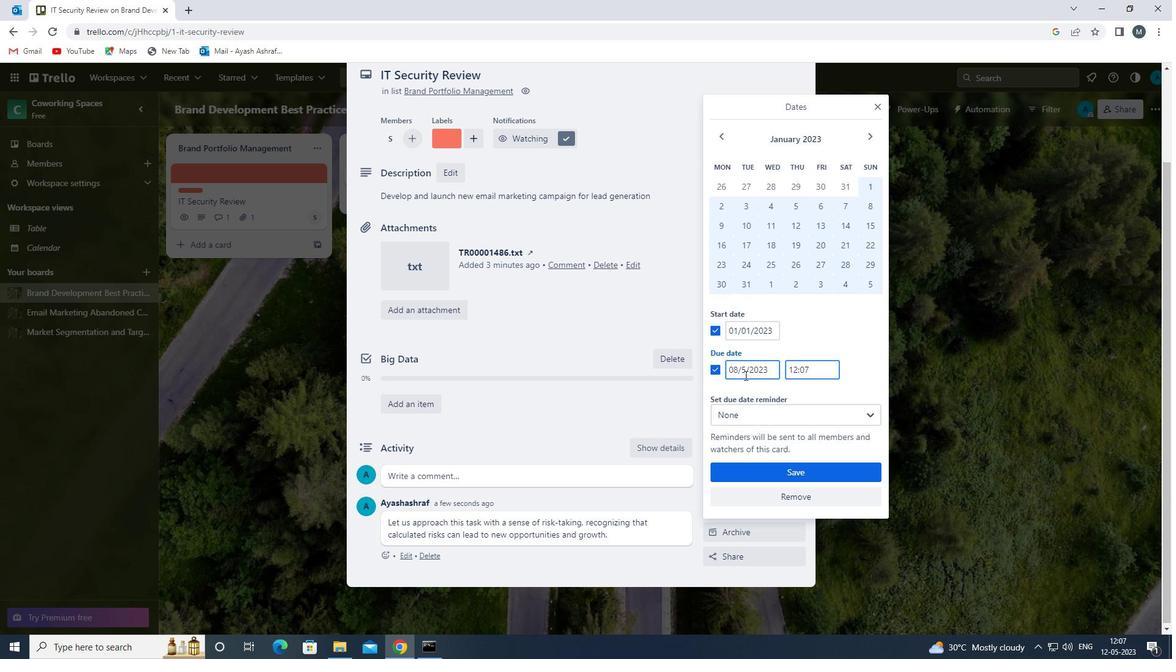 
Action: Mouse moved to (744, 375)
Screenshot: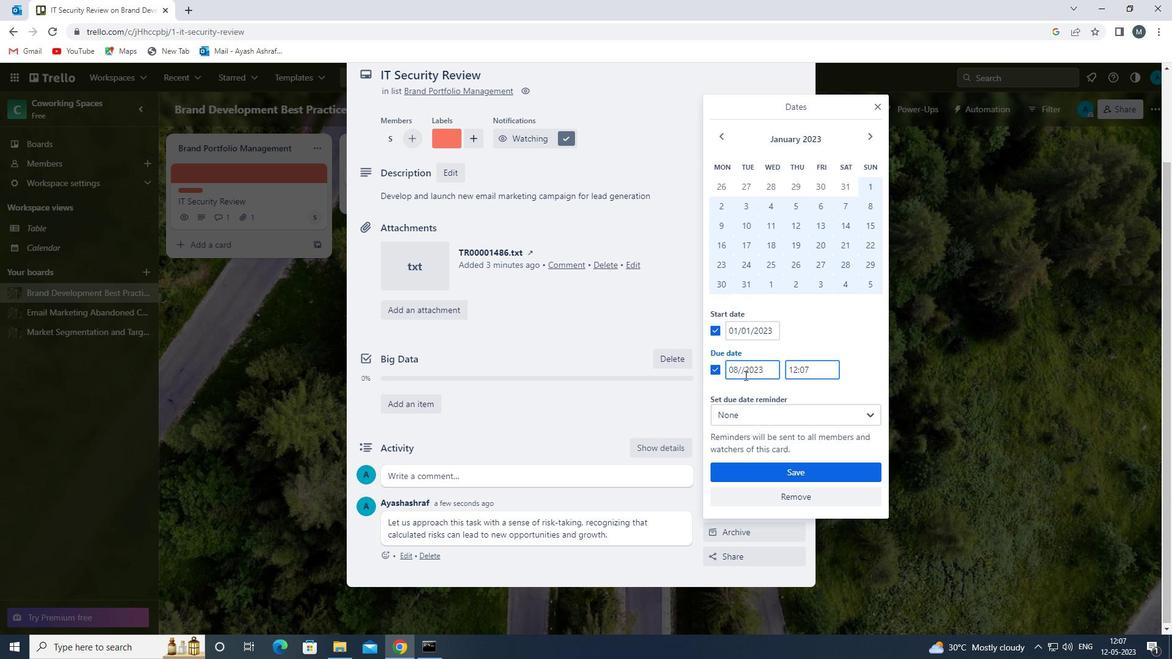 
Action: Key pressed 01
Screenshot: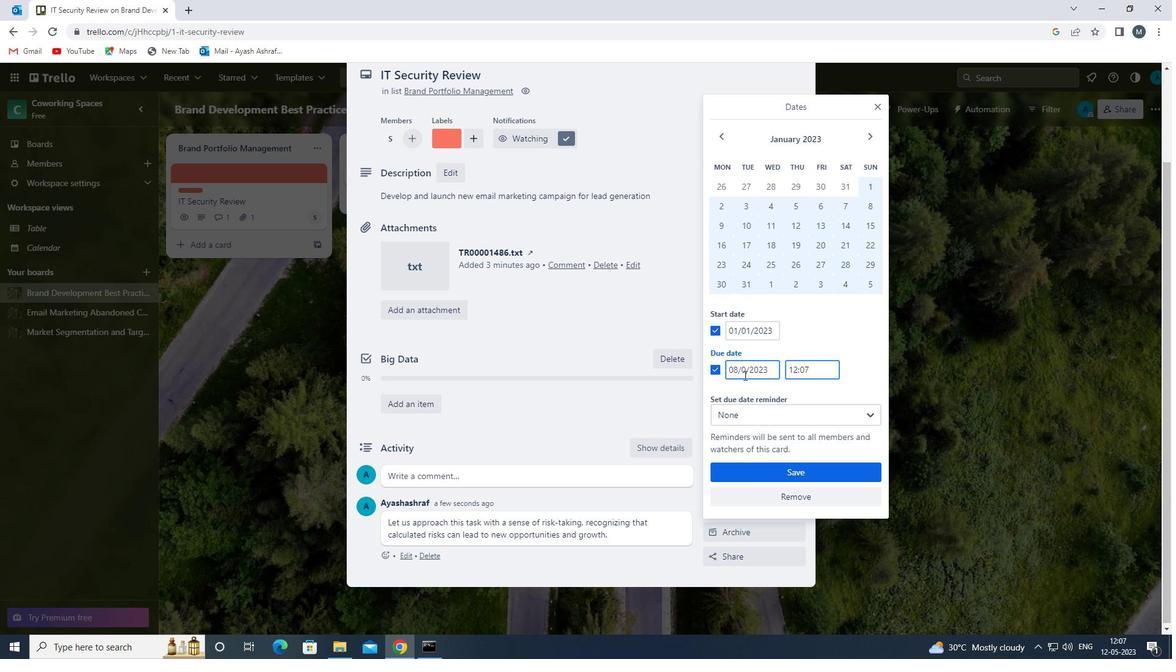 
Action: Mouse moved to (770, 330)
Screenshot: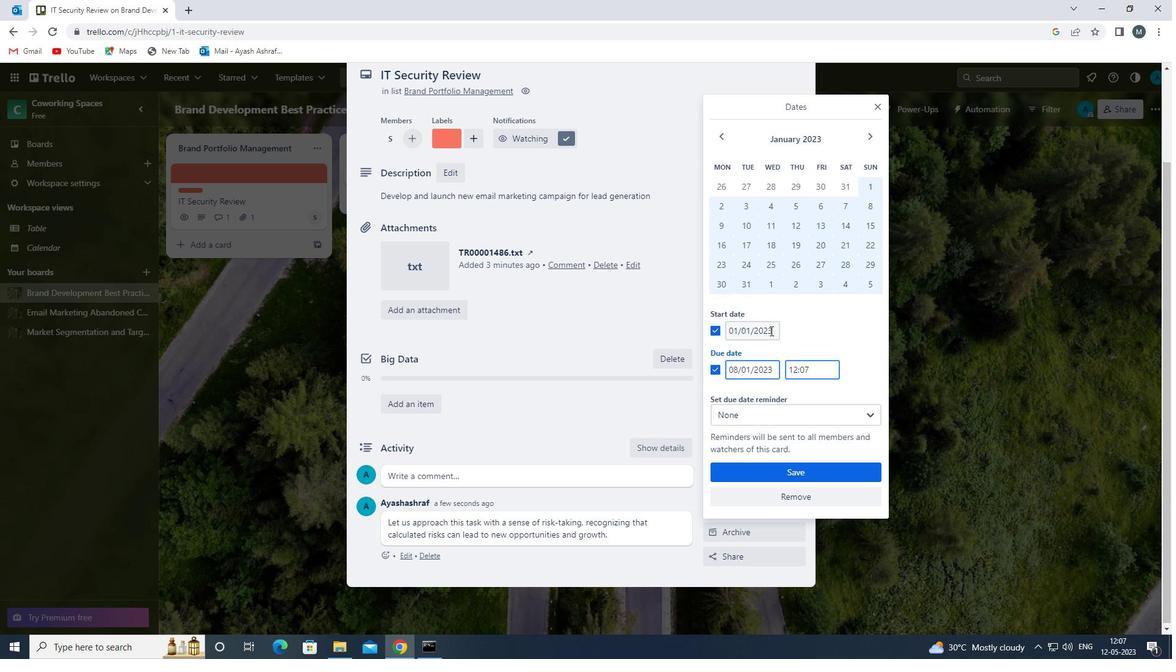 
Action: Mouse pressed left at (770, 330)
Screenshot: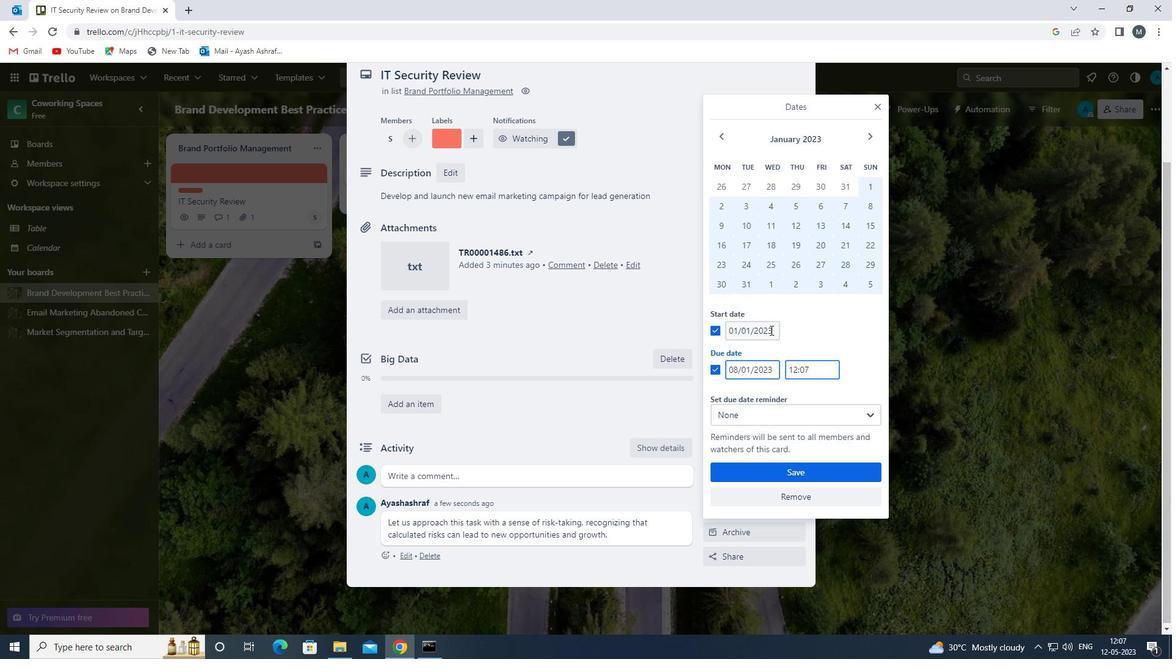 
Action: Mouse moved to (773, 339)
Screenshot: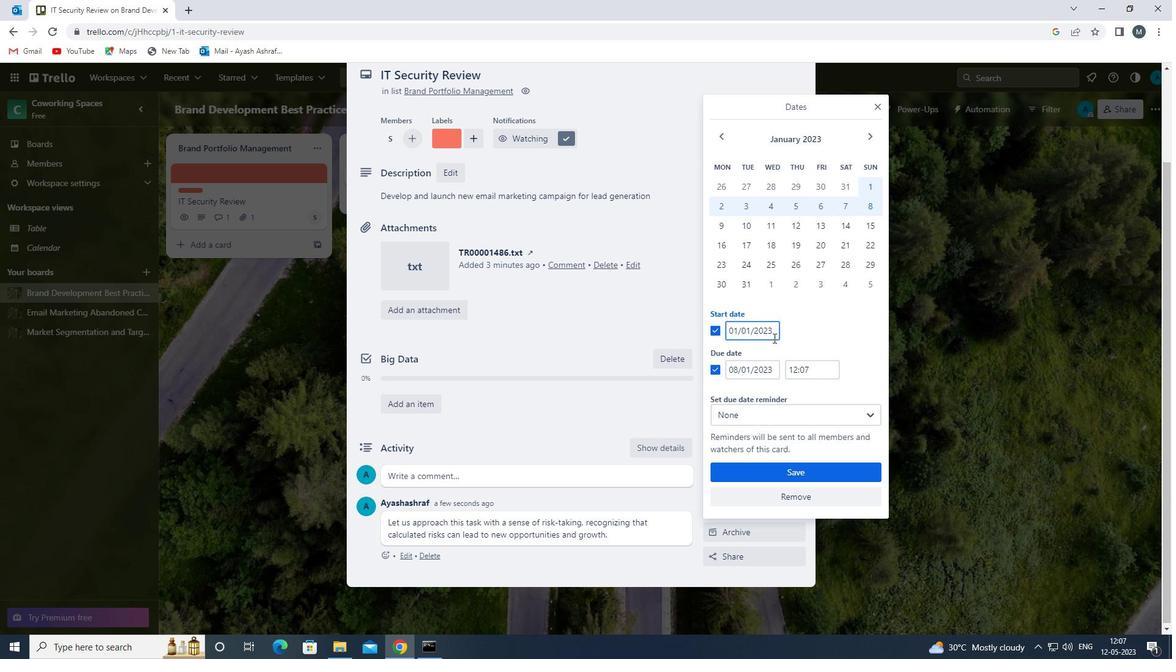 
Action: Key pressed <Key.backspace><Key.backspace><Key.backspace>
Screenshot: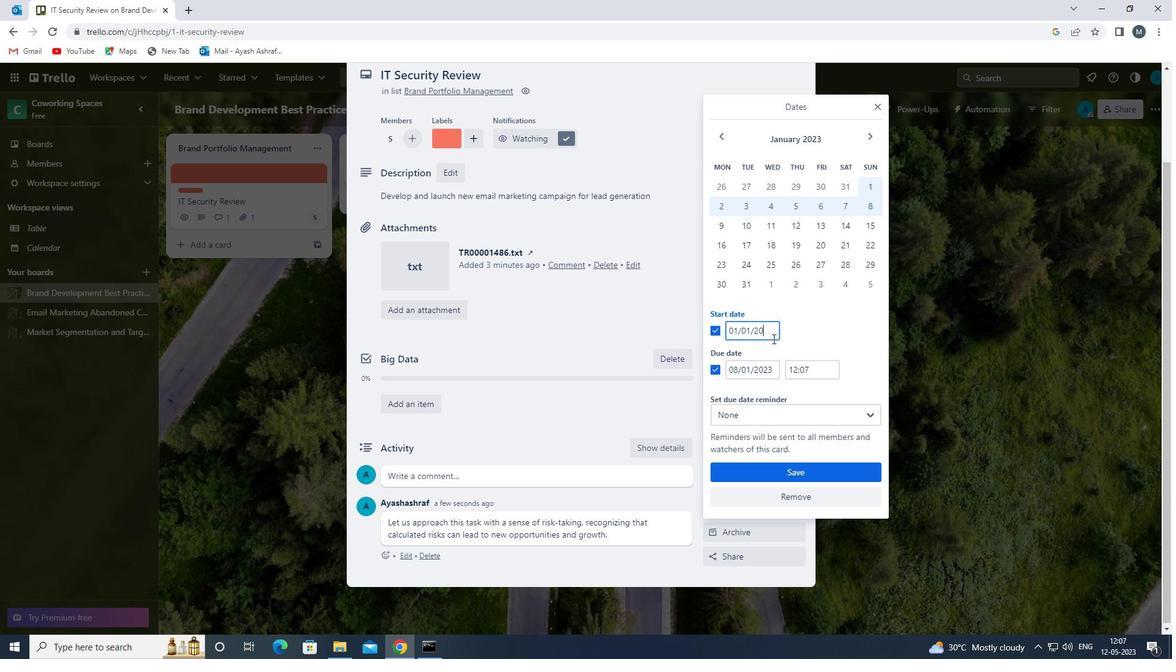 
Action: Mouse moved to (772, 337)
Screenshot: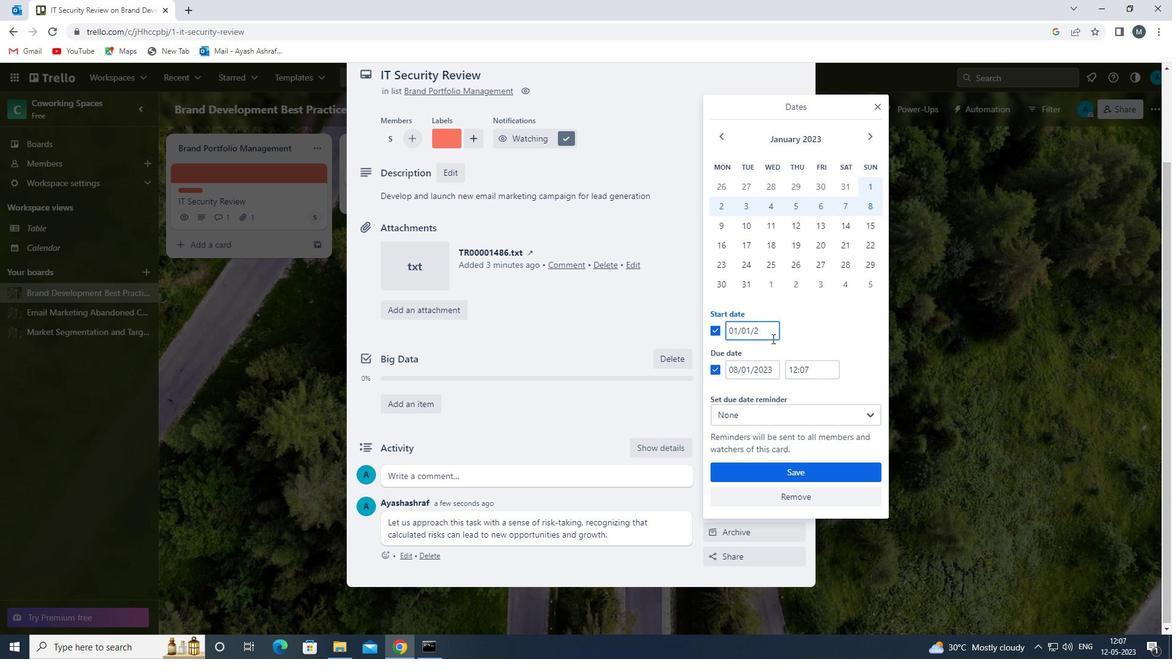 
Action: Key pressed <Key.backspace>
Screenshot: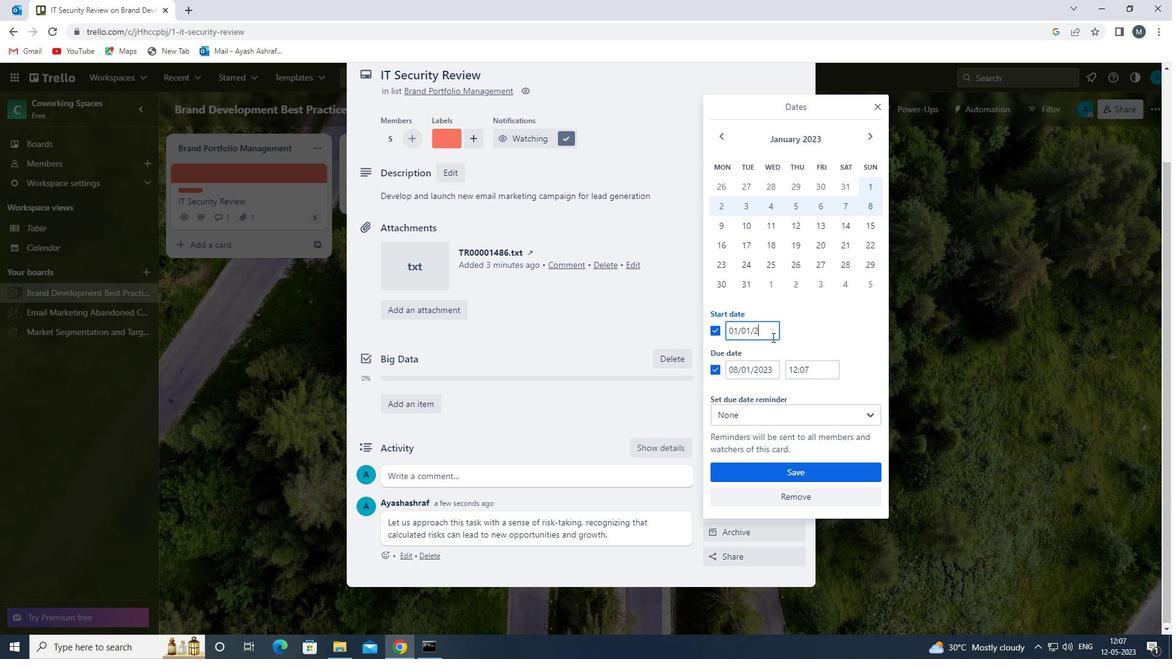 
Action: Mouse moved to (772, 337)
Screenshot: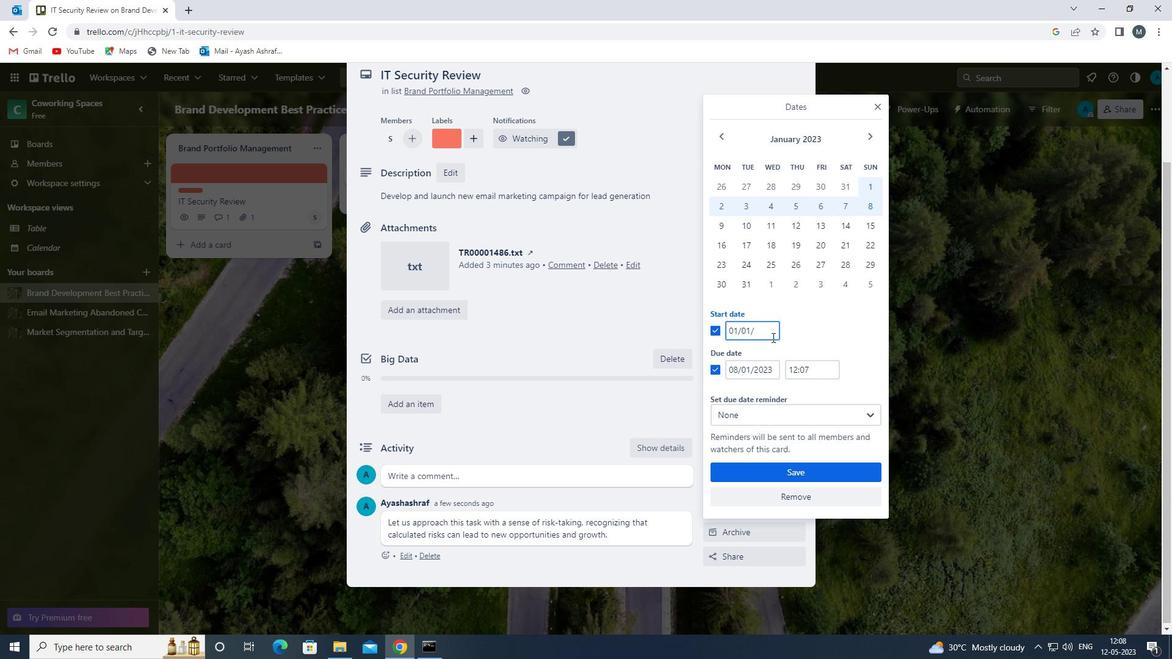 
Action: Key pressed 1900
Screenshot: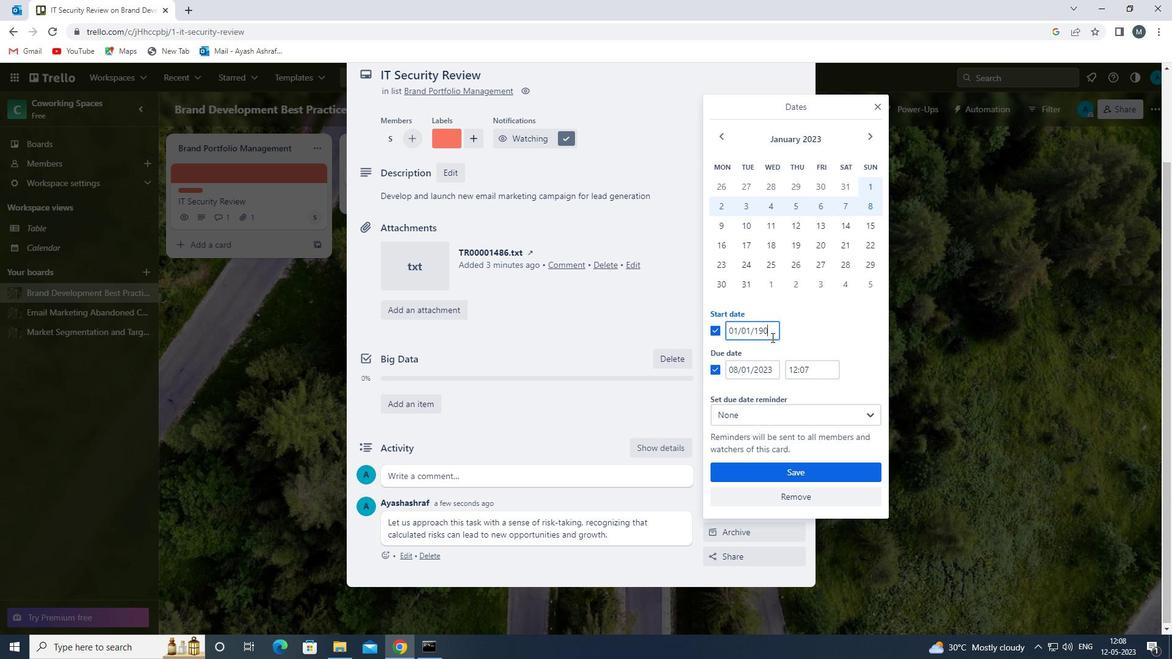 
Action: Mouse moved to (770, 370)
Screenshot: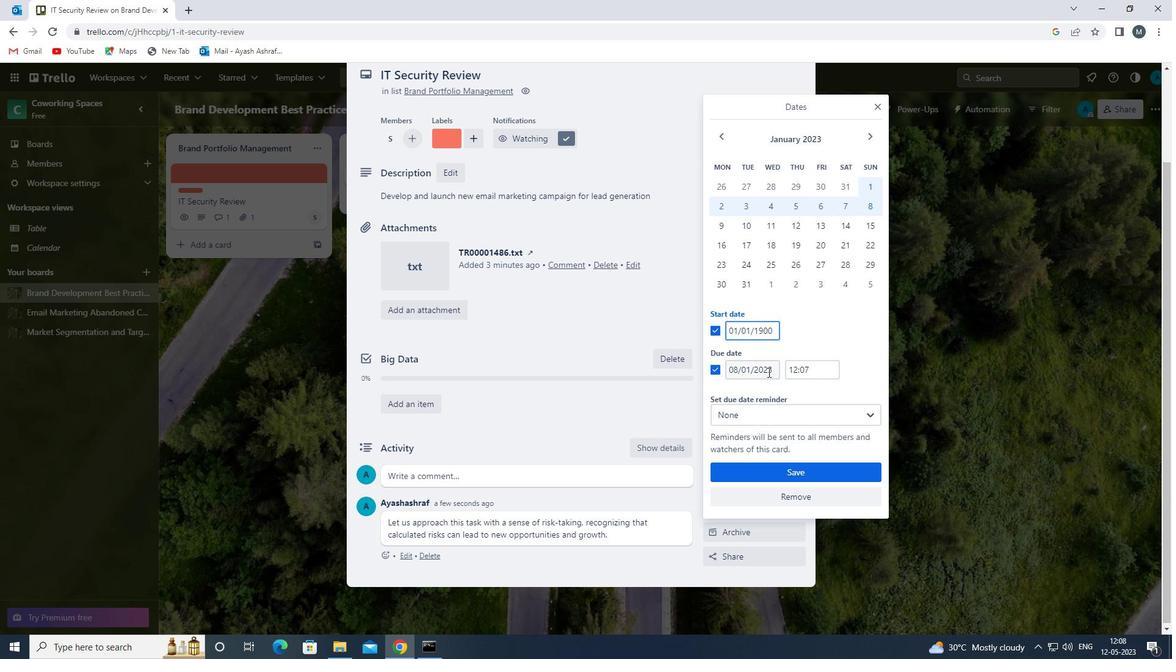 
Action: Mouse pressed left at (770, 370)
Screenshot: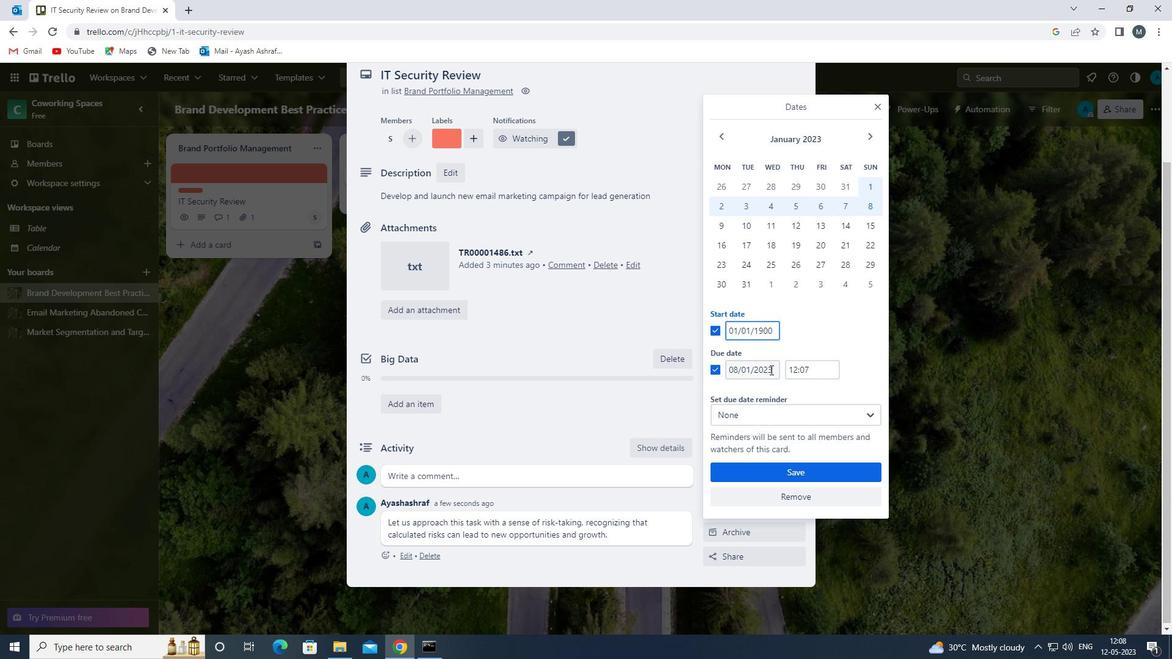 
Action: Mouse moved to (776, 371)
Screenshot: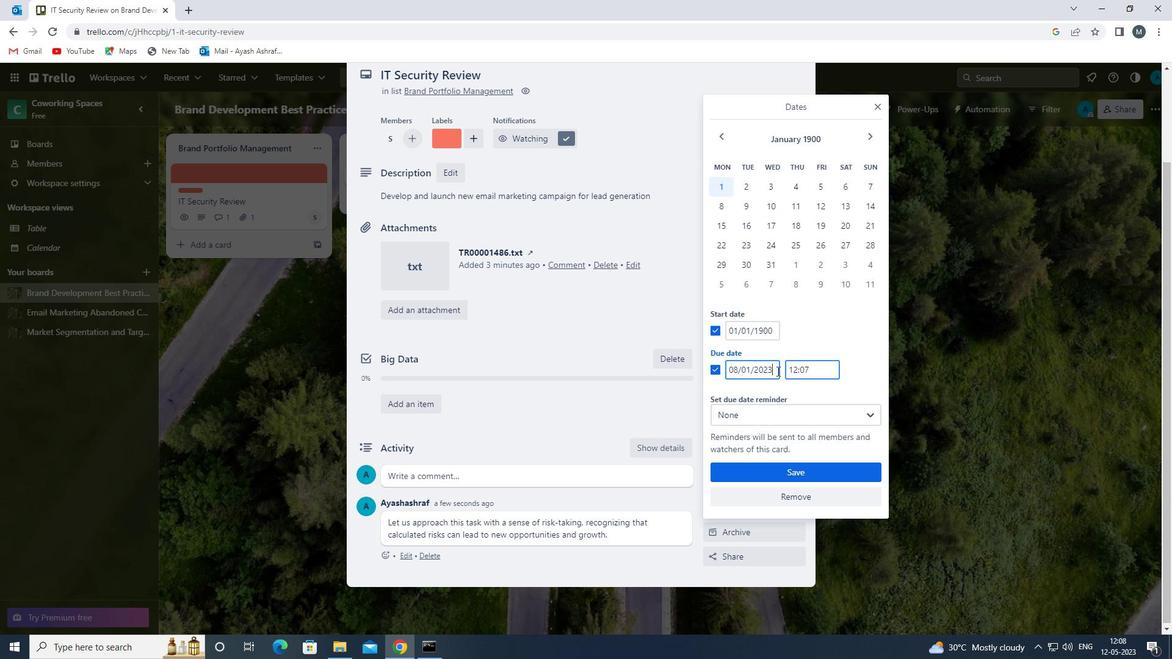 
Action: Key pressed <Key.backspace><Key.backspace><Key.backspace><Key.backspace>
Screenshot: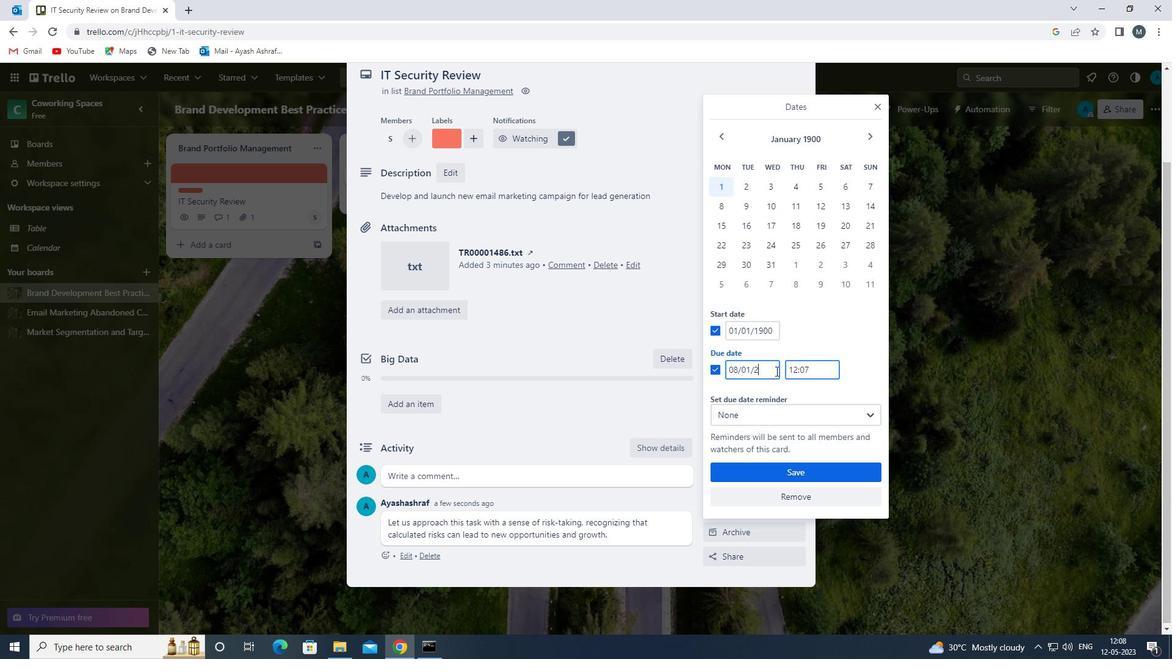
Action: Mouse moved to (770, 368)
Screenshot: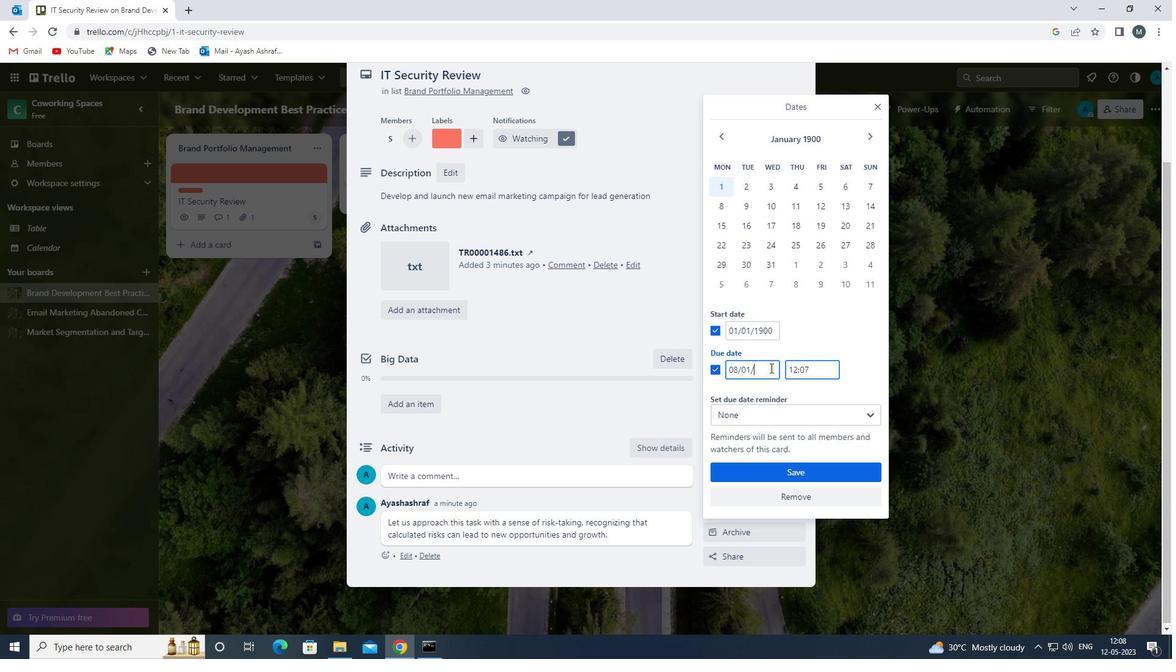 
Action: Key pressed 1900
Screenshot: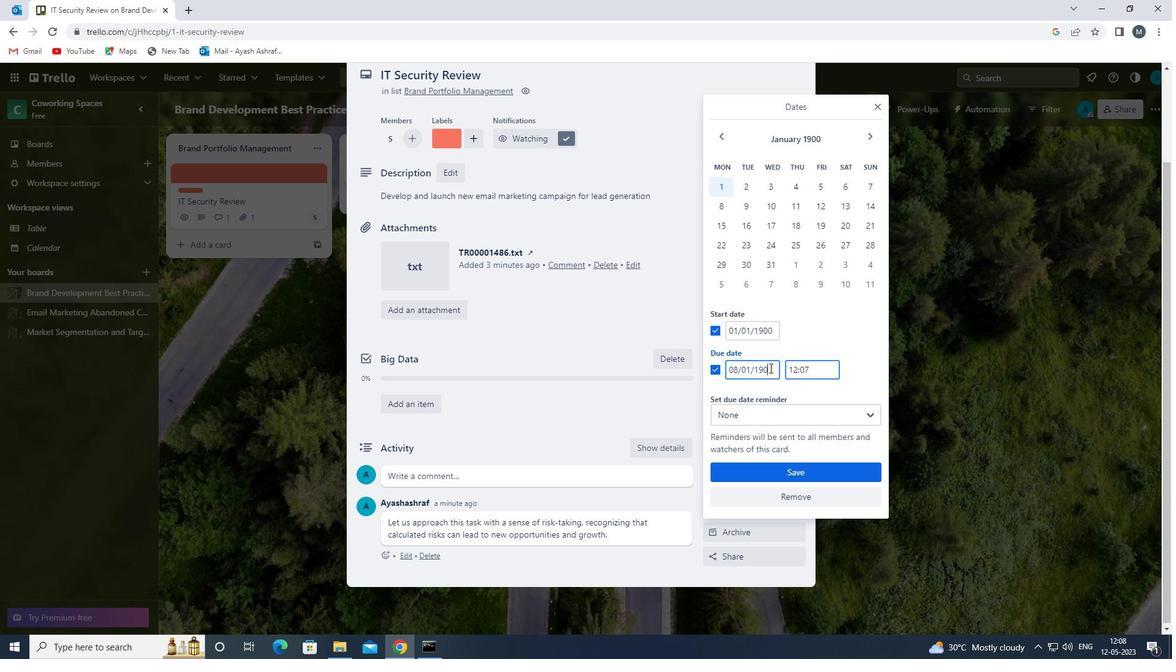 
Action: Mouse moved to (765, 470)
Screenshot: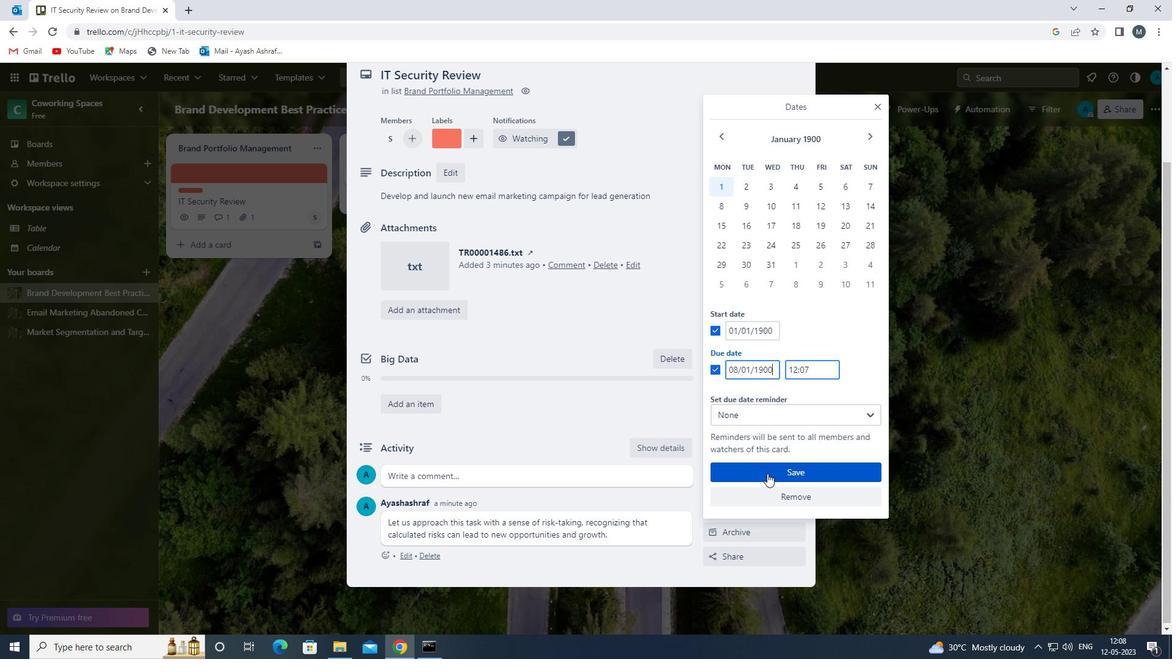 
Action: Mouse pressed left at (765, 470)
Screenshot: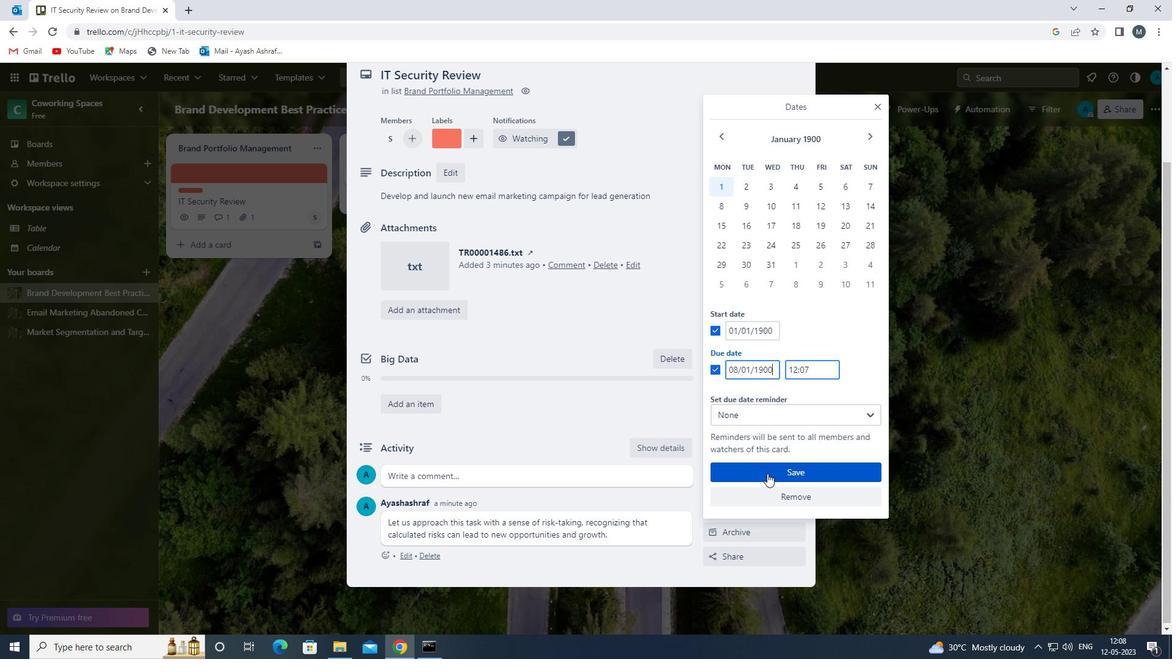 
Action: Mouse moved to (597, 453)
Screenshot: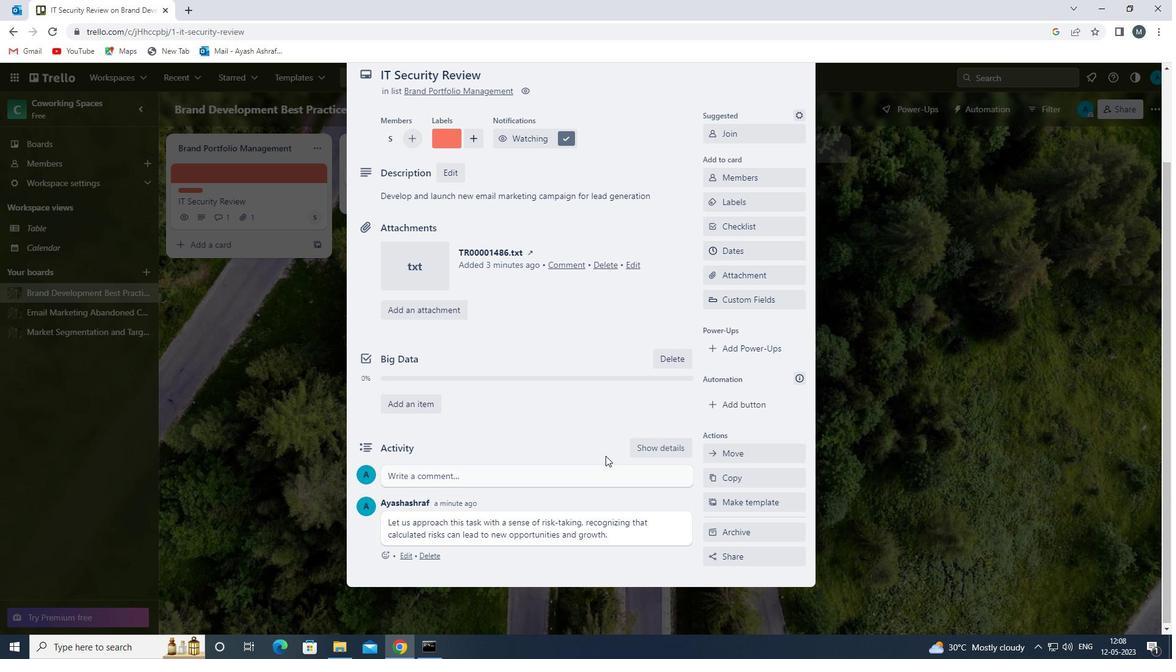 
Action: Mouse scrolled (597, 453) with delta (0, 0)
Screenshot: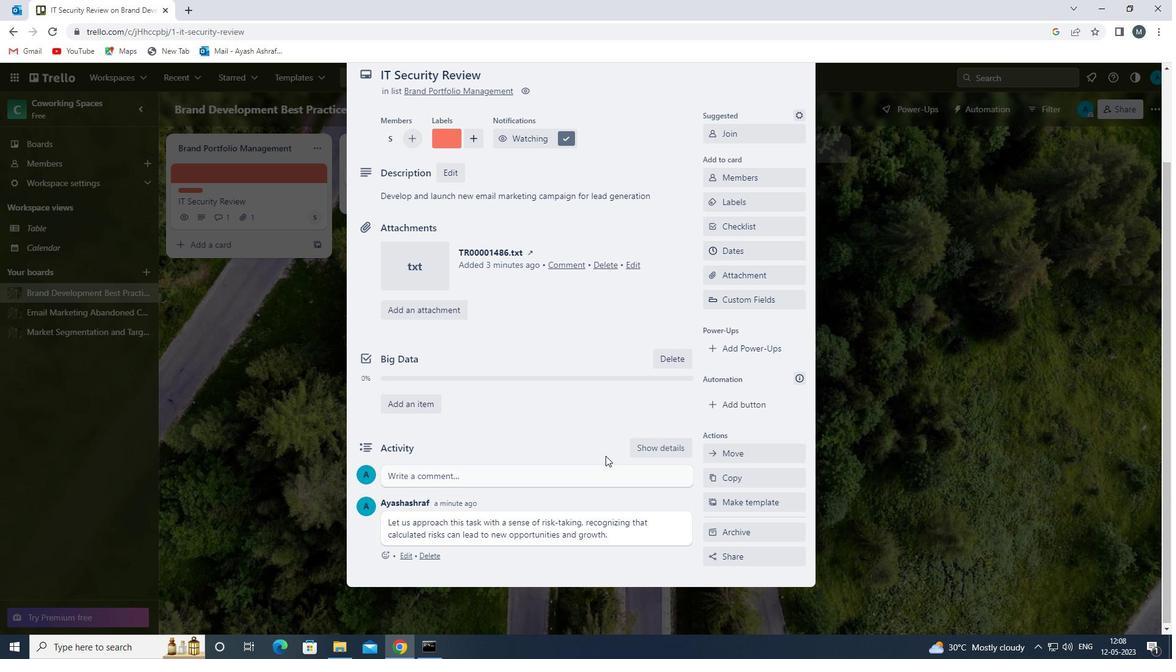 
Action: Mouse scrolled (597, 453) with delta (0, 0)
Screenshot: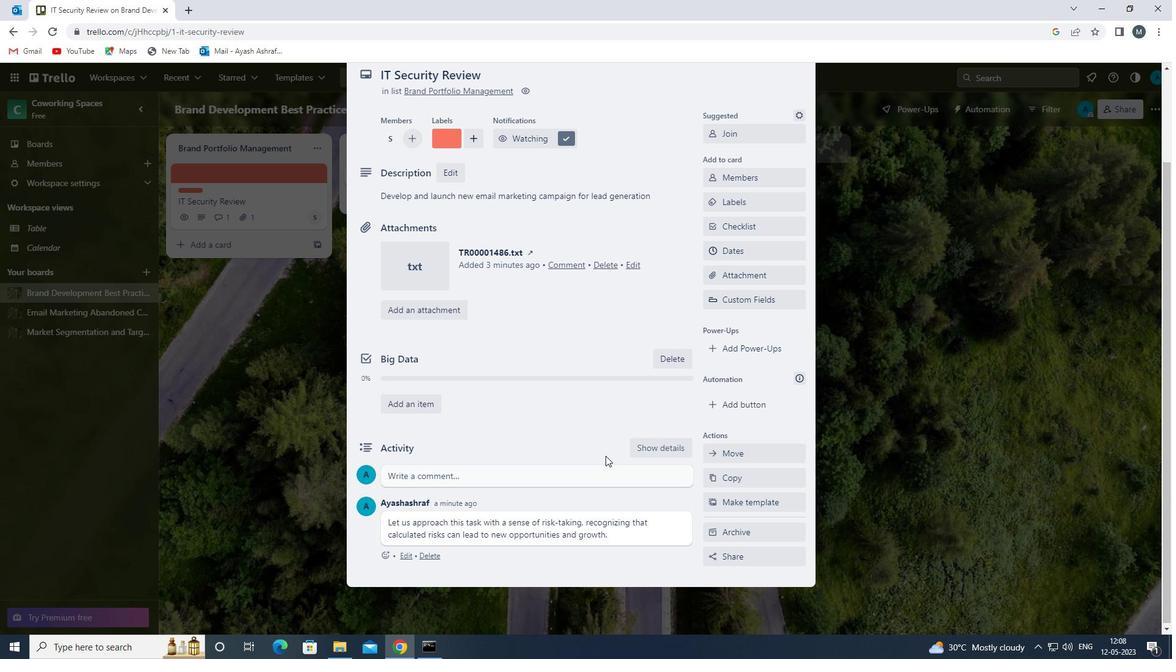 
Action: Mouse scrolled (597, 453) with delta (0, 0)
Screenshot: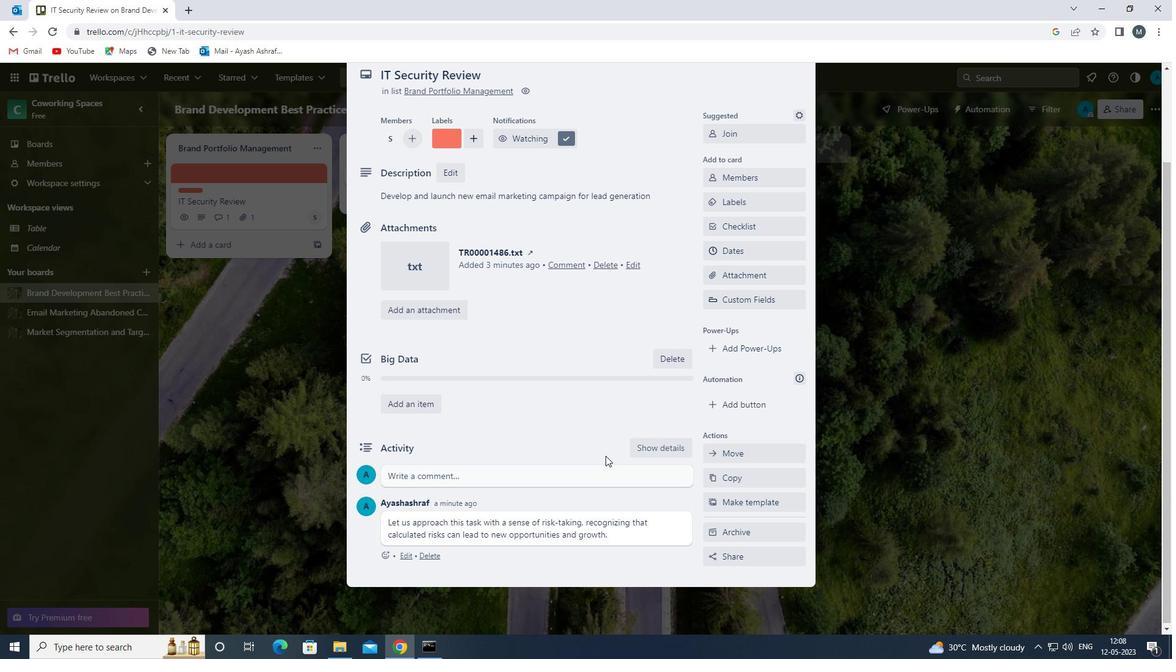 
Action: Mouse moved to (595, 452)
Screenshot: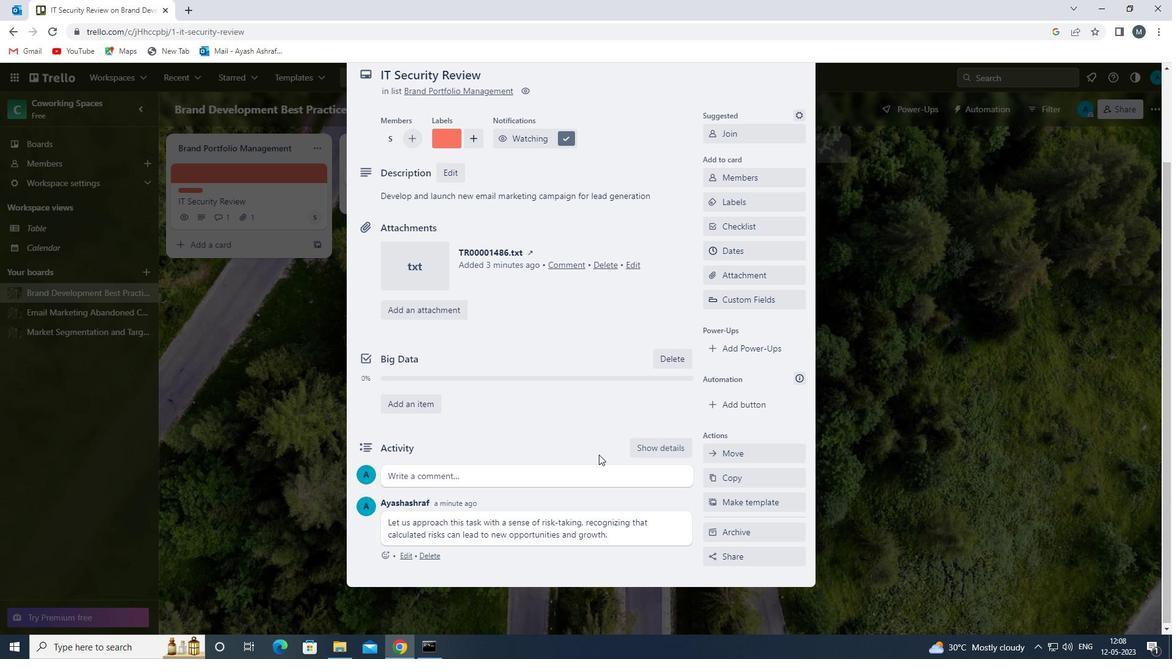 
Action: Mouse scrolled (595, 452) with delta (0, 0)
Screenshot: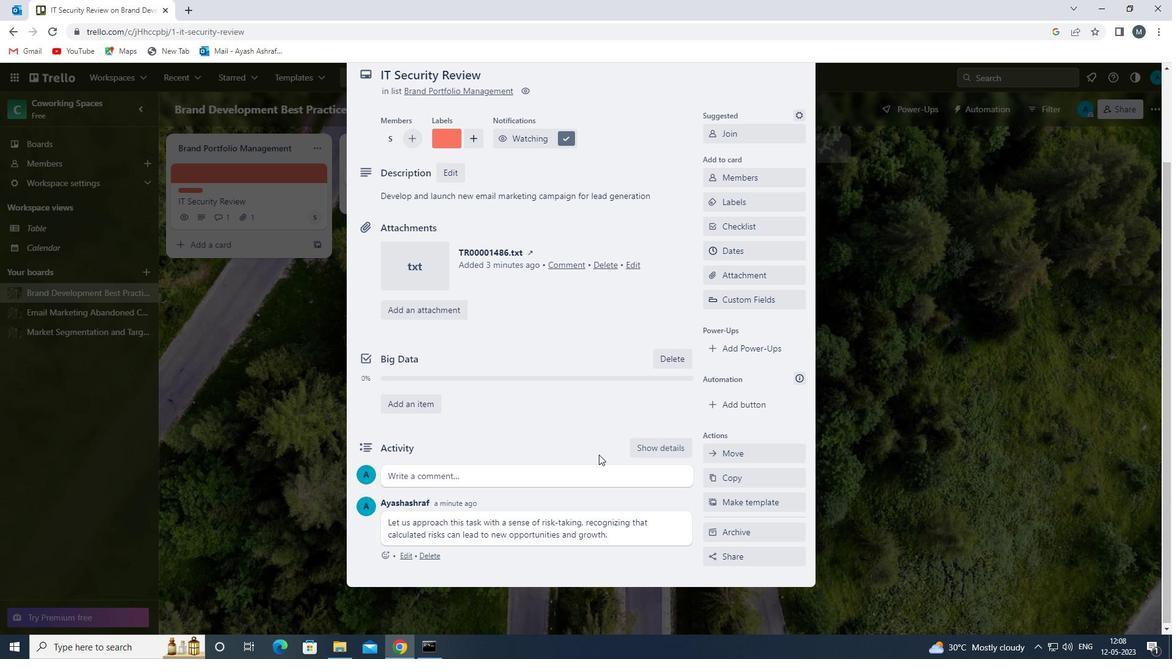 
Action: Mouse moved to (591, 451)
Screenshot: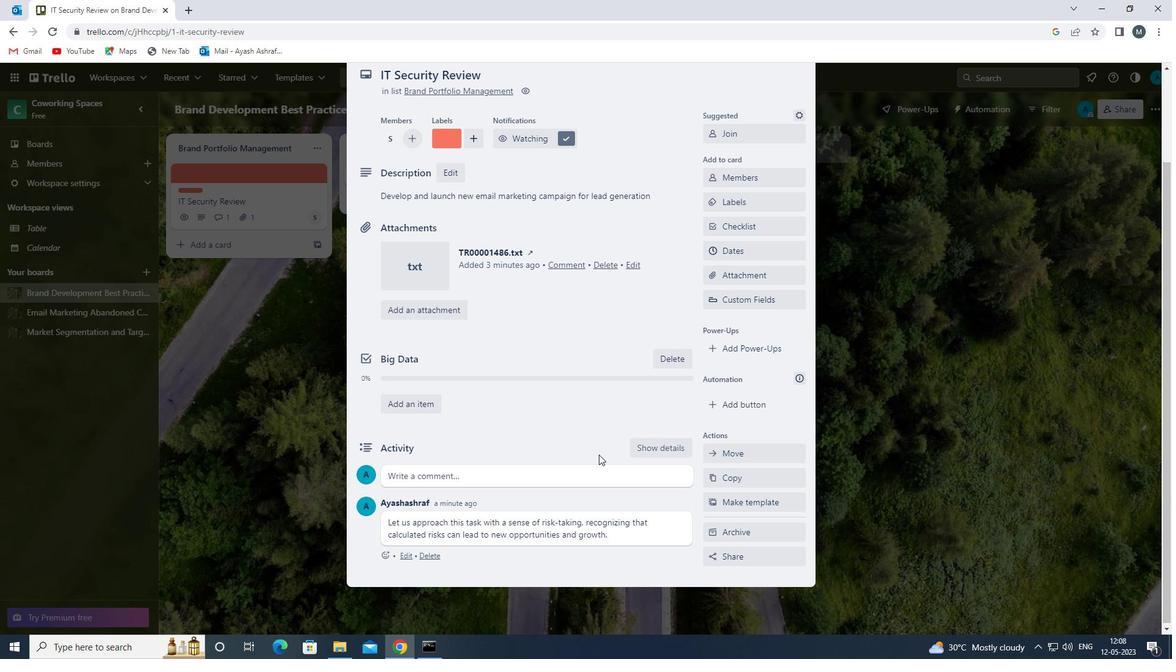 
Action: Mouse scrolled (591, 452) with delta (0, 0)
Screenshot: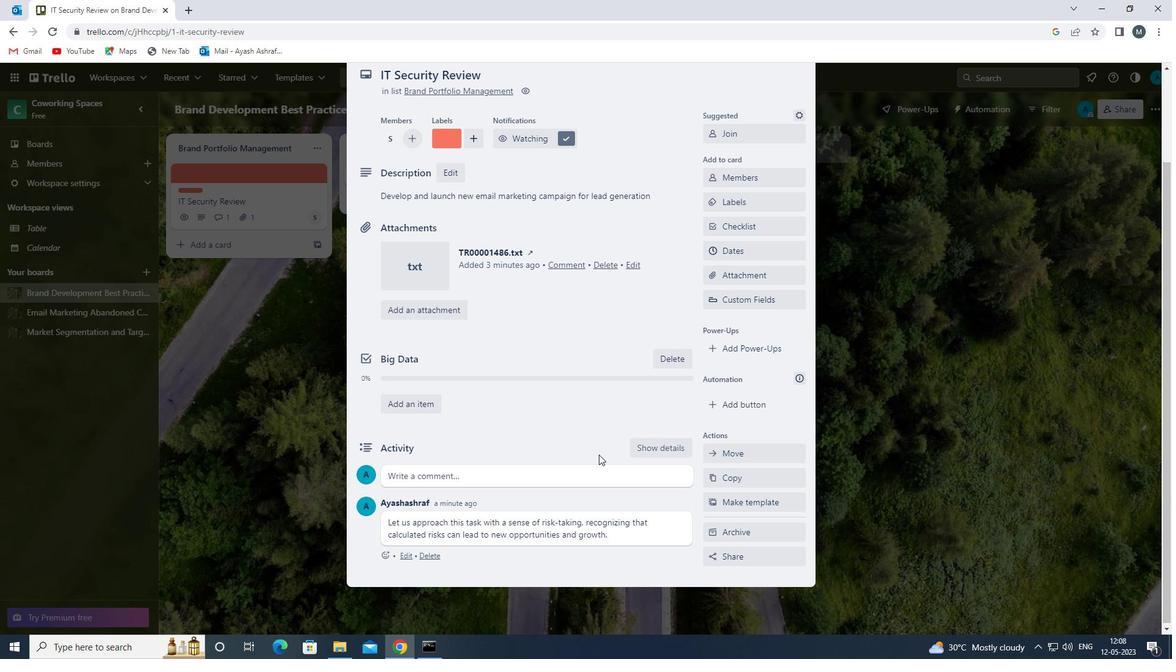 
Action: Mouse moved to (572, 452)
Screenshot: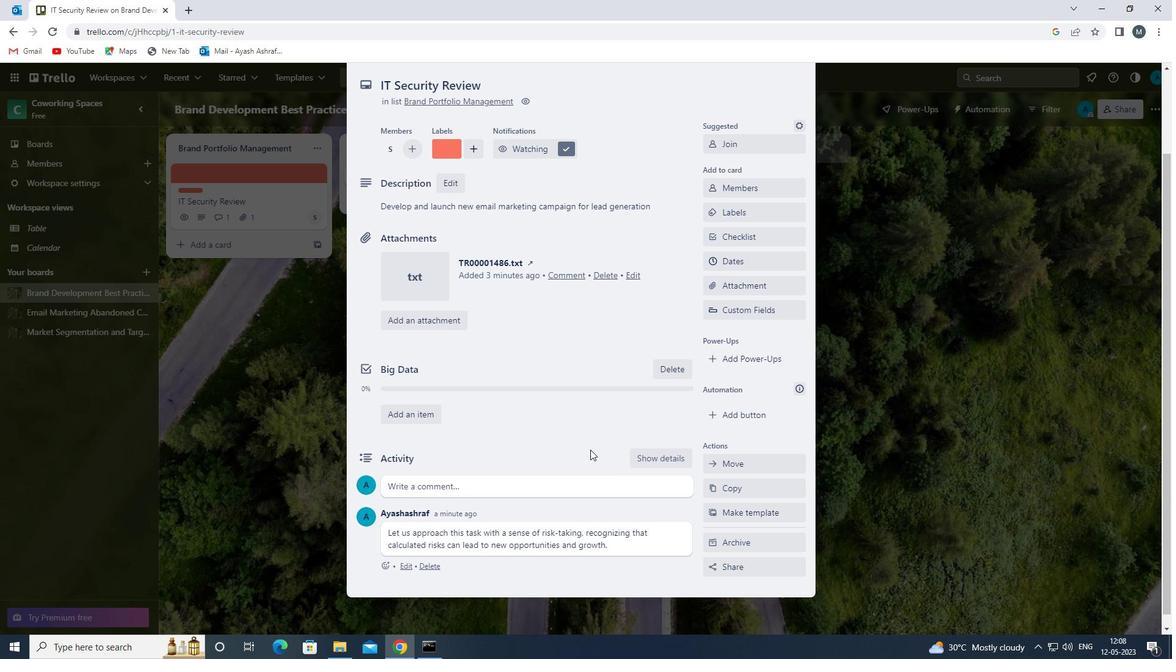 
Action: Mouse scrolled (572, 453) with delta (0, 0)
Screenshot: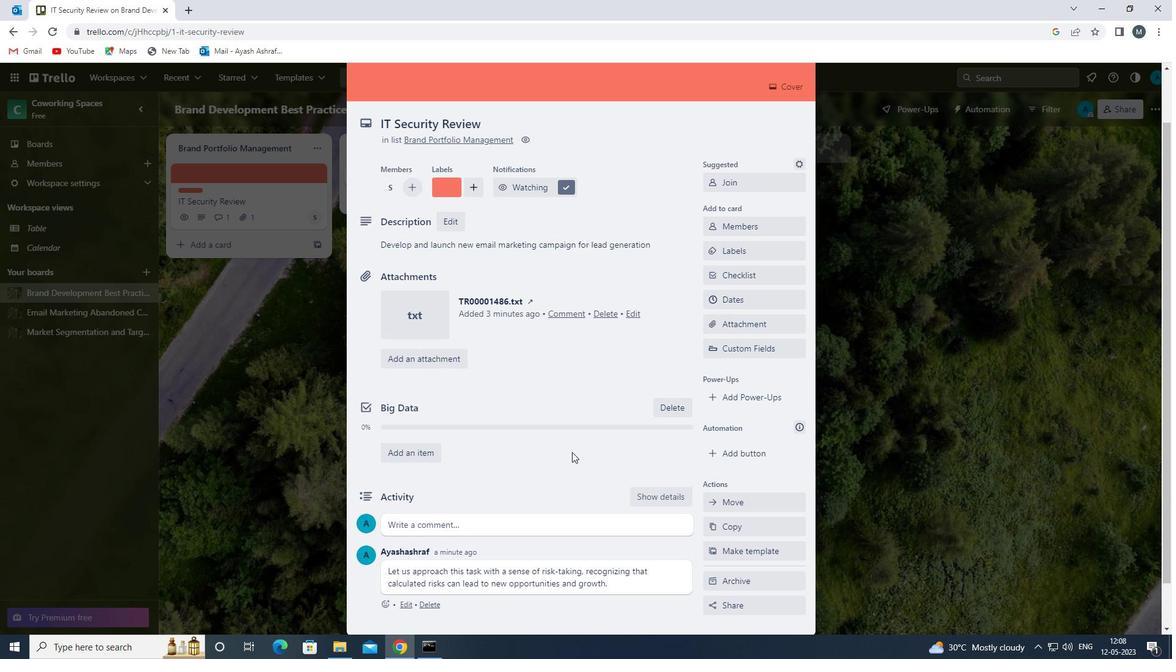 
Action: Mouse scrolled (572, 453) with delta (0, 0)
Screenshot: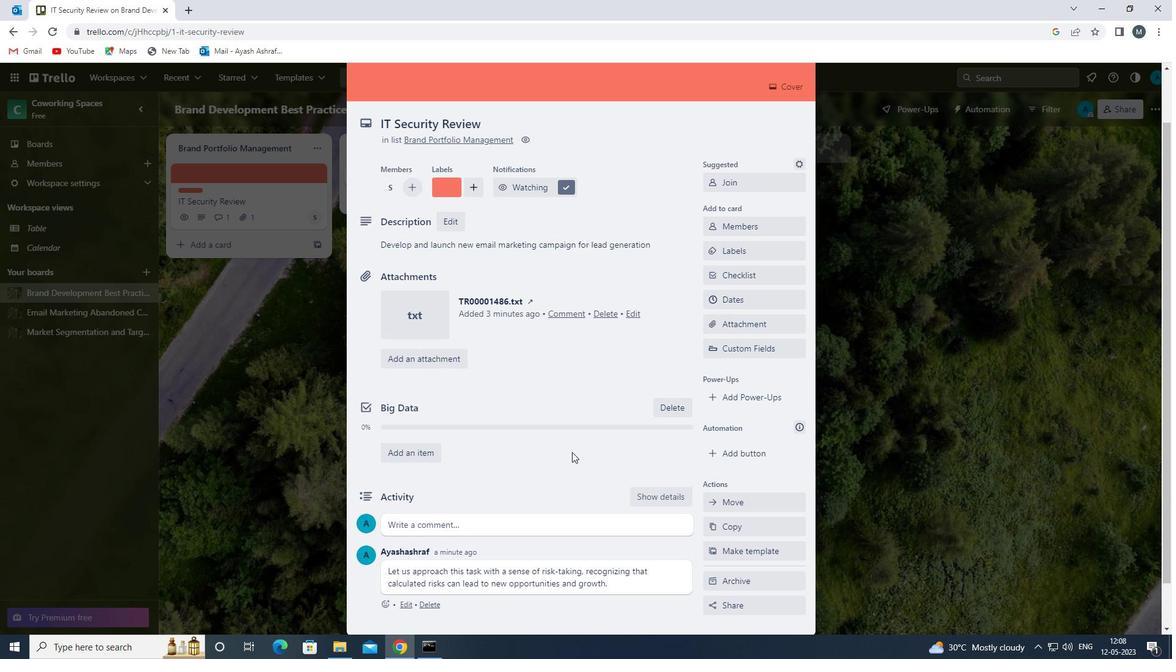 
Action: Mouse scrolled (572, 453) with delta (0, 0)
Screenshot: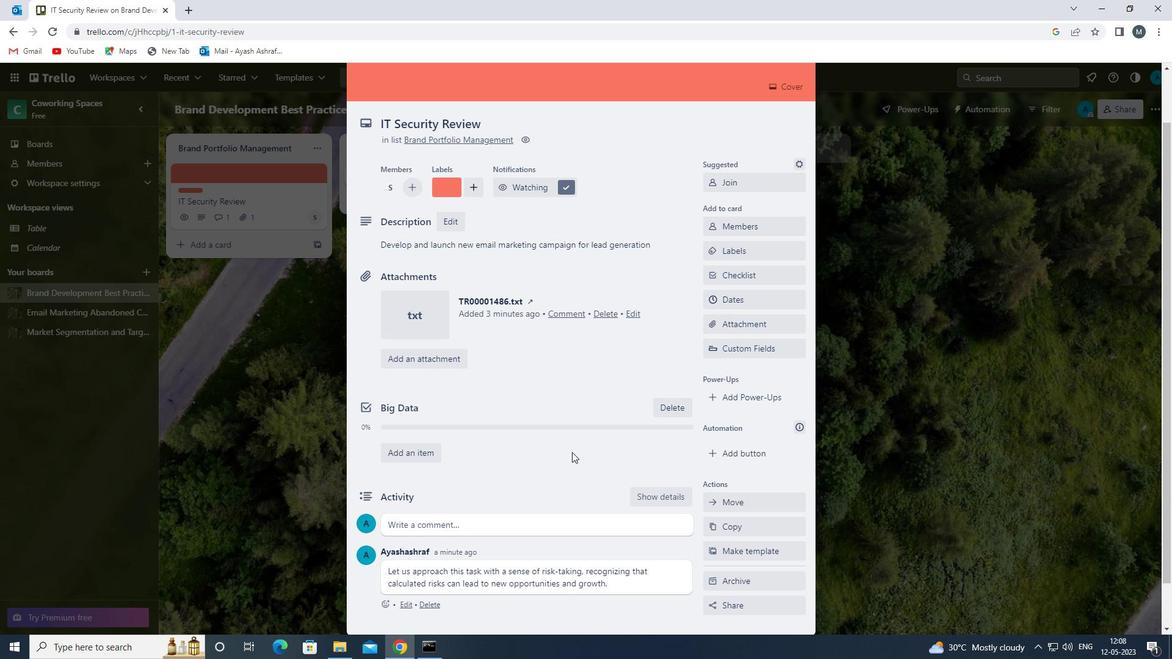 
Action: Mouse scrolled (572, 453) with delta (0, 0)
Screenshot: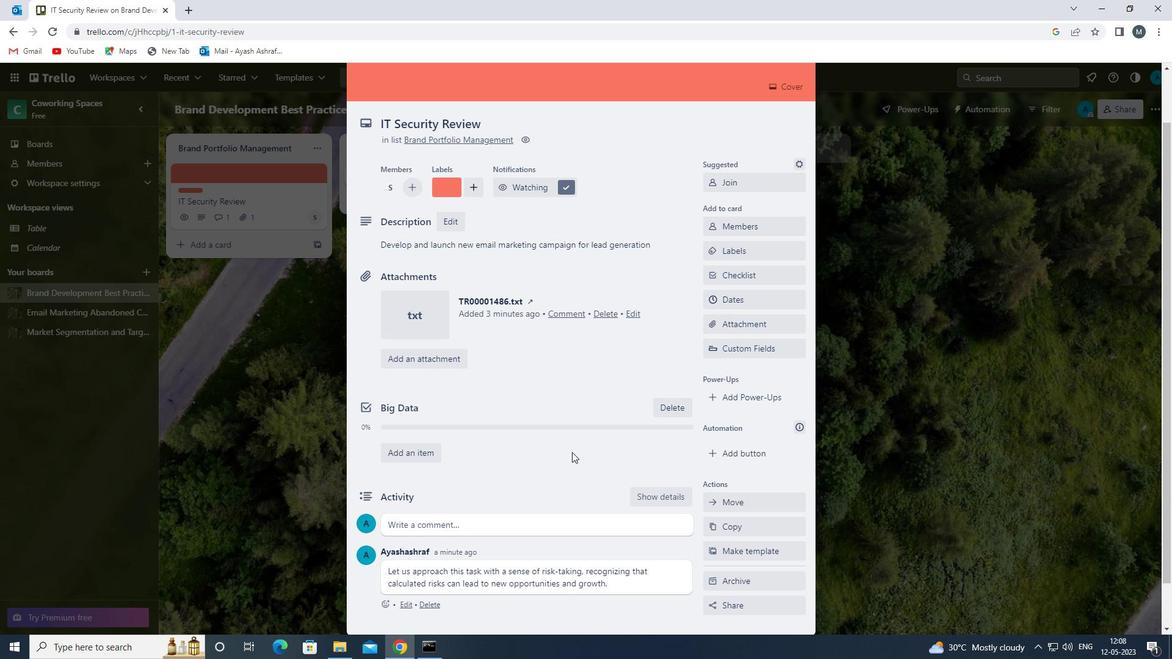 
Action: Mouse moved to (569, 451)
Screenshot: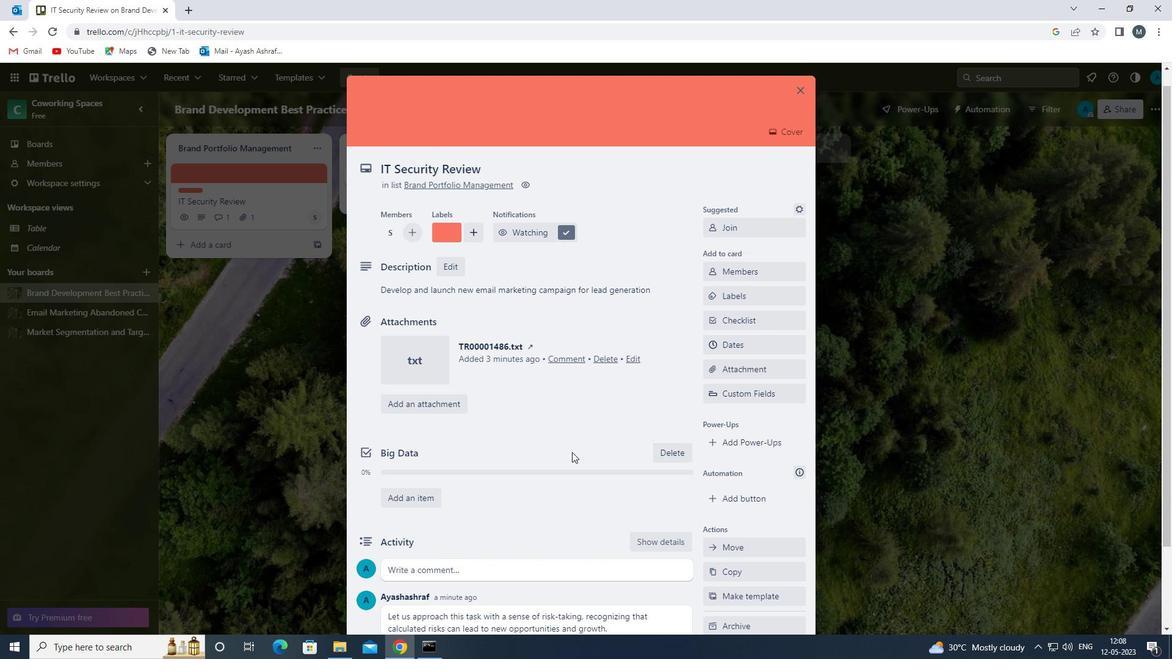 
